 Task: In the event  named  Monthly Sales and Revenue Review, Set a range of dates when you can accept meetings  '8 Jun â€" 30 Jun 2023'. Select a duration of  60 min. Select working hours  	_x000D_
MON- SAT 10:30am â€" 6:00pm. Add time before or after your events  as 15 min. Set the frequency of available time slots for invitees as  30 min. Set the minimum notice period and maximum events allowed per day as  44 hours and 2. , logged in from the account softage.4@softage.net and add another guest for the event, softage.7@softage.net
Action: Mouse pressed left at (322, 306)
Screenshot: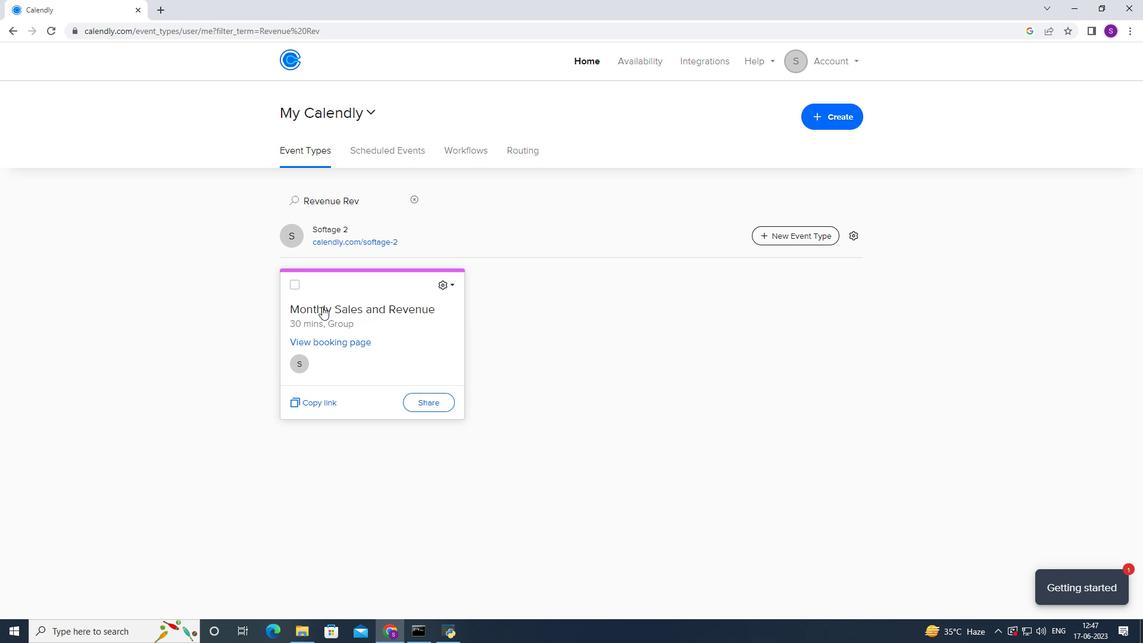 
Action: Mouse moved to (319, 307)
Screenshot: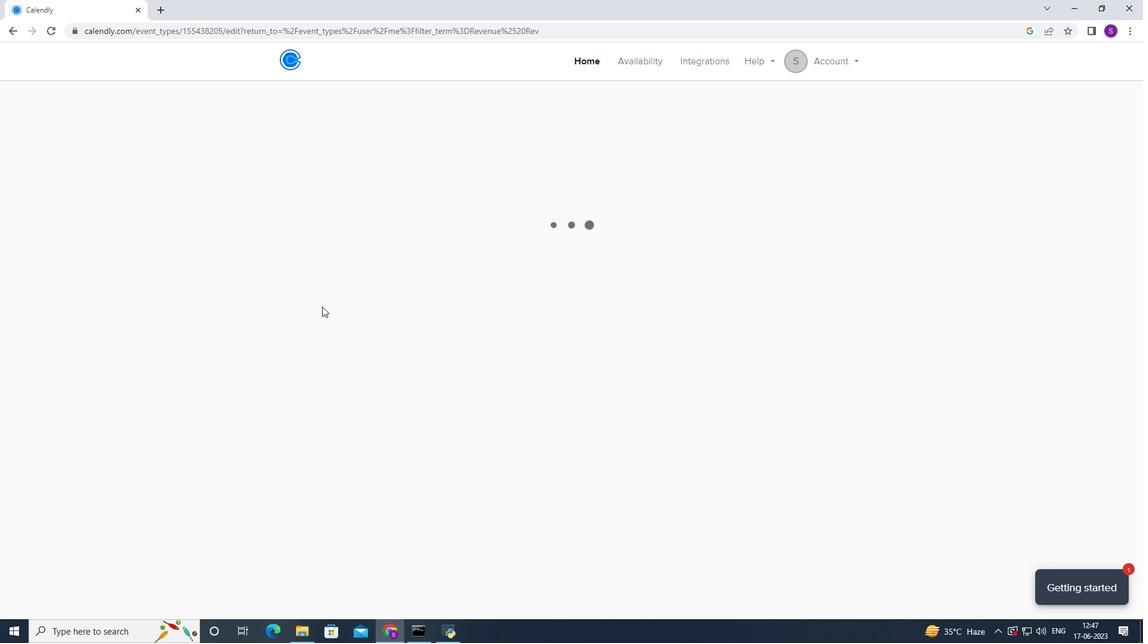 
Action: Mouse scrolled (319, 306) with delta (0, 0)
Screenshot: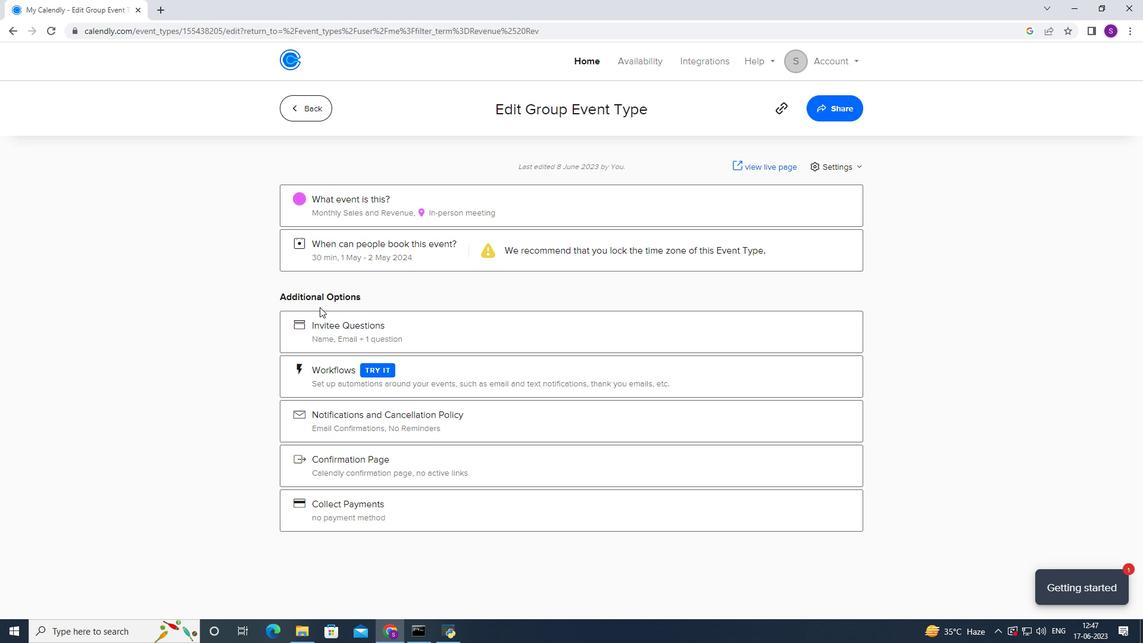 
Action: Mouse scrolled (319, 306) with delta (0, 0)
Screenshot: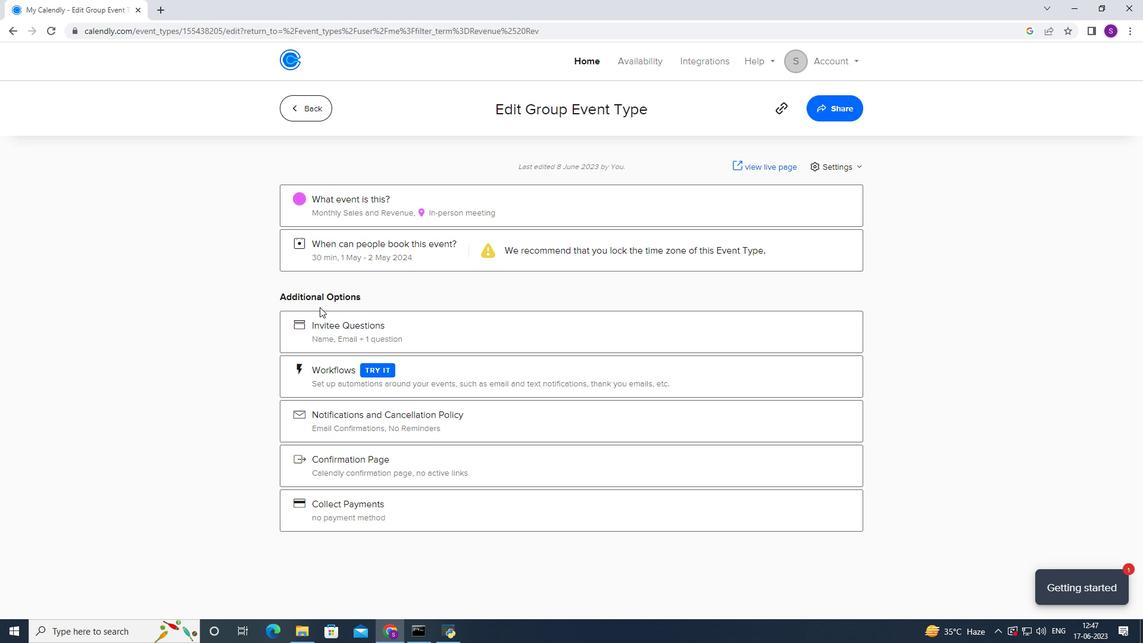 
Action: Mouse scrolled (319, 306) with delta (0, 0)
Screenshot: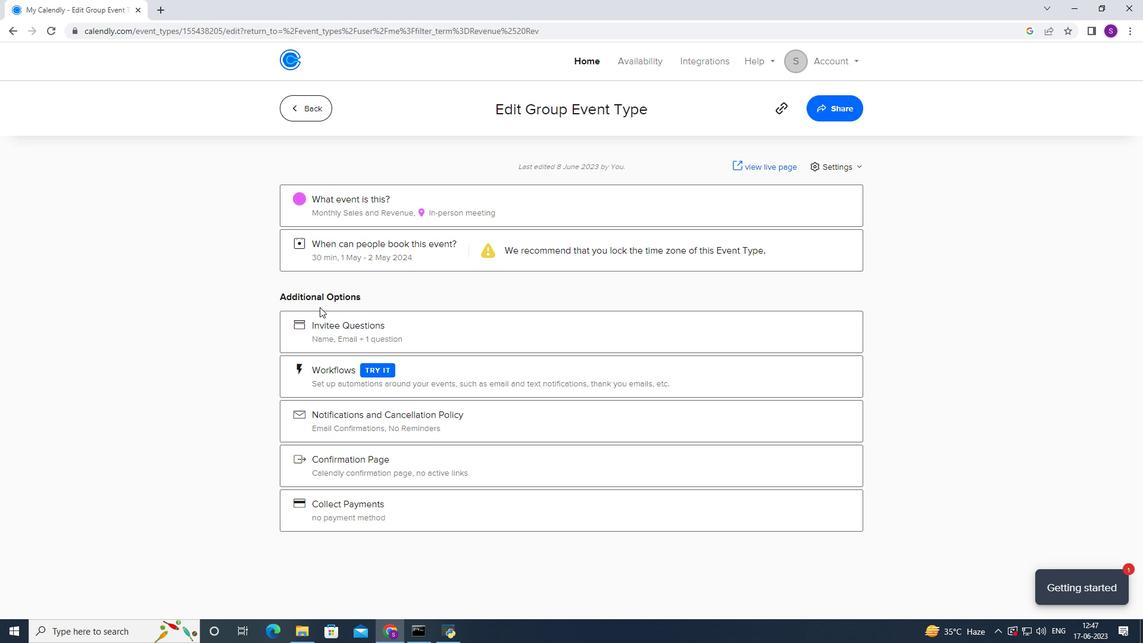 
Action: Mouse scrolled (319, 306) with delta (0, 0)
Screenshot: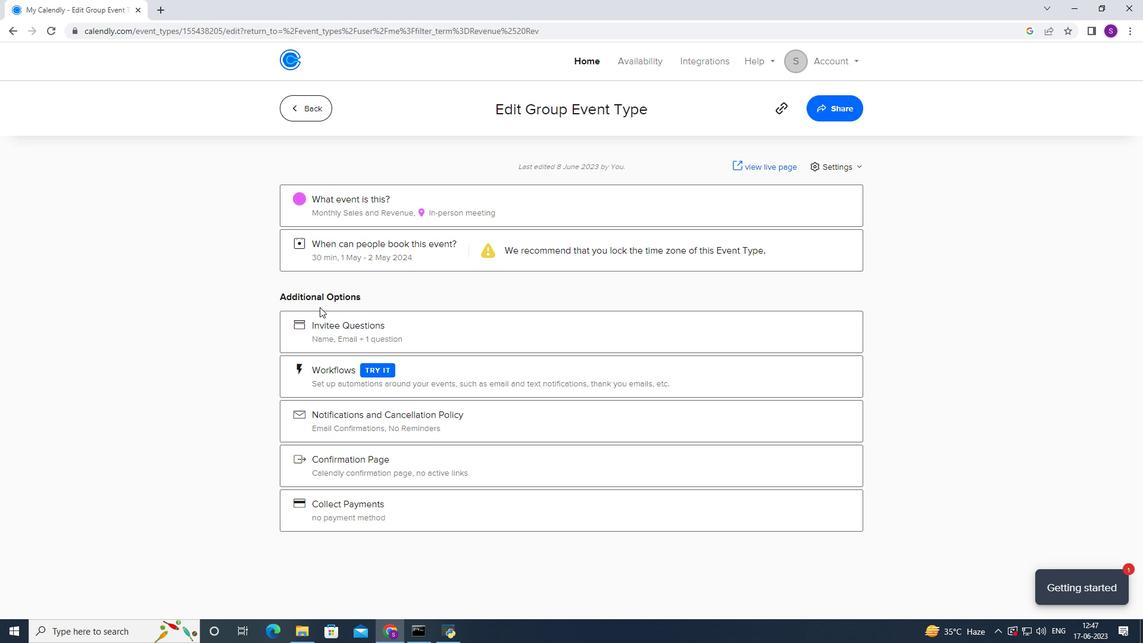
Action: Mouse scrolled (319, 307) with delta (0, 0)
Screenshot: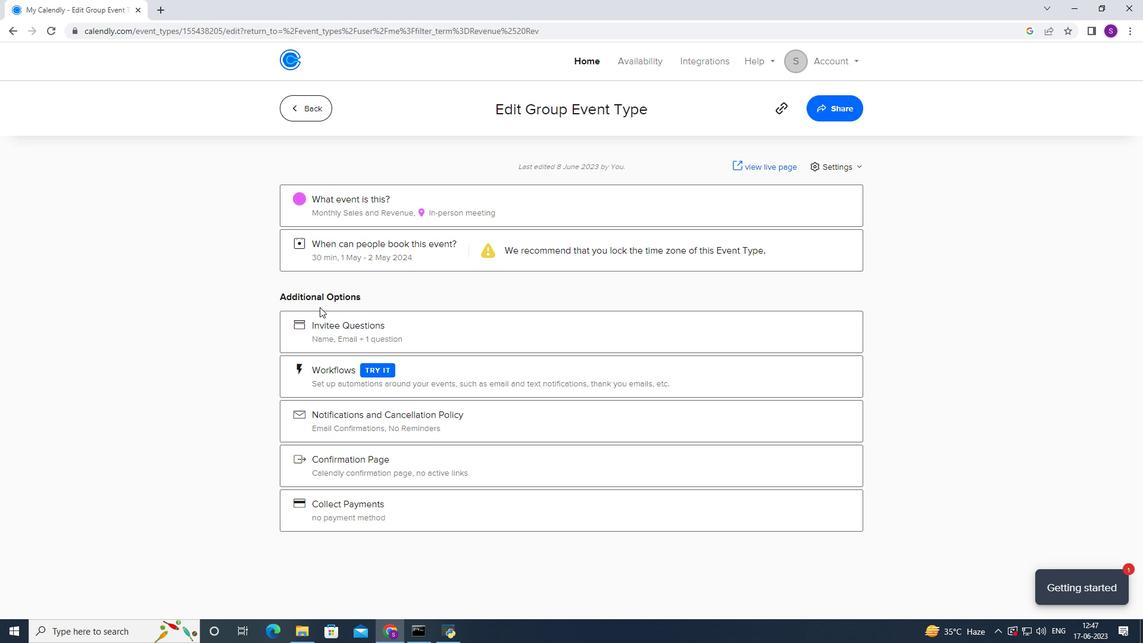 
Action: Mouse scrolled (319, 307) with delta (0, 0)
Screenshot: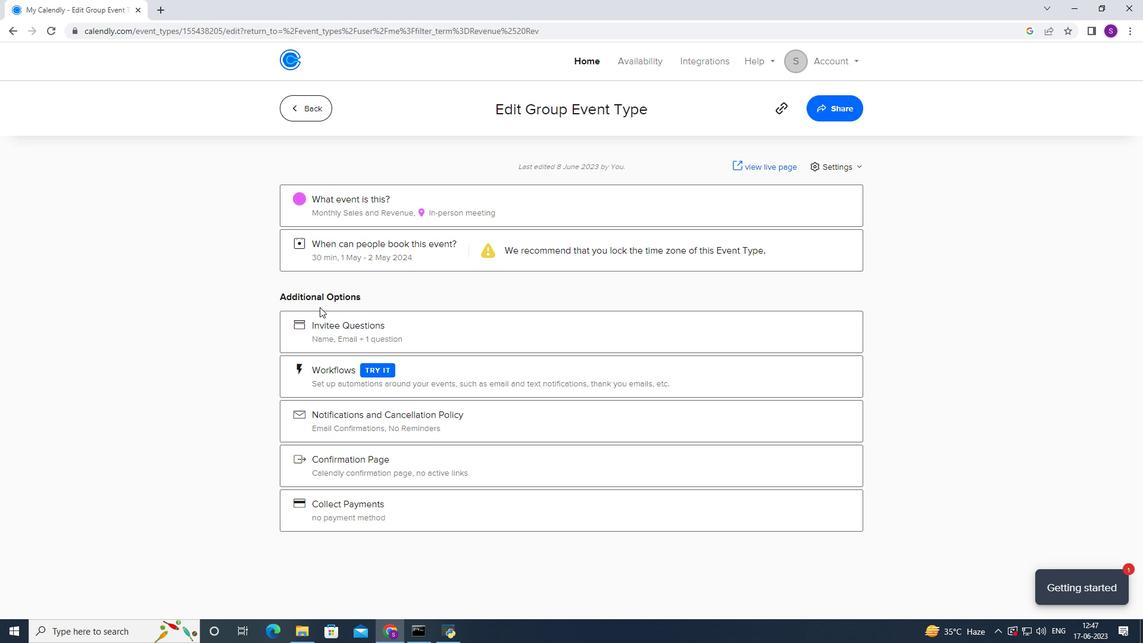 
Action: Mouse moved to (347, 259)
Screenshot: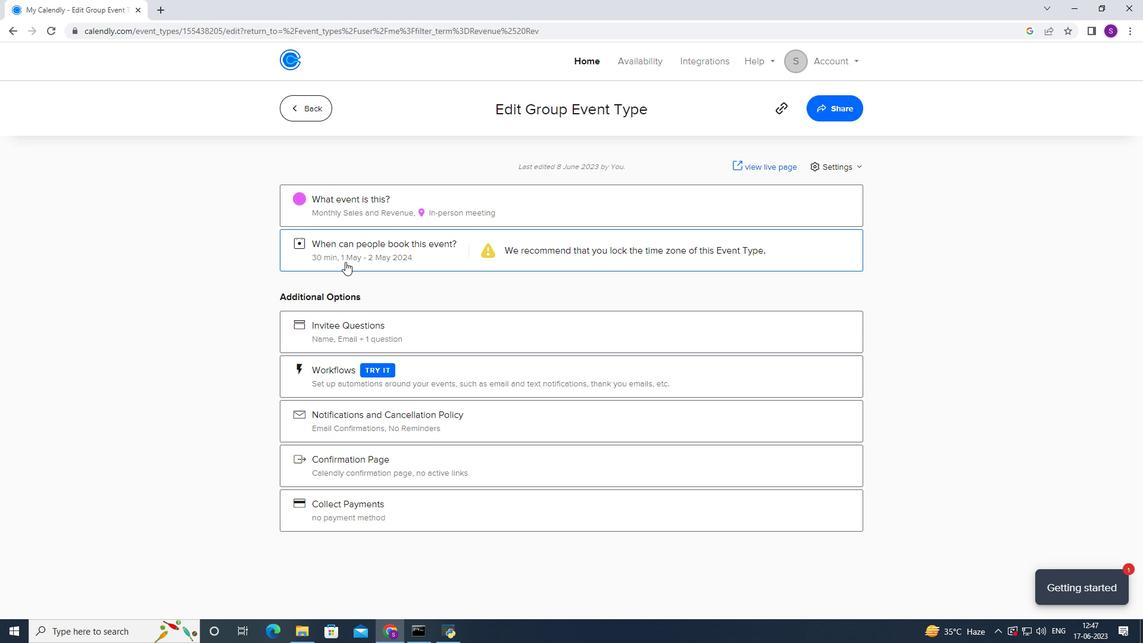 
Action: Mouse pressed left at (347, 259)
Screenshot: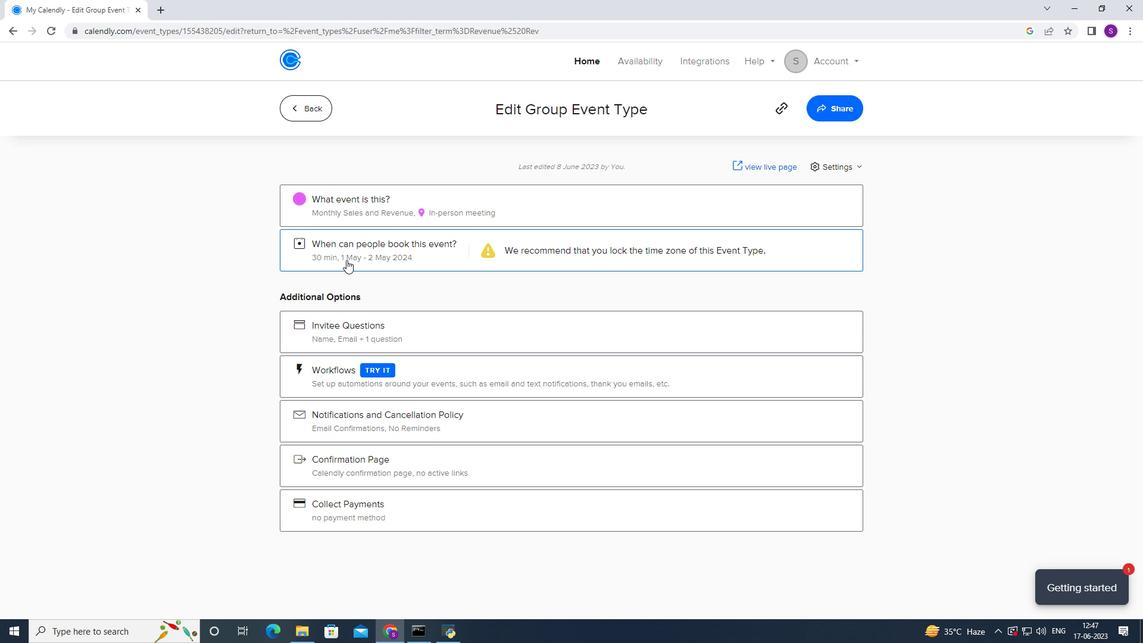
Action: Mouse moved to (333, 352)
Screenshot: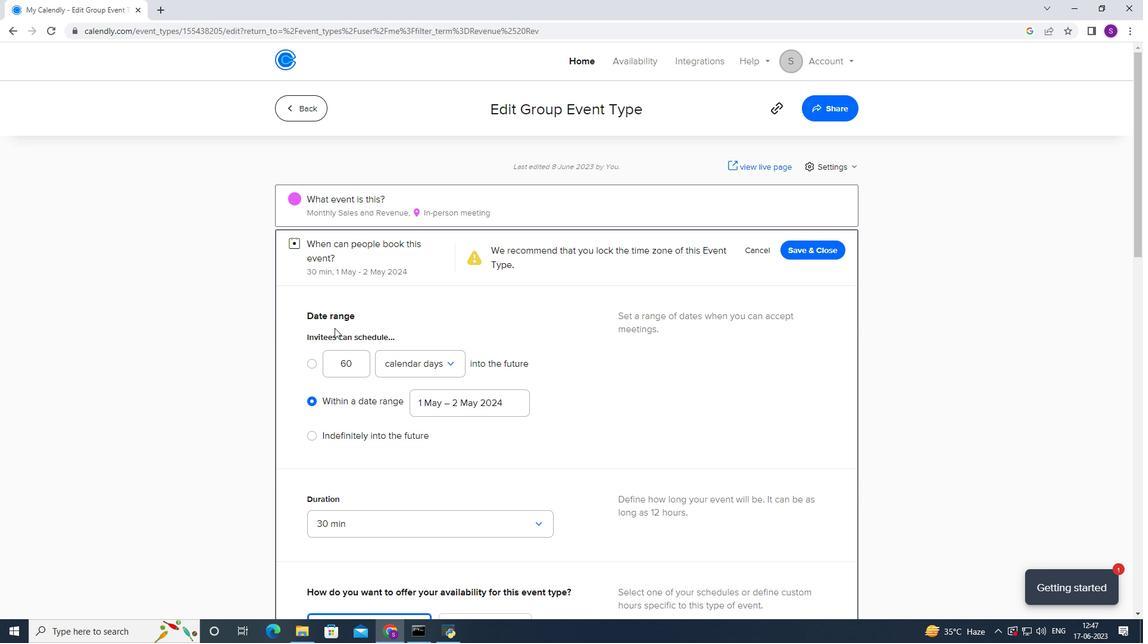 
Action: Mouse scrolled (333, 351) with delta (0, 0)
Screenshot: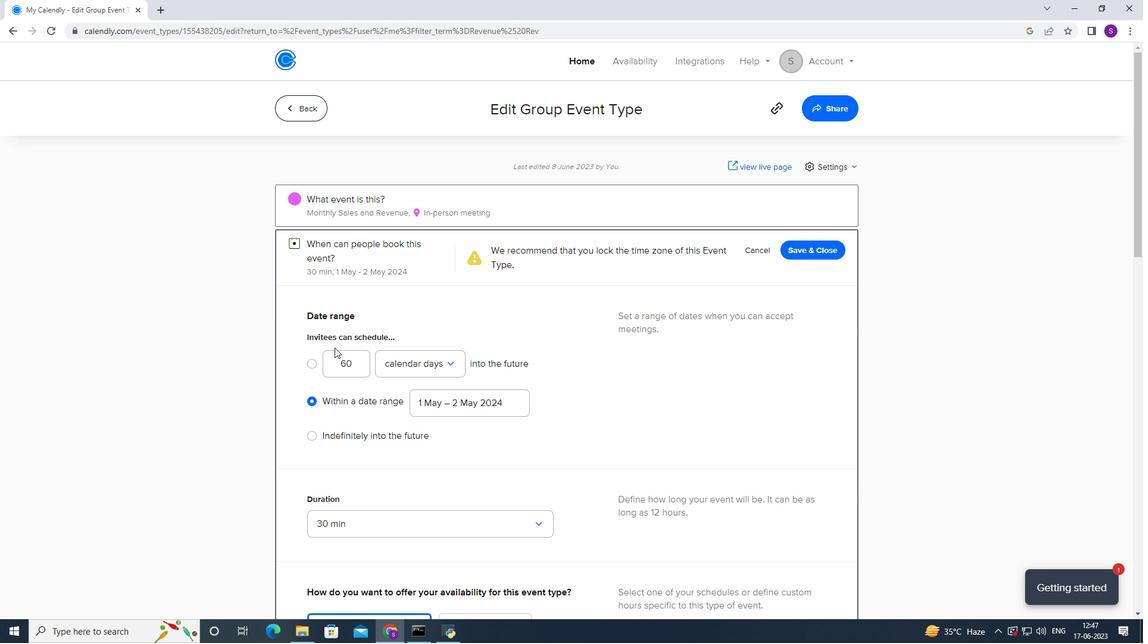 
Action: Mouse moved to (332, 352)
Screenshot: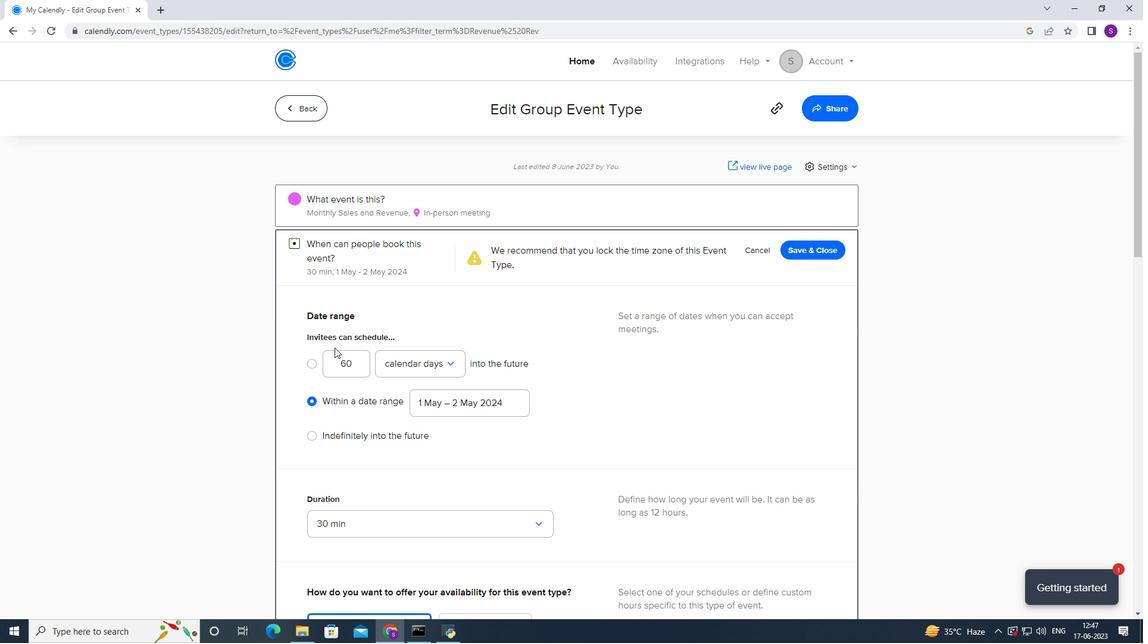 
Action: Mouse scrolled (332, 351) with delta (0, 0)
Screenshot: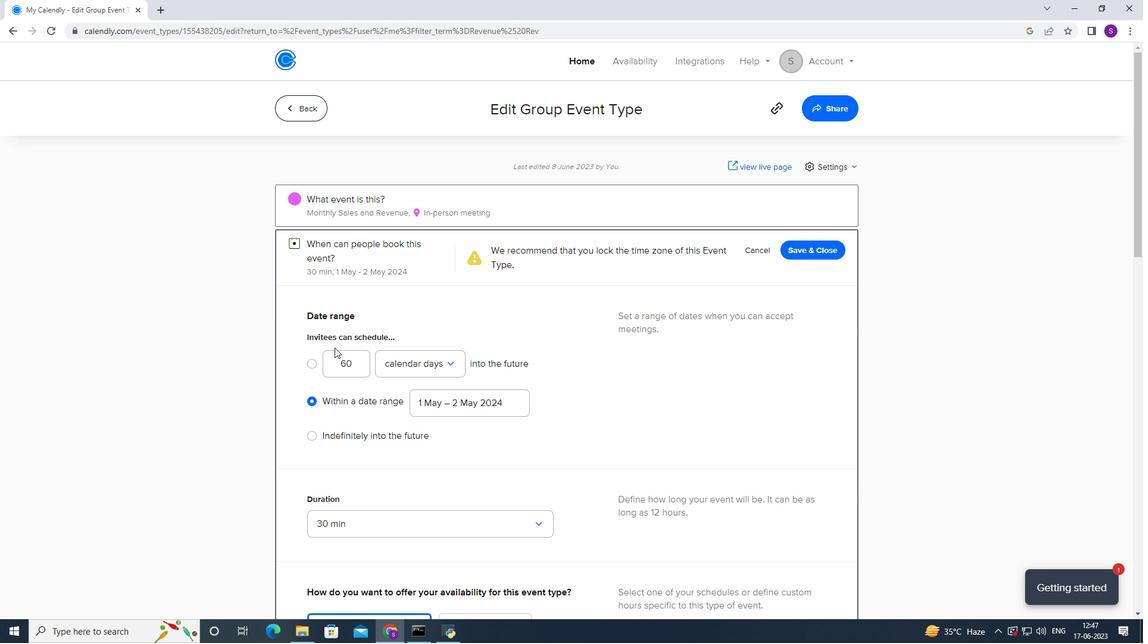 
Action: Mouse moved to (419, 286)
Screenshot: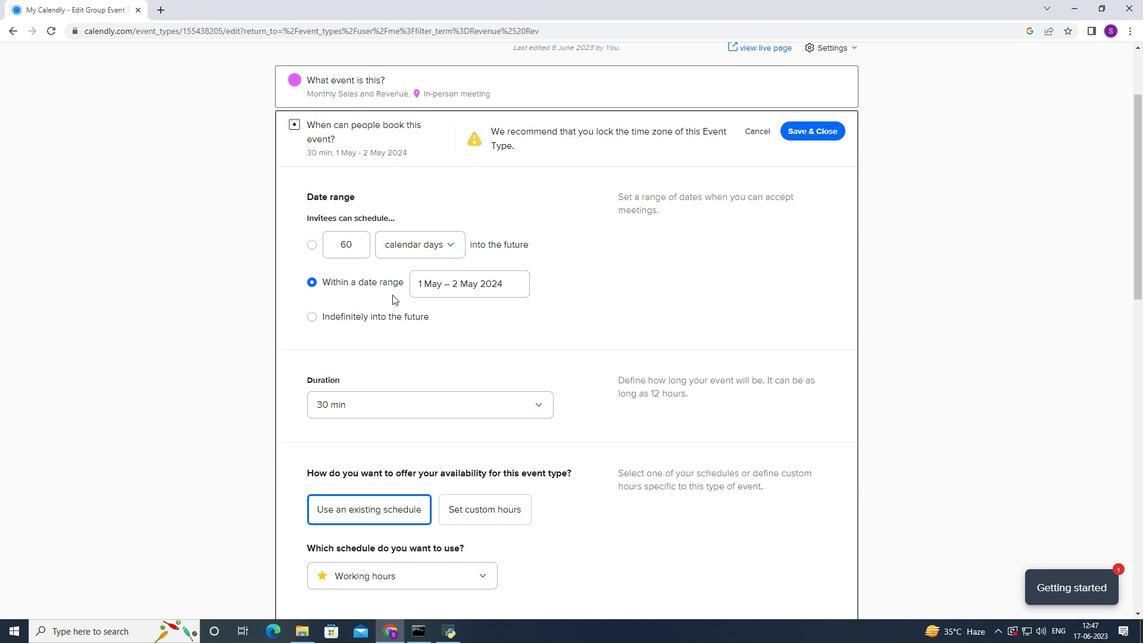 
Action: Mouse pressed left at (419, 286)
Screenshot: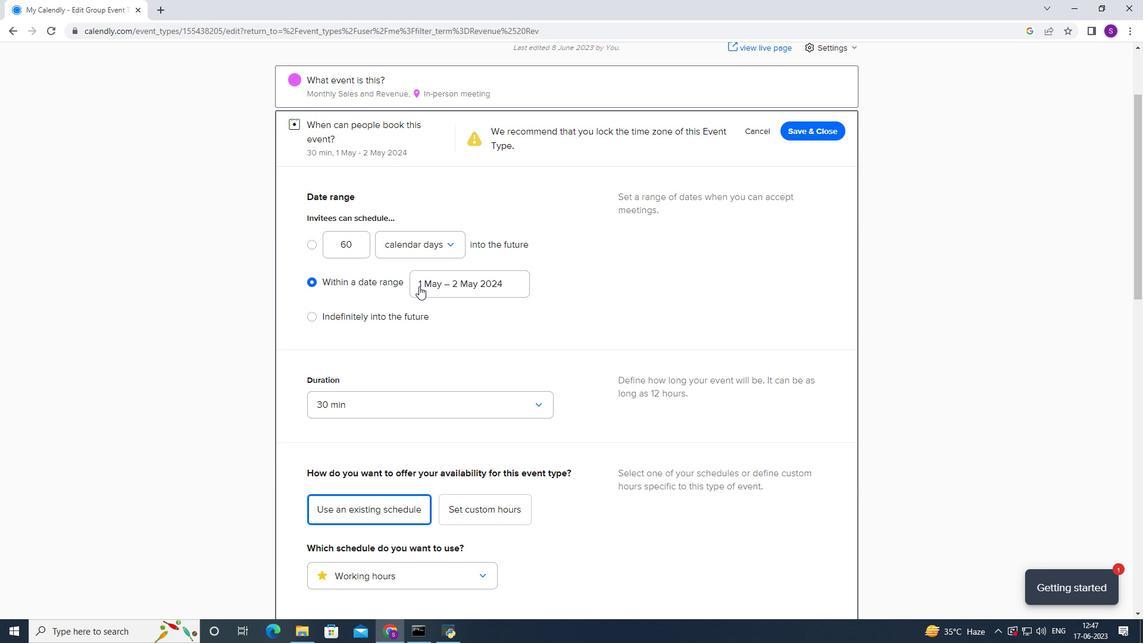 
Action: Mouse moved to (315, 381)
Screenshot: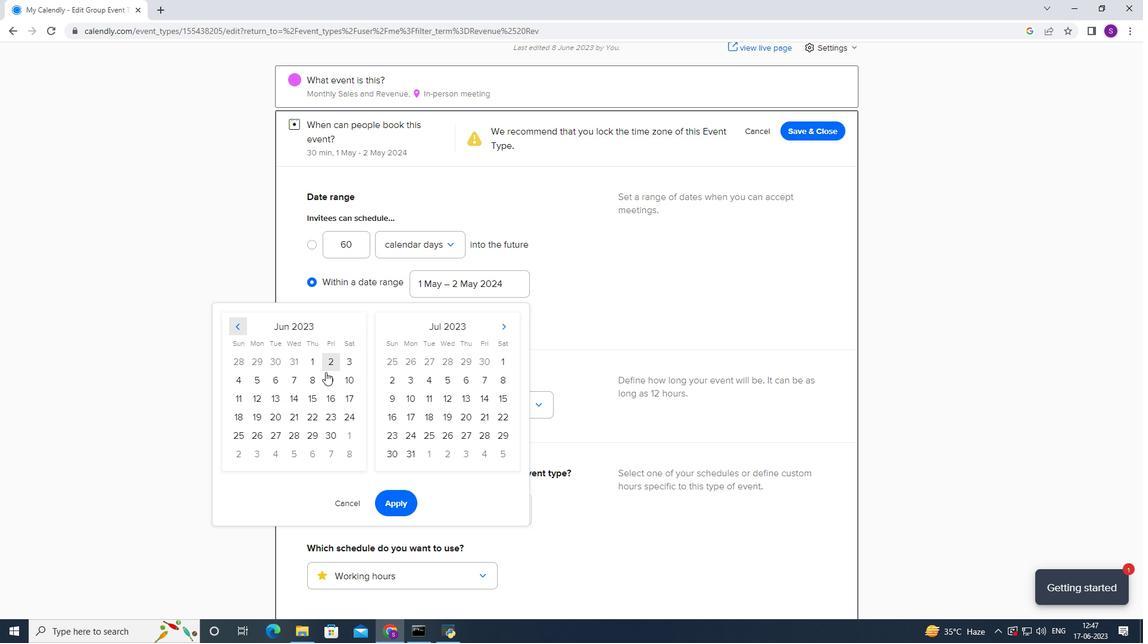 
Action: Mouse pressed left at (315, 381)
Screenshot: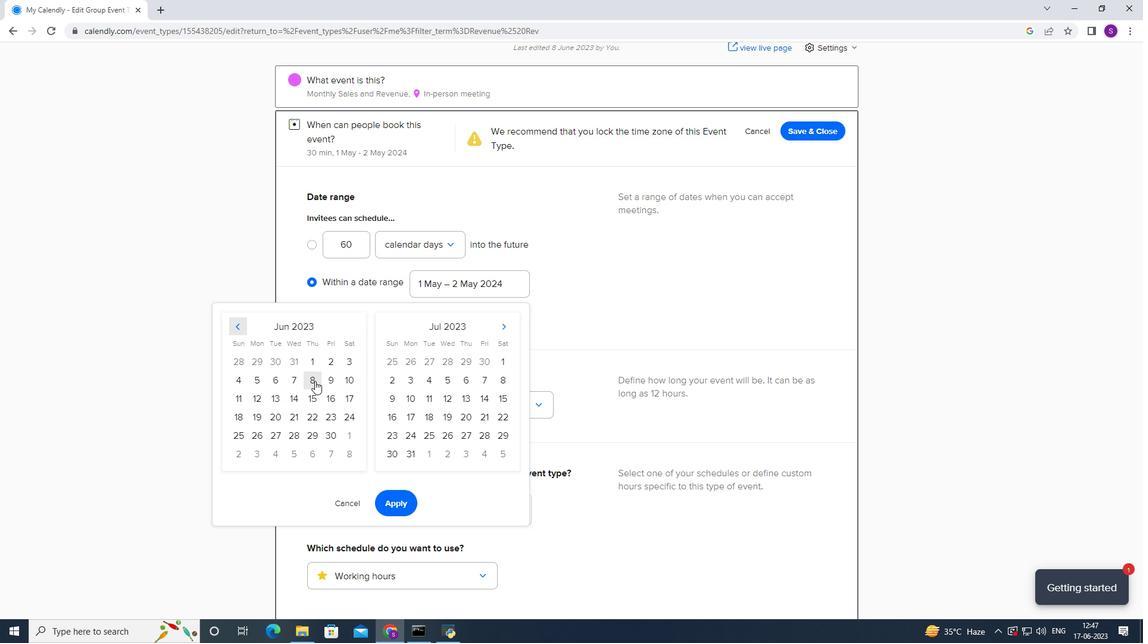 
Action: Mouse moved to (334, 435)
Screenshot: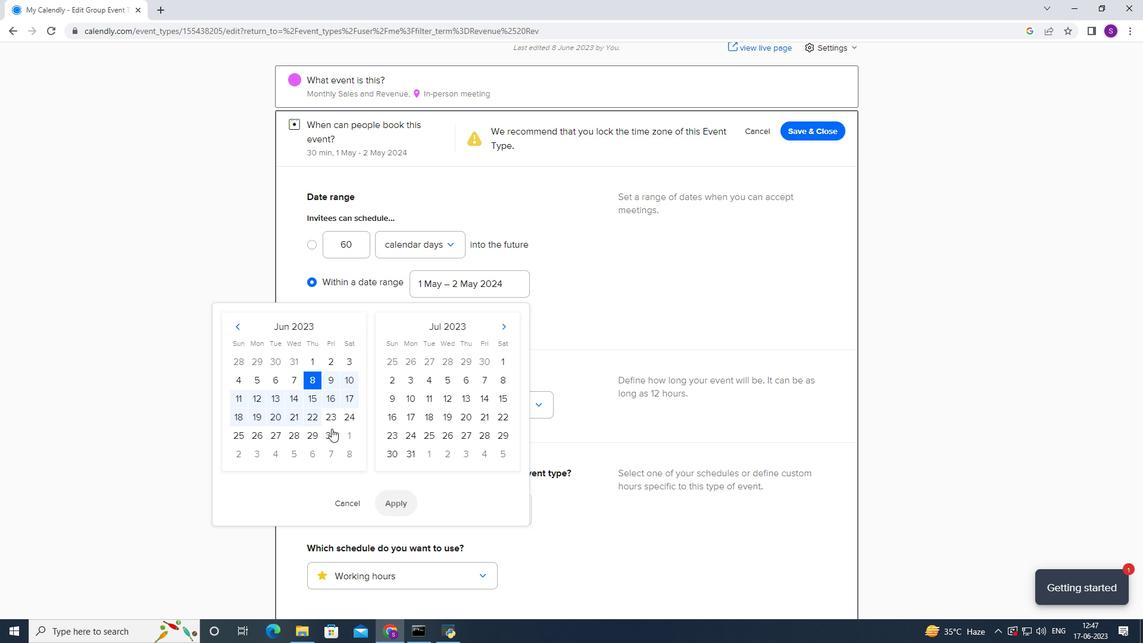 
Action: Mouse pressed left at (334, 435)
Screenshot: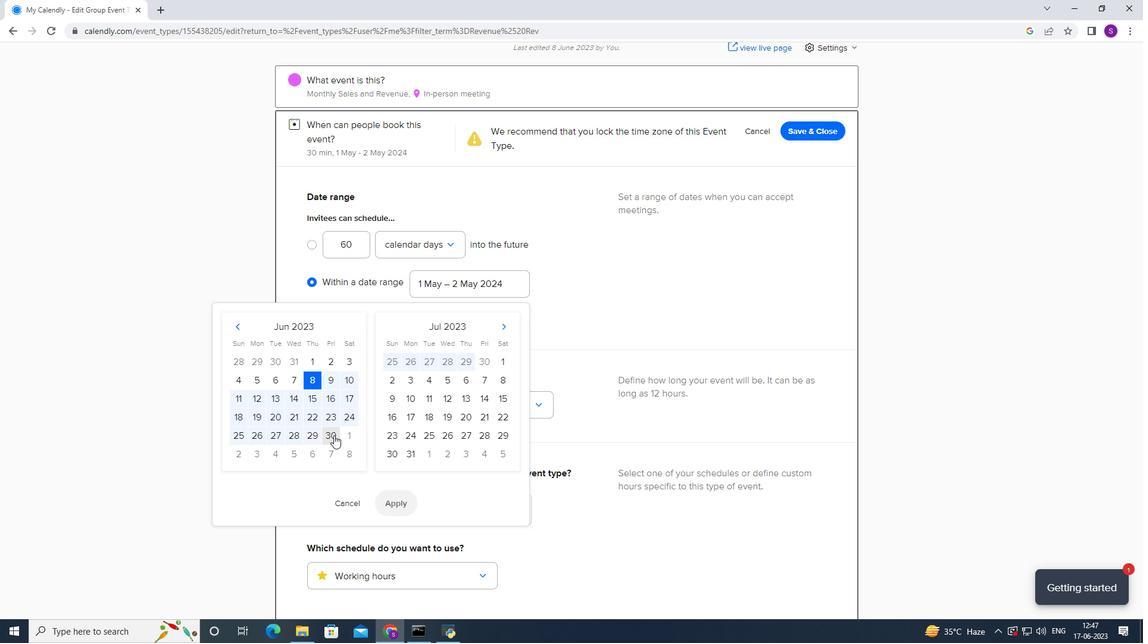 
Action: Mouse moved to (409, 507)
Screenshot: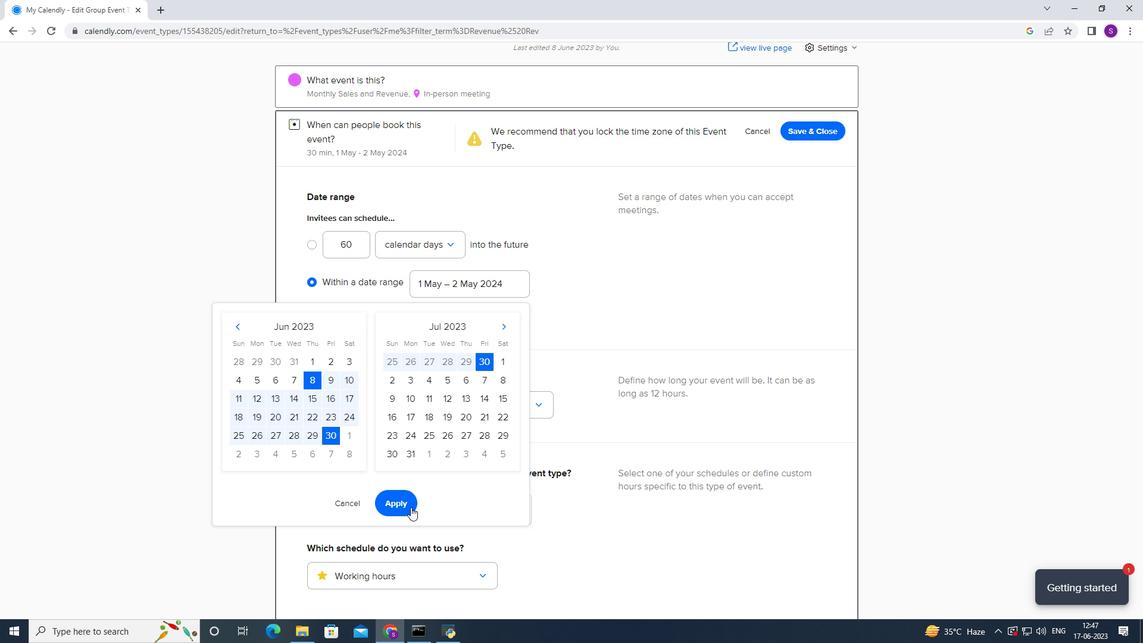
Action: Mouse pressed left at (409, 507)
Screenshot: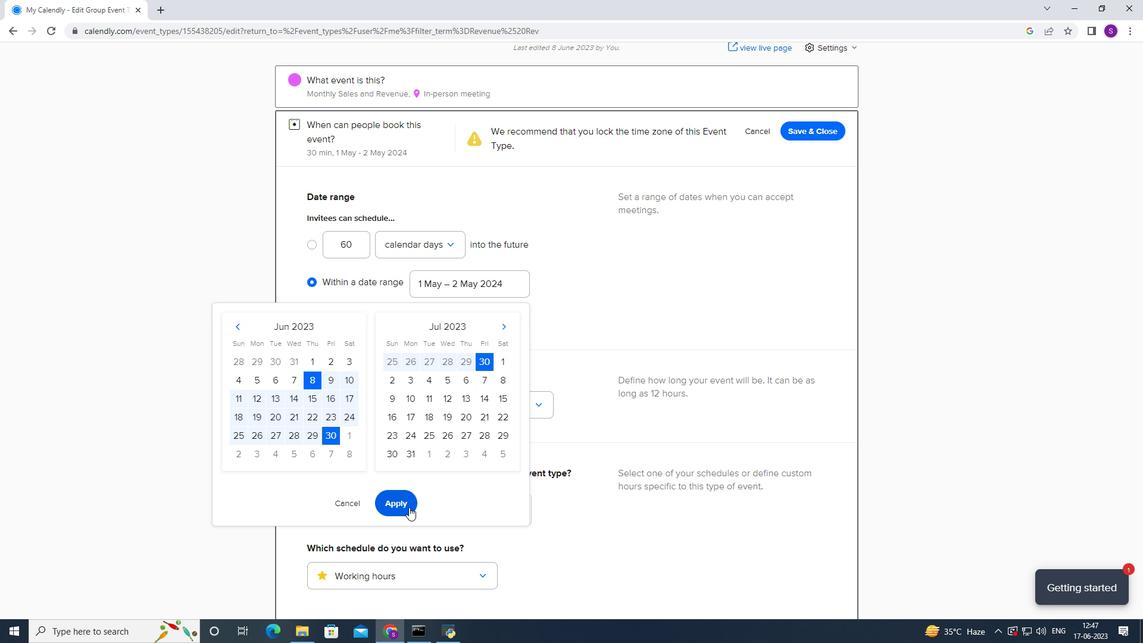 
Action: Mouse moved to (409, 405)
Screenshot: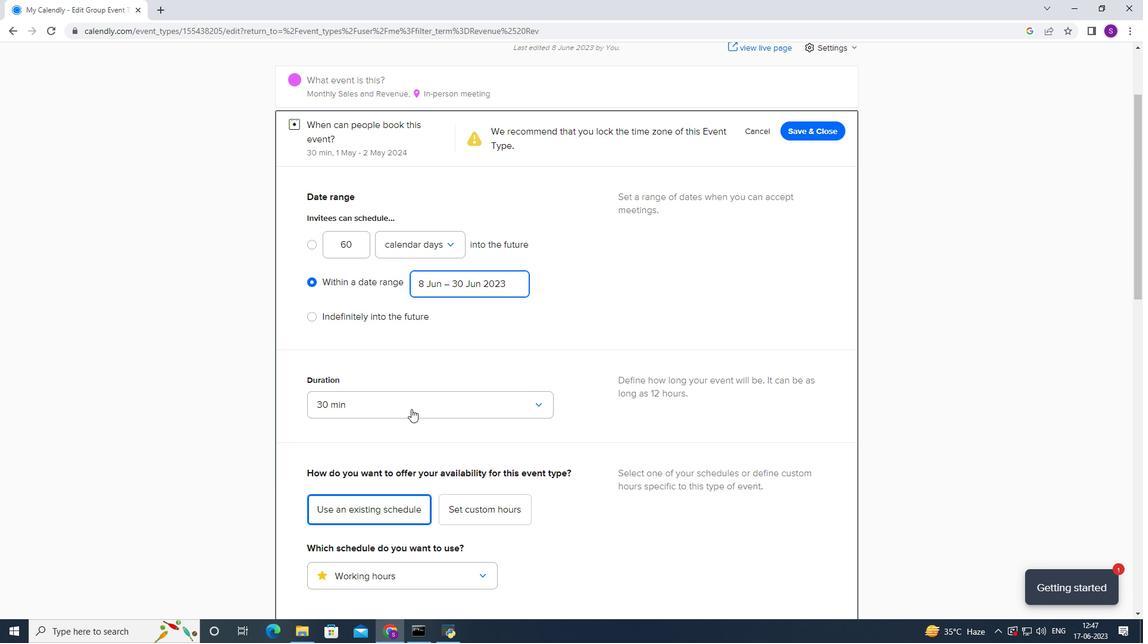 
Action: Mouse scrolled (409, 404) with delta (0, 0)
Screenshot: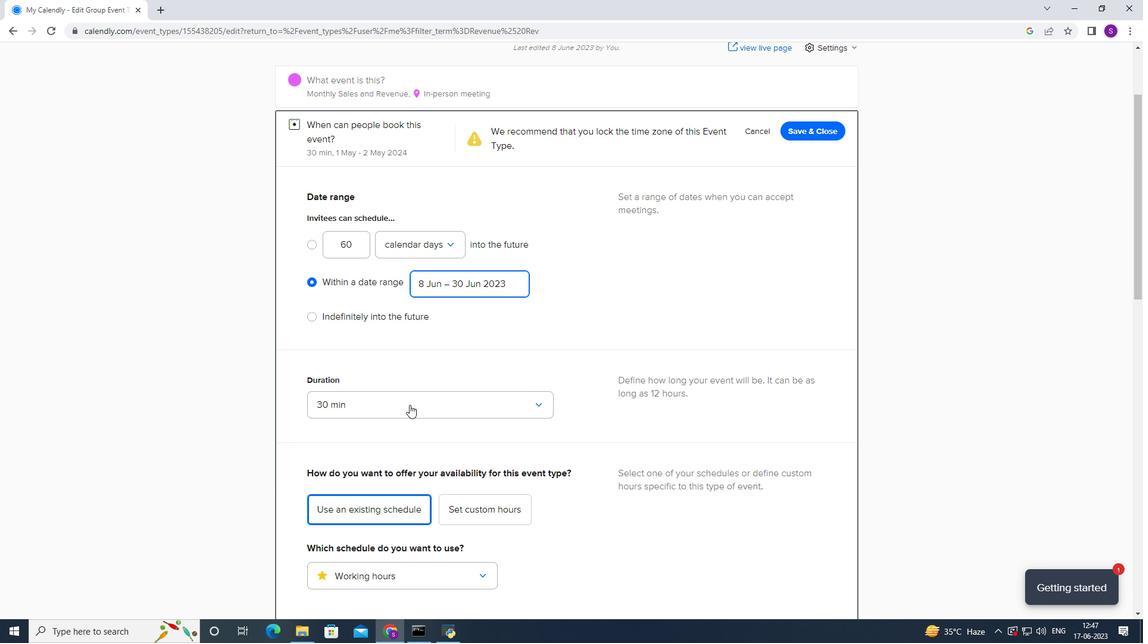 
Action: Mouse scrolled (409, 404) with delta (0, 0)
Screenshot: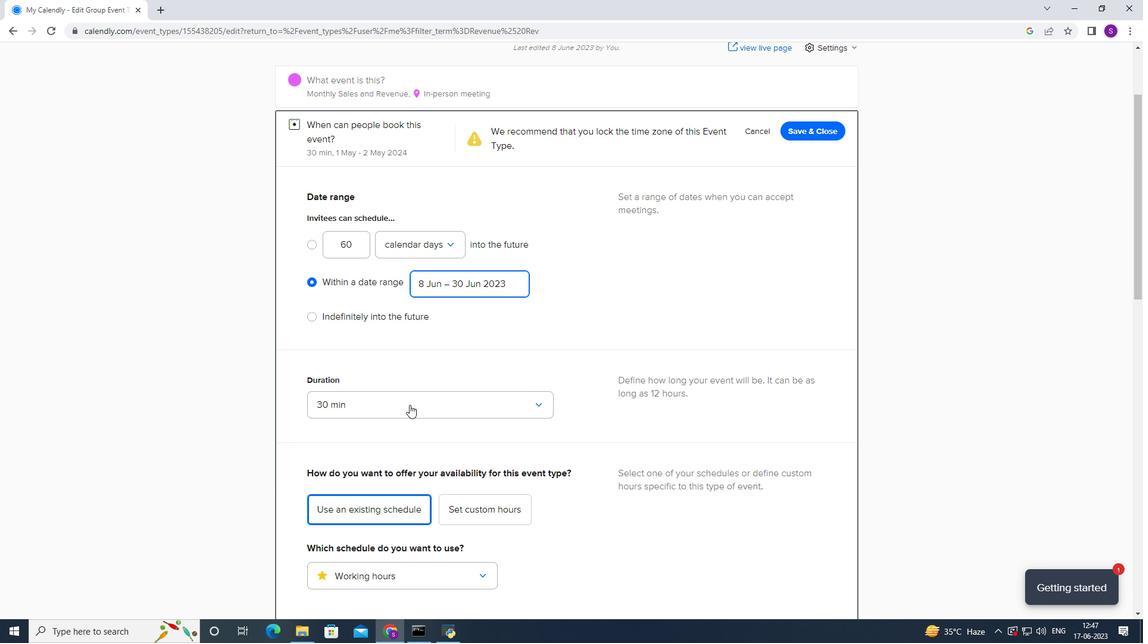 
Action: Mouse moved to (375, 278)
Screenshot: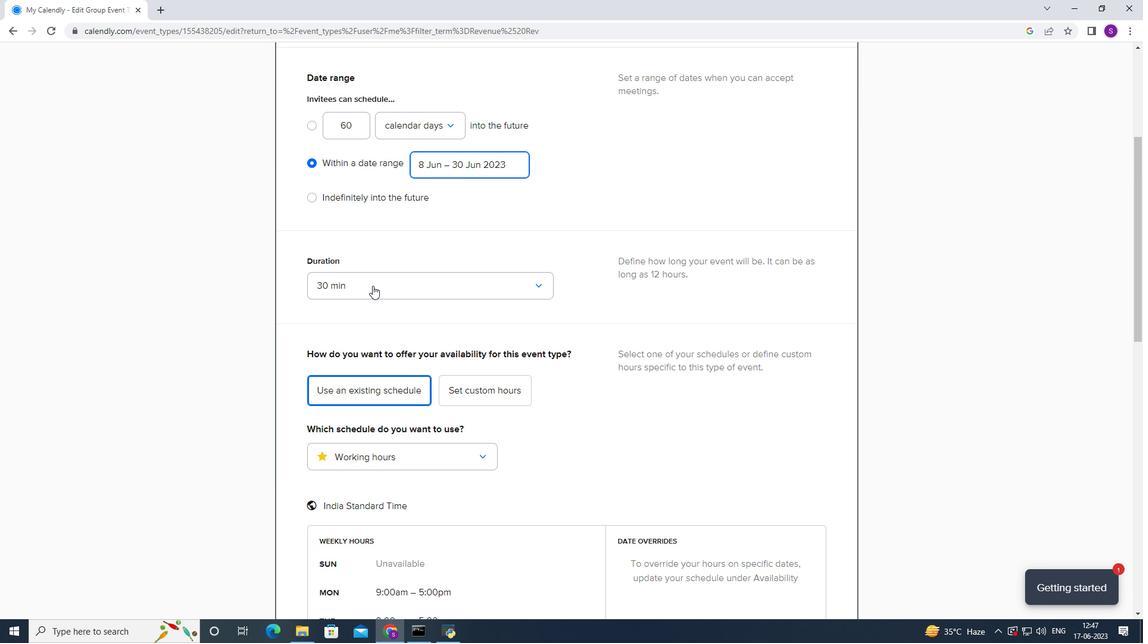 
Action: Mouse pressed left at (375, 278)
Screenshot: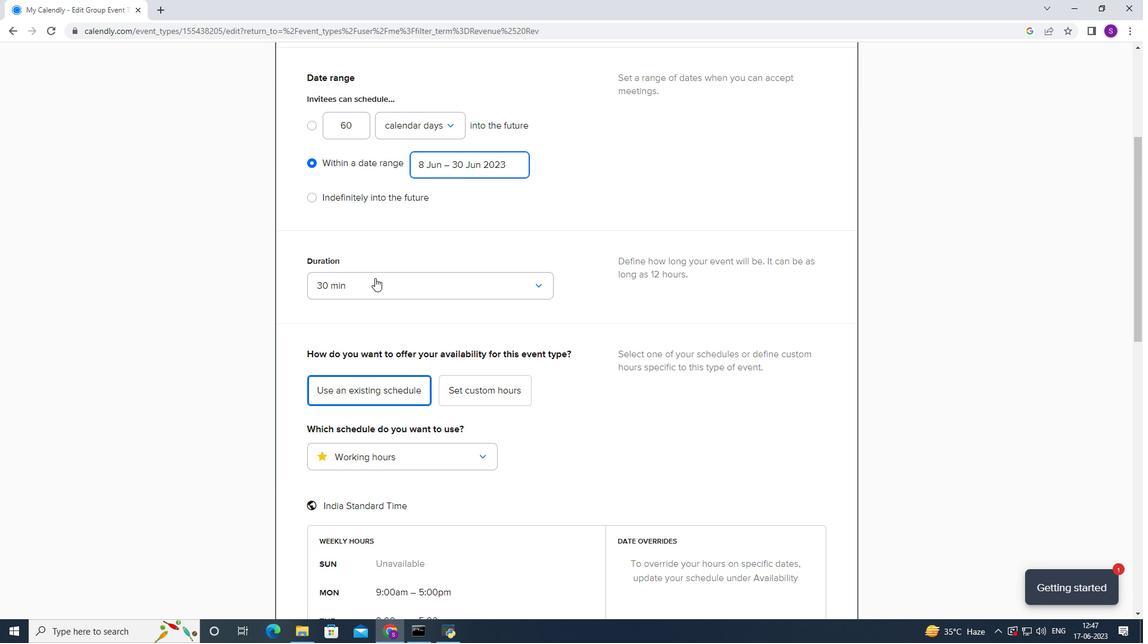 
Action: Mouse moved to (344, 380)
Screenshot: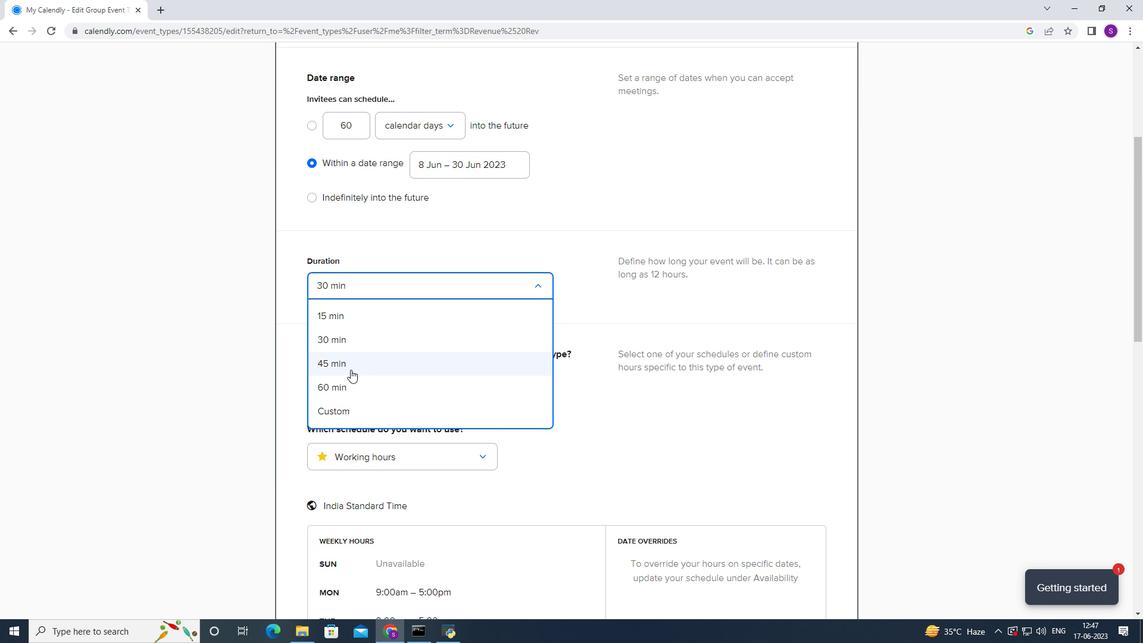 
Action: Mouse pressed left at (344, 380)
Screenshot: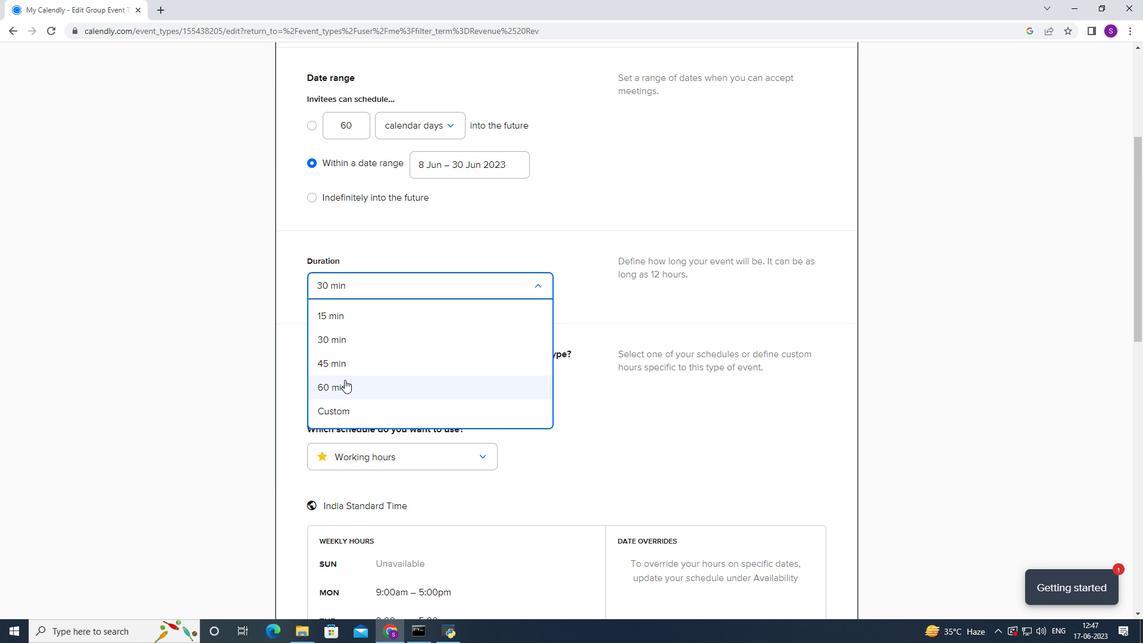 
Action: Mouse moved to (344, 366)
Screenshot: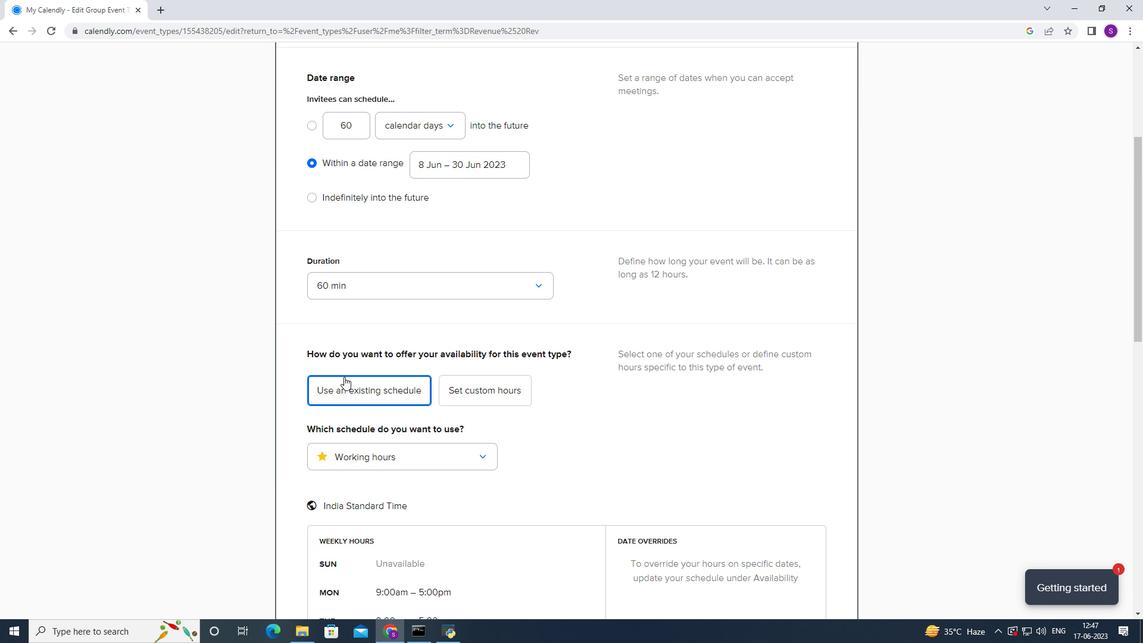 
Action: Mouse scrolled (344, 366) with delta (0, 0)
Screenshot: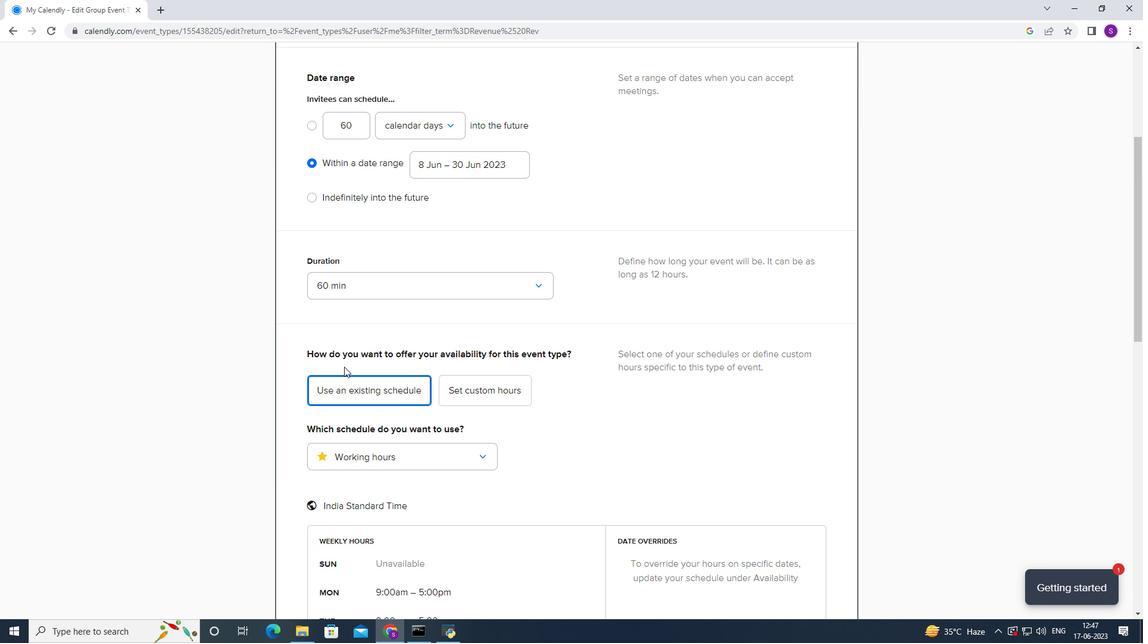 
Action: Mouse scrolled (344, 366) with delta (0, 0)
Screenshot: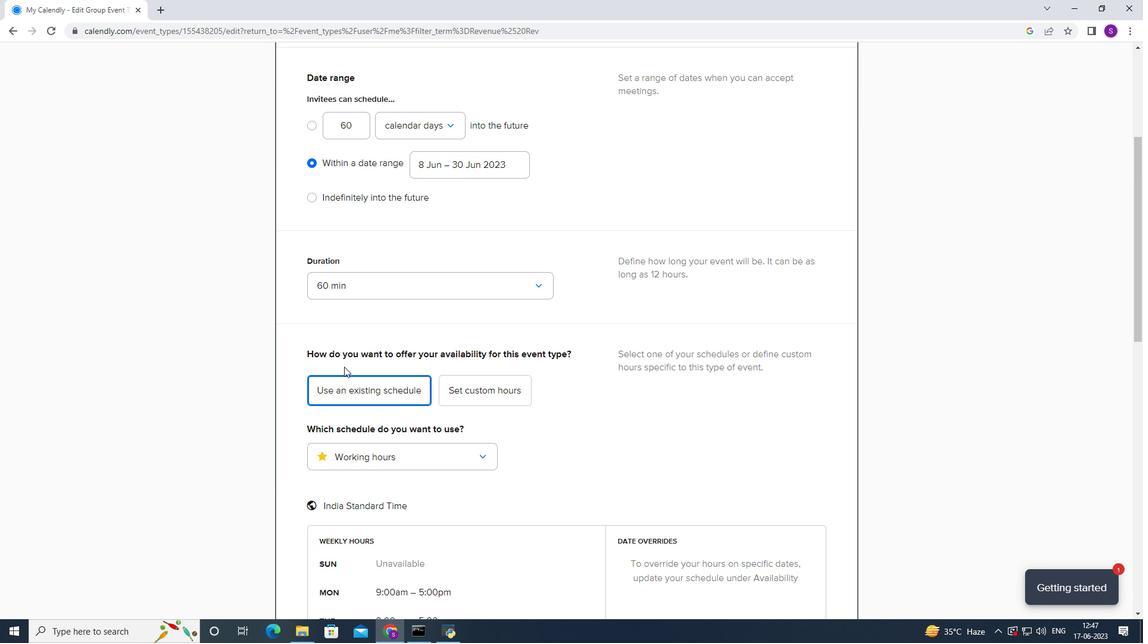 
Action: Mouse scrolled (344, 366) with delta (0, 0)
Screenshot: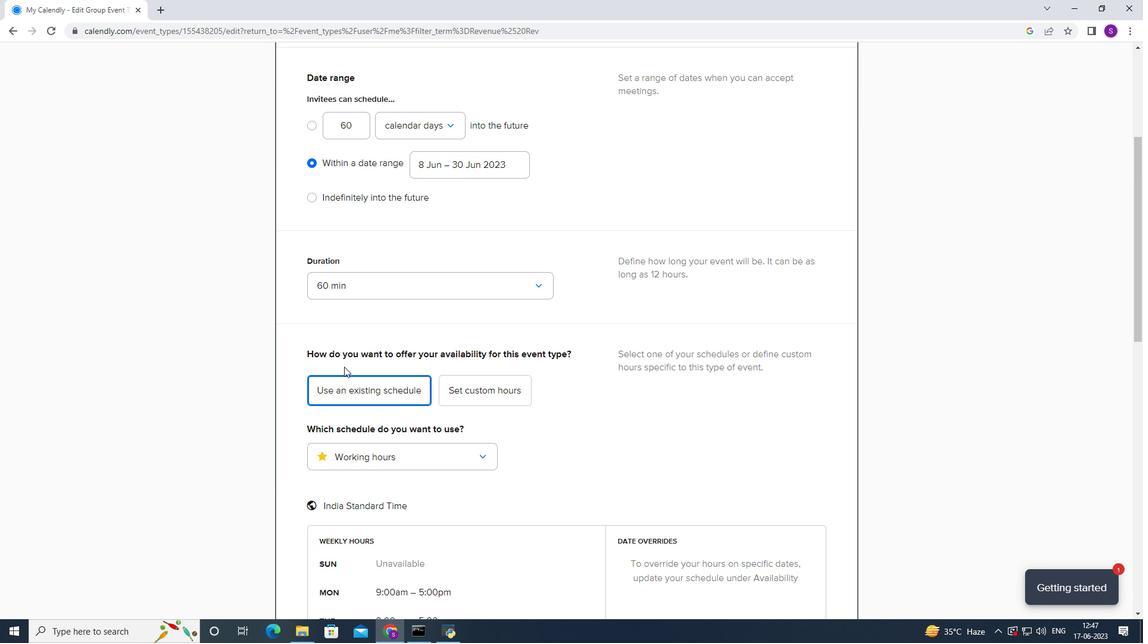 
Action: Mouse scrolled (344, 366) with delta (0, 0)
Screenshot: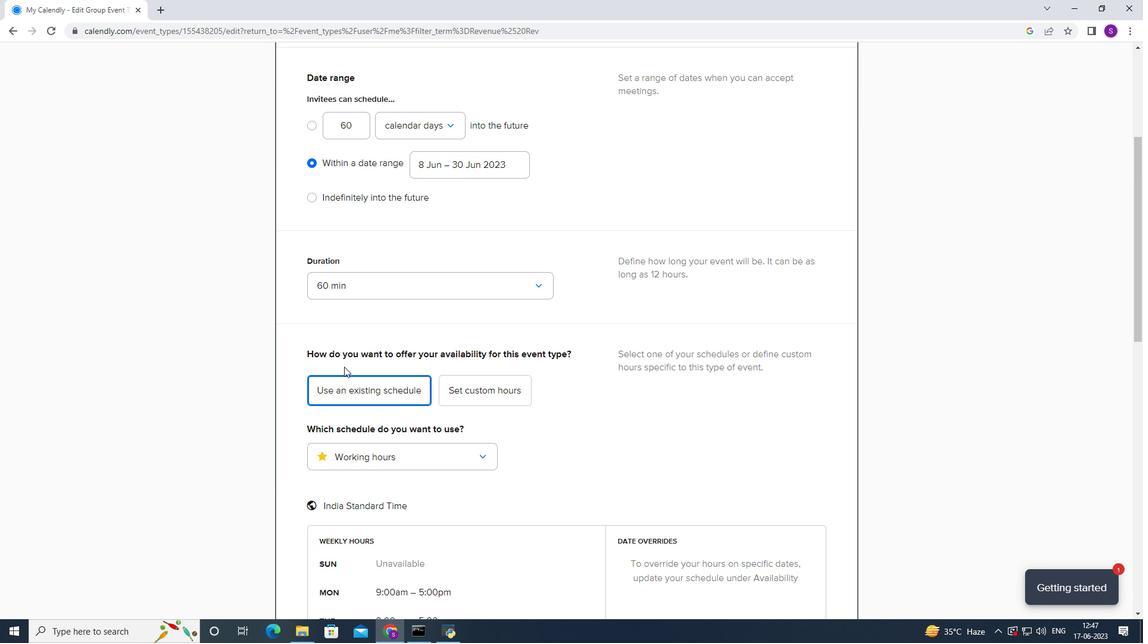 
Action: Mouse scrolled (344, 366) with delta (0, 0)
Screenshot: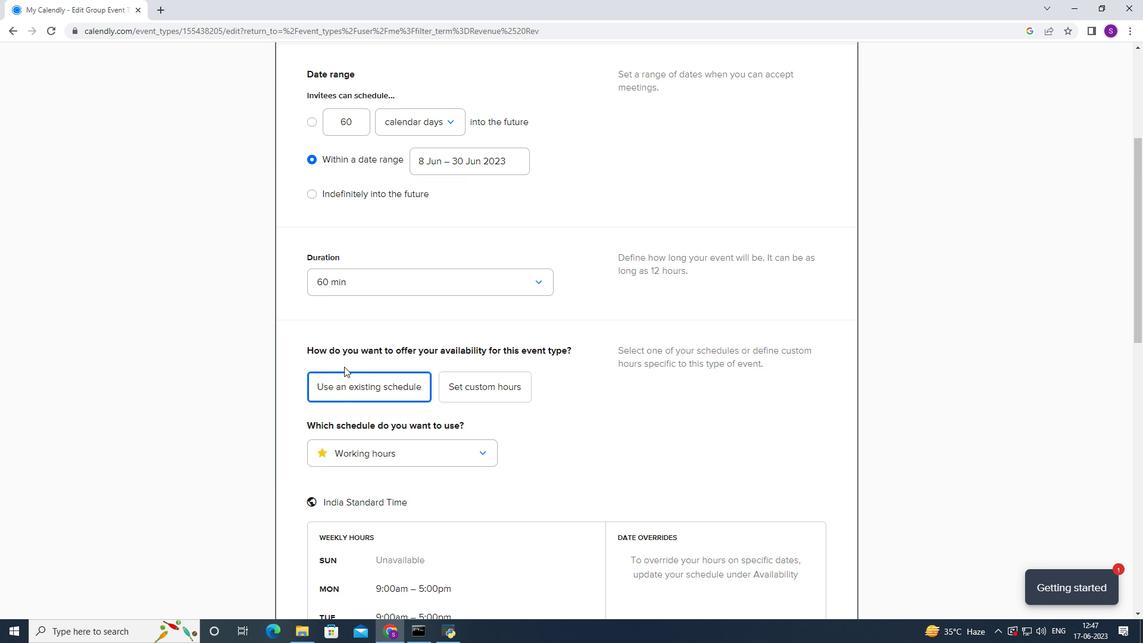 
Action: Mouse moved to (422, 162)
Screenshot: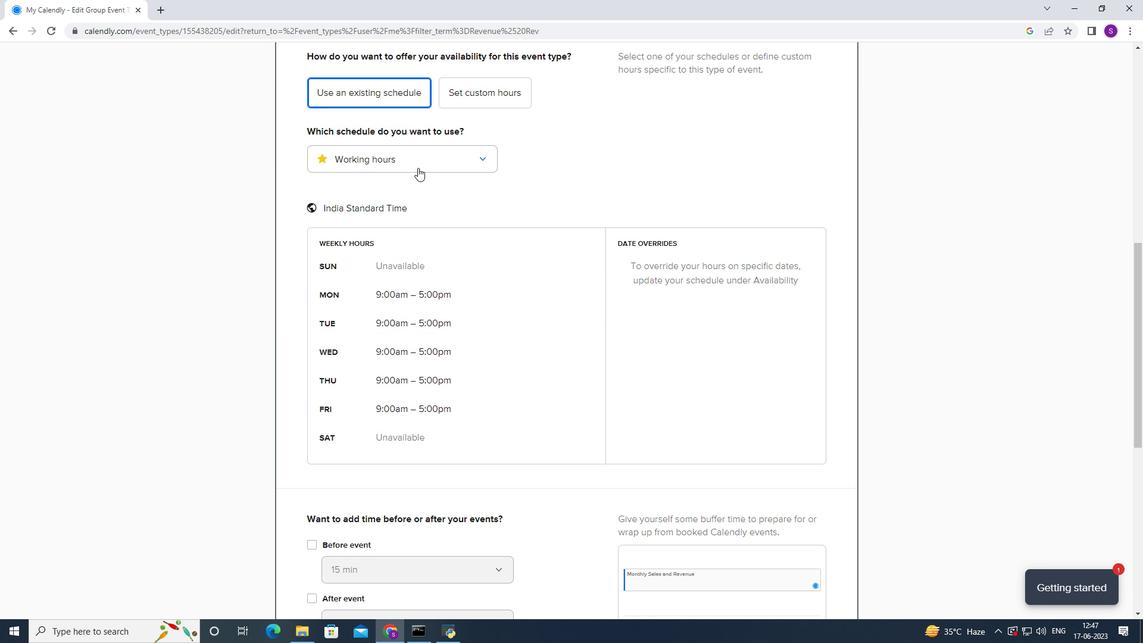 
Action: Mouse pressed left at (422, 162)
Screenshot: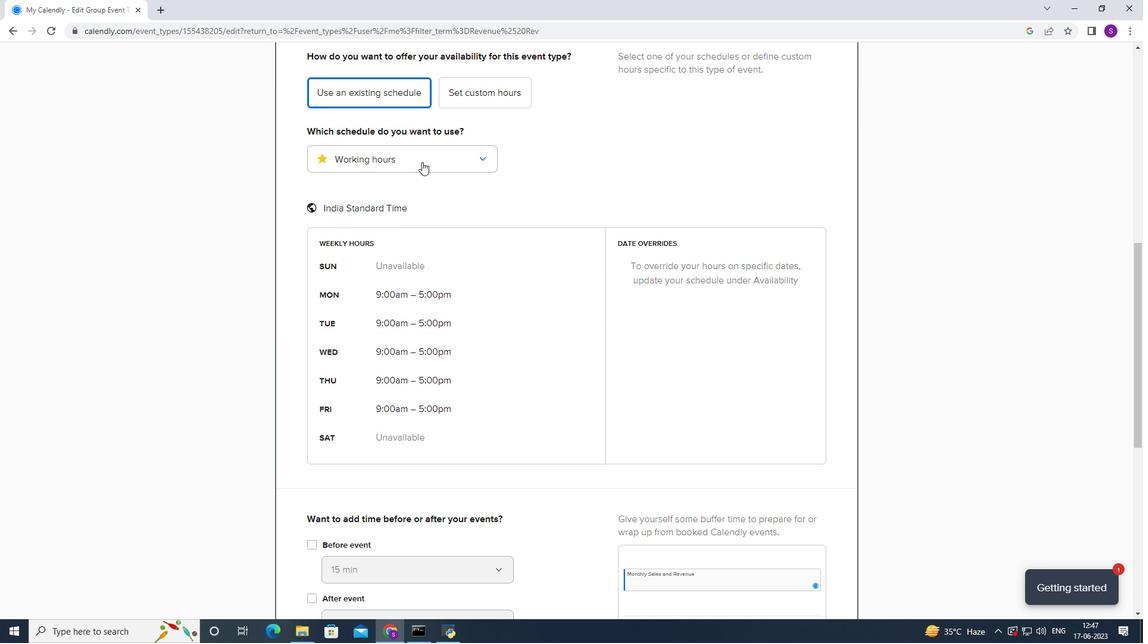 
Action: Mouse moved to (470, 104)
Screenshot: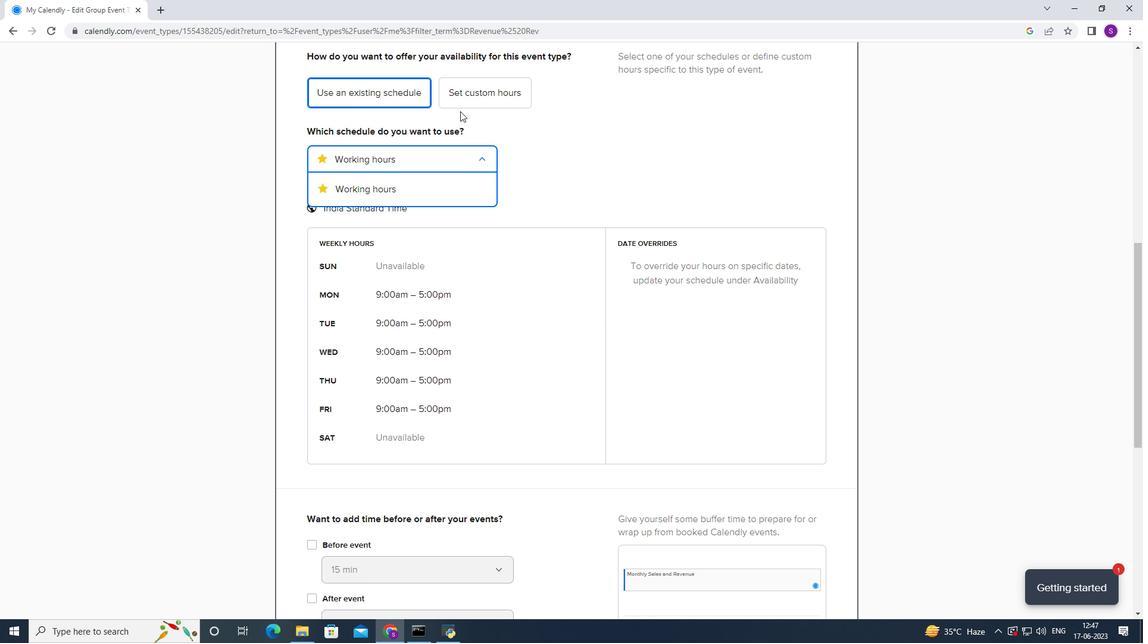 
Action: Mouse pressed left at (470, 104)
Screenshot: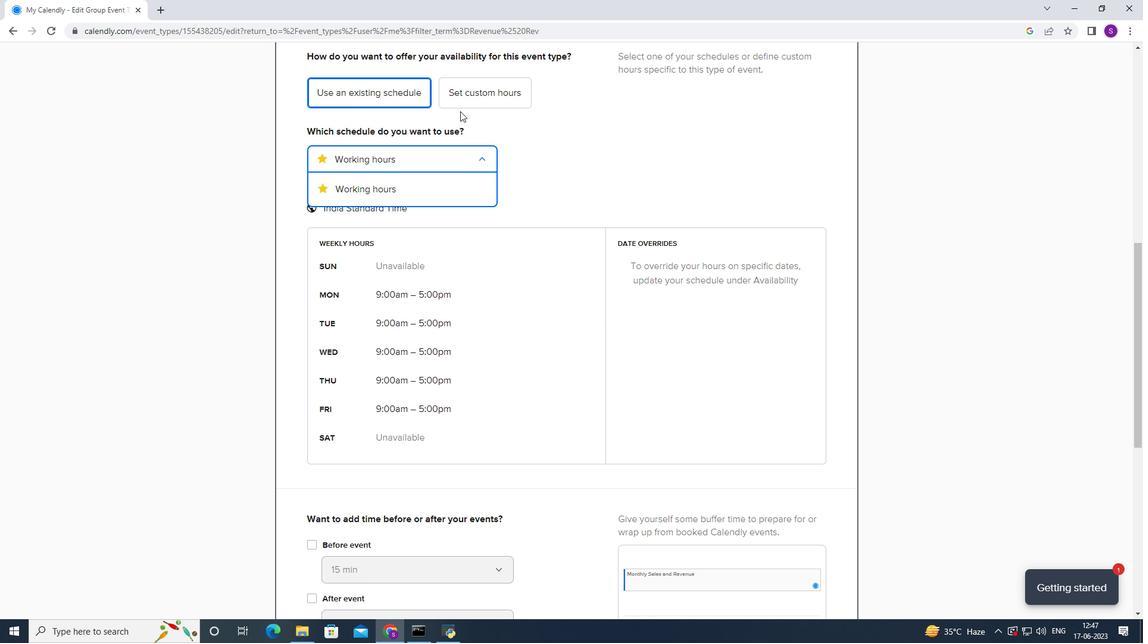 
Action: Mouse moved to (341, 471)
Screenshot: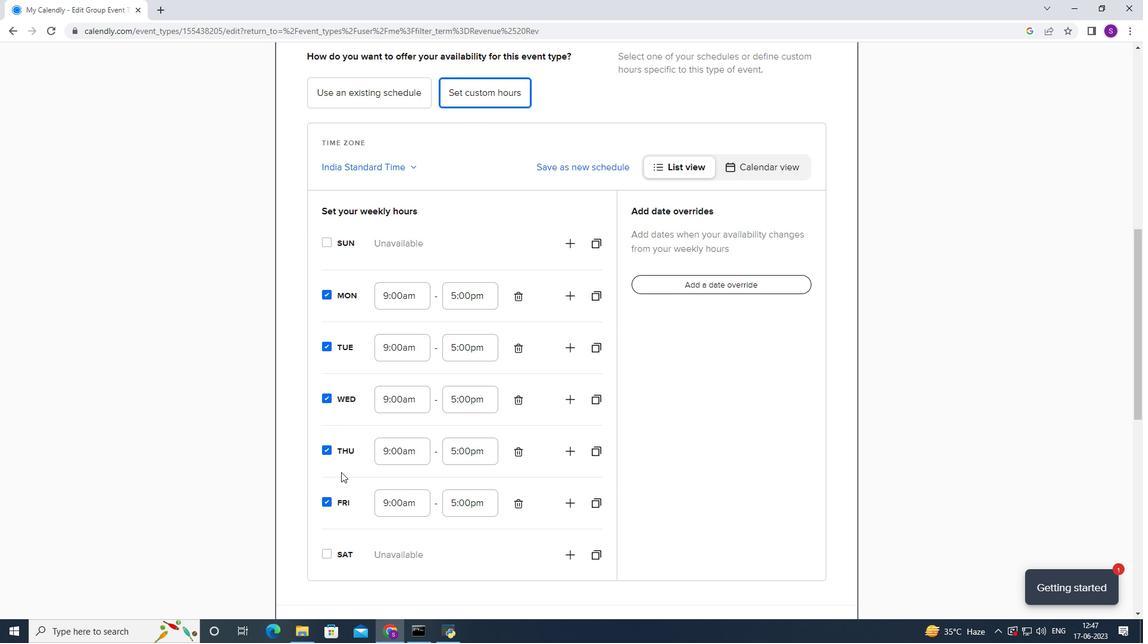
Action: Mouse scrolled (341, 471) with delta (0, 0)
Screenshot: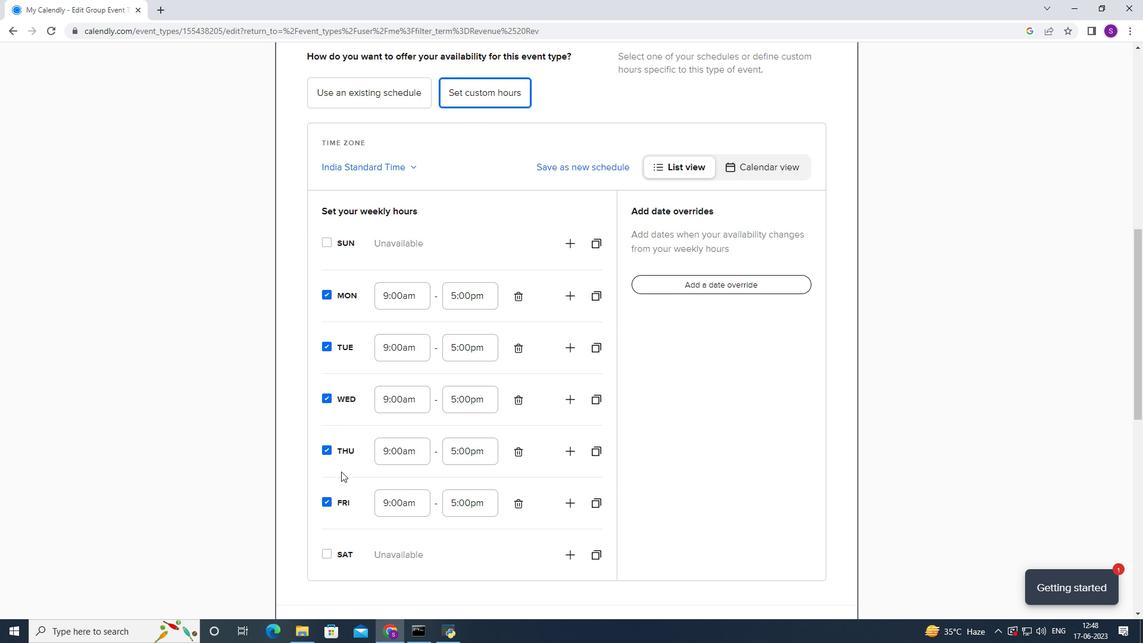 
Action: Mouse scrolled (341, 471) with delta (0, 0)
Screenshot: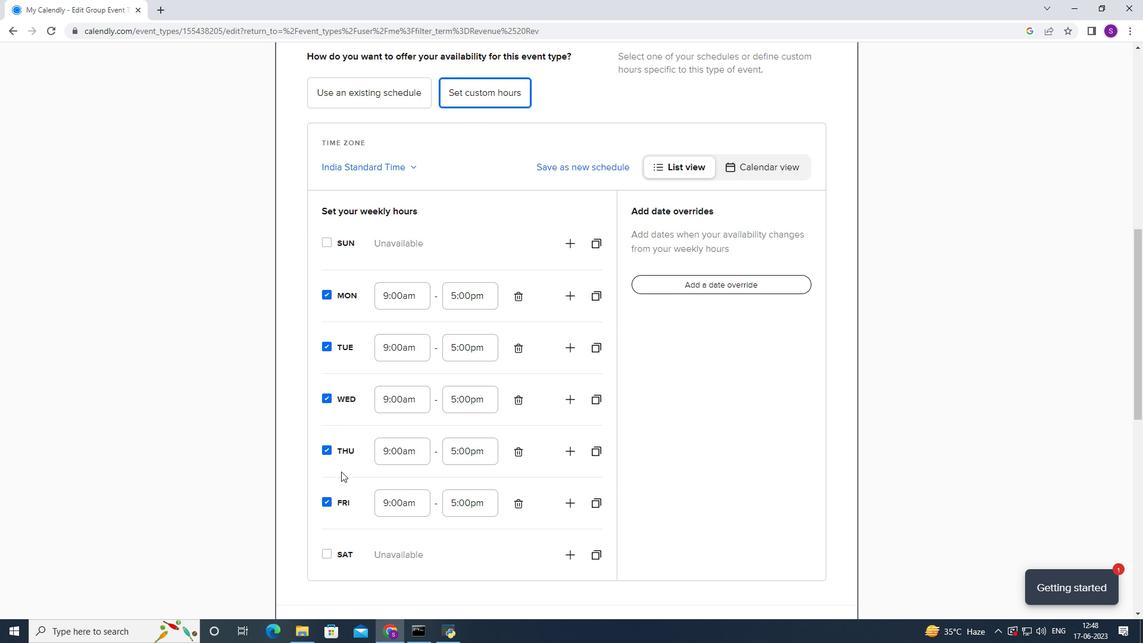 
Action: Mouse scrolled (341, 471) with delta (0, 0)
Screenshot: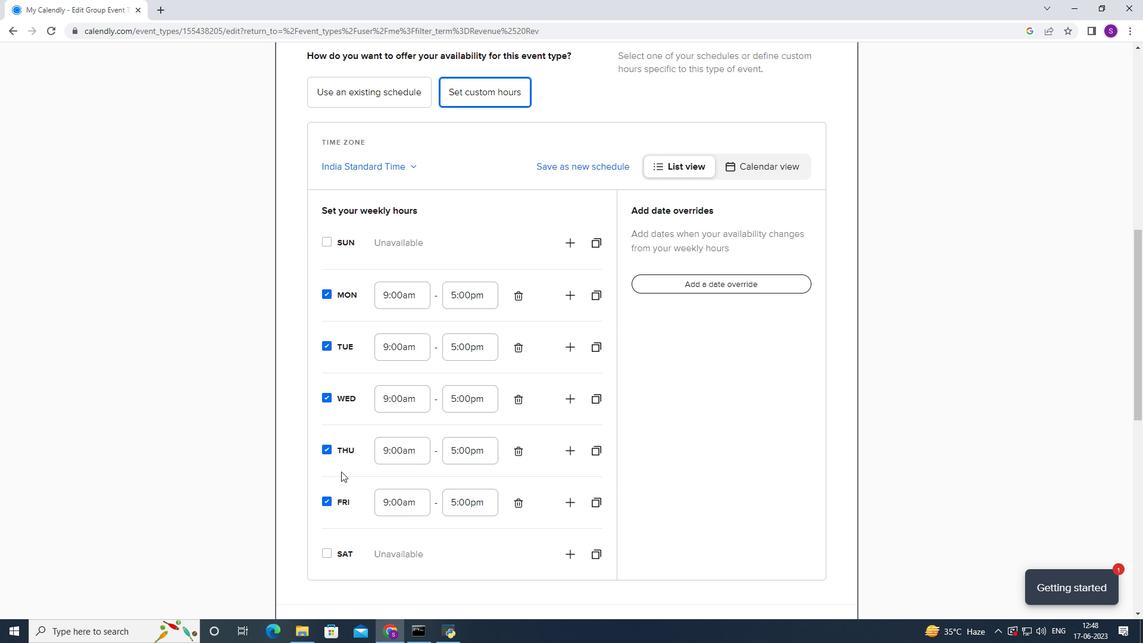 
Action: Mouse scrolled (341, 471) with delta (0, 0)
Screenshot: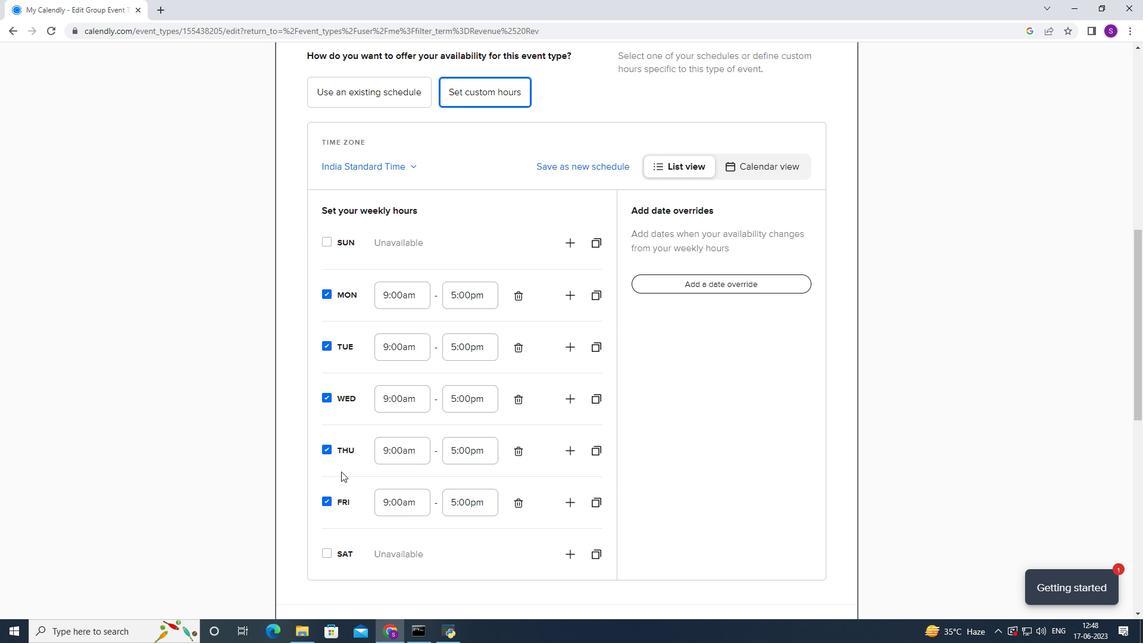 
Action: Mouse moved to (331, 324)
Screenshot: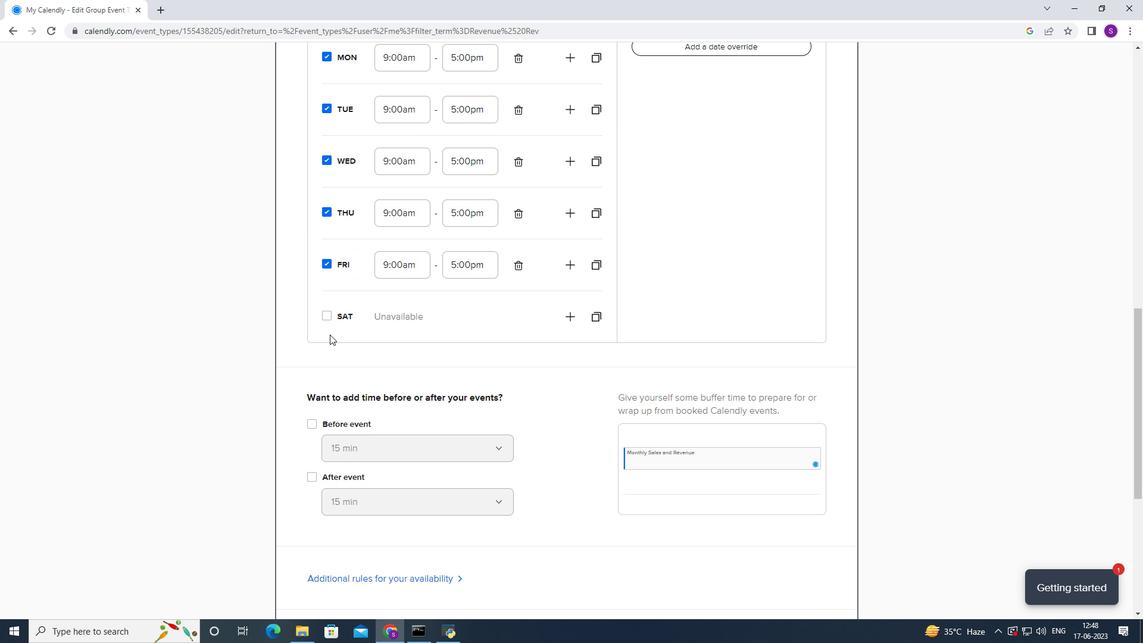 
Action: Mouse pressed left at (331, 324)
Screenshot: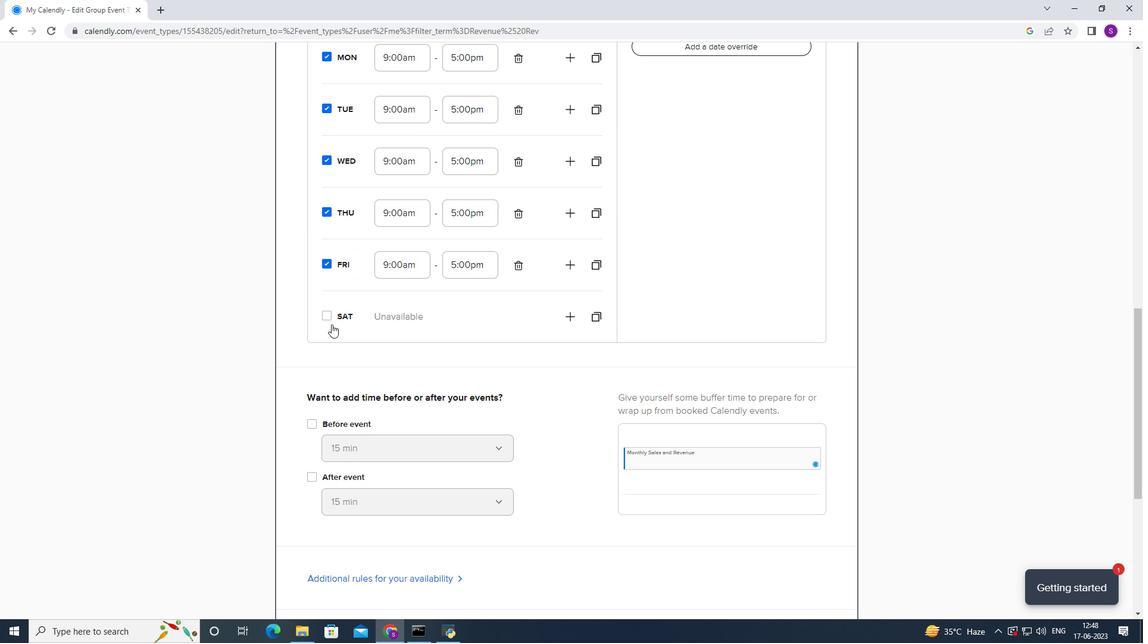 
Action: Mouse moved to (395, 327)
Screenshot: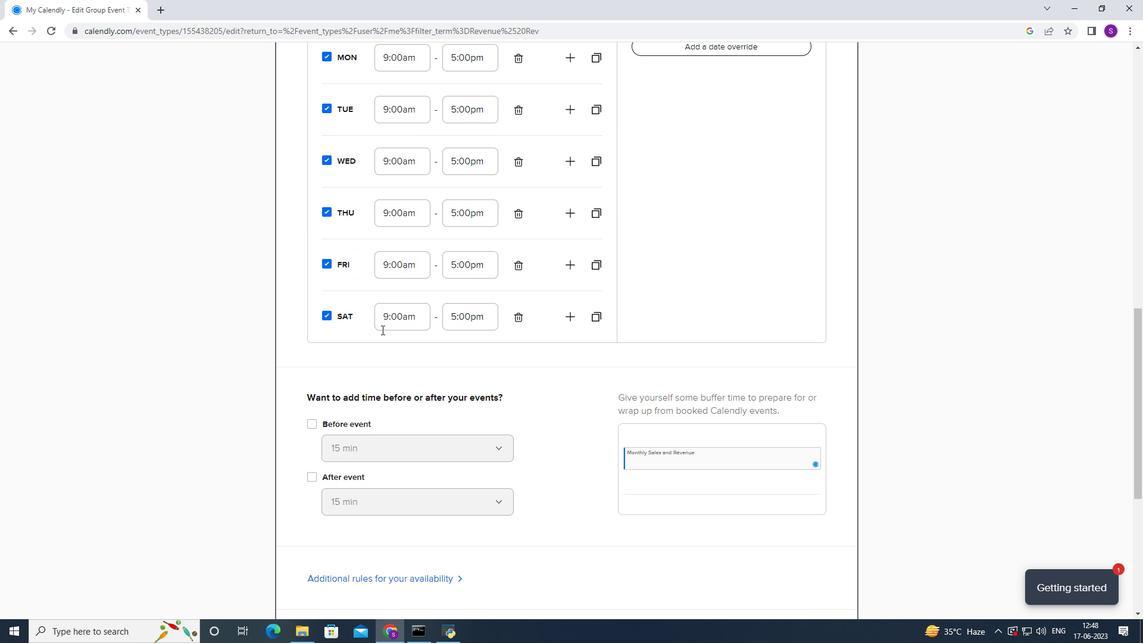 
Action: Mouse pressed left at (395, 327)
Screenshot: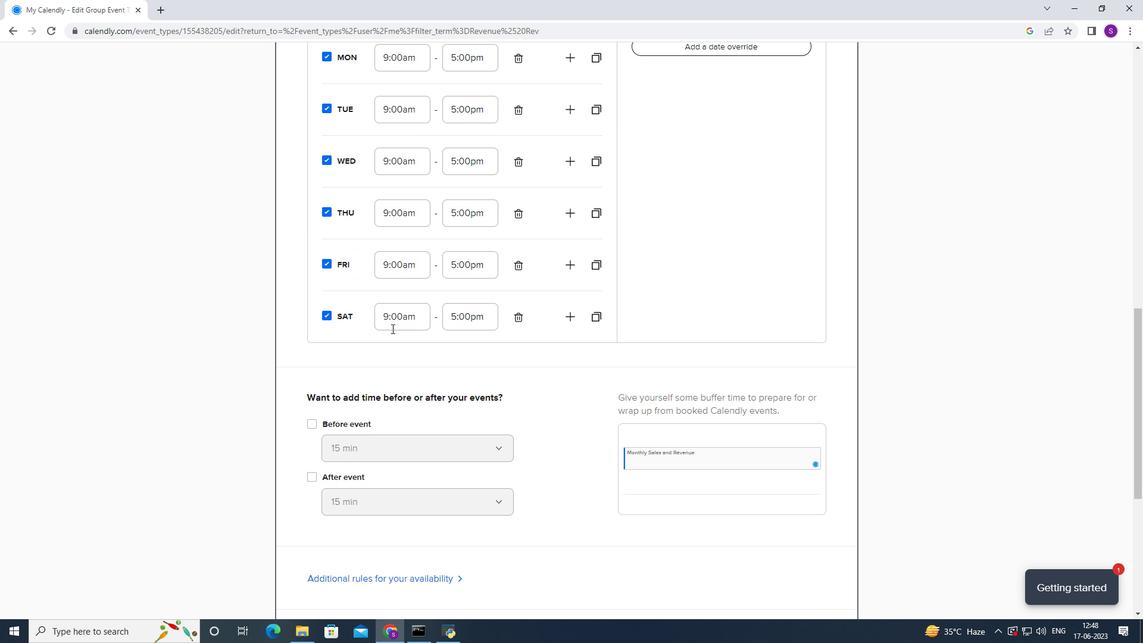 
Action: Mouse moved to (416, 382)
Screenshot: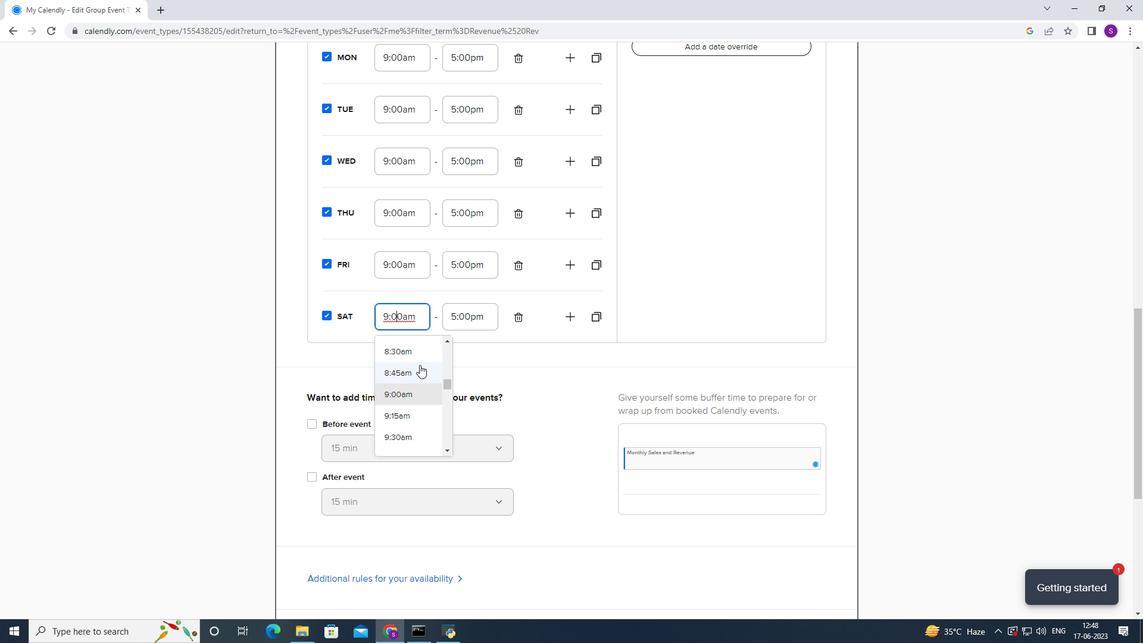
Action: Mouse scrolled (416, 382) with delta (0, 0)
Screenshot: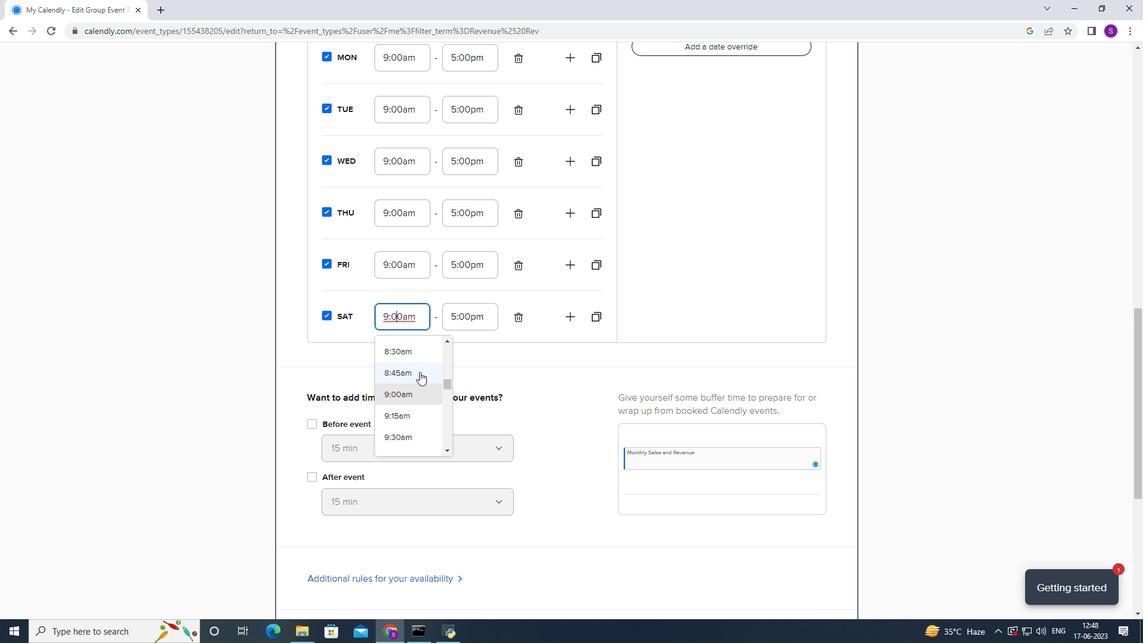 
Action: Mouse scrolled (416, 382) with delta (0, 0)
Screenshot: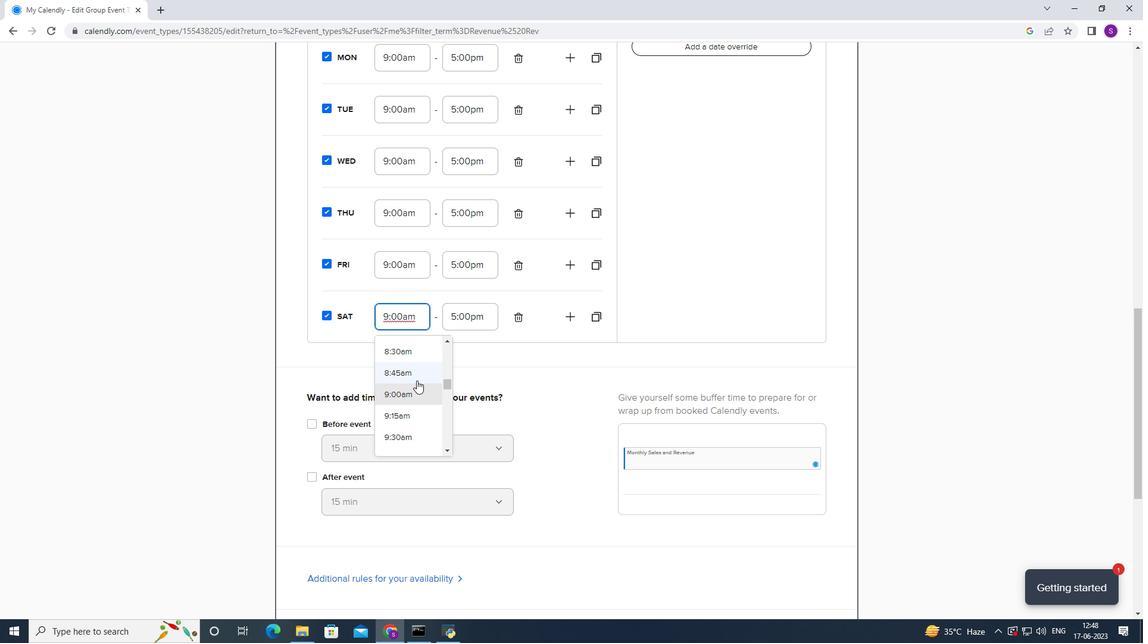 
Action: Mouse scrolled (416, 382) with delta (0, 0)
Screenshot: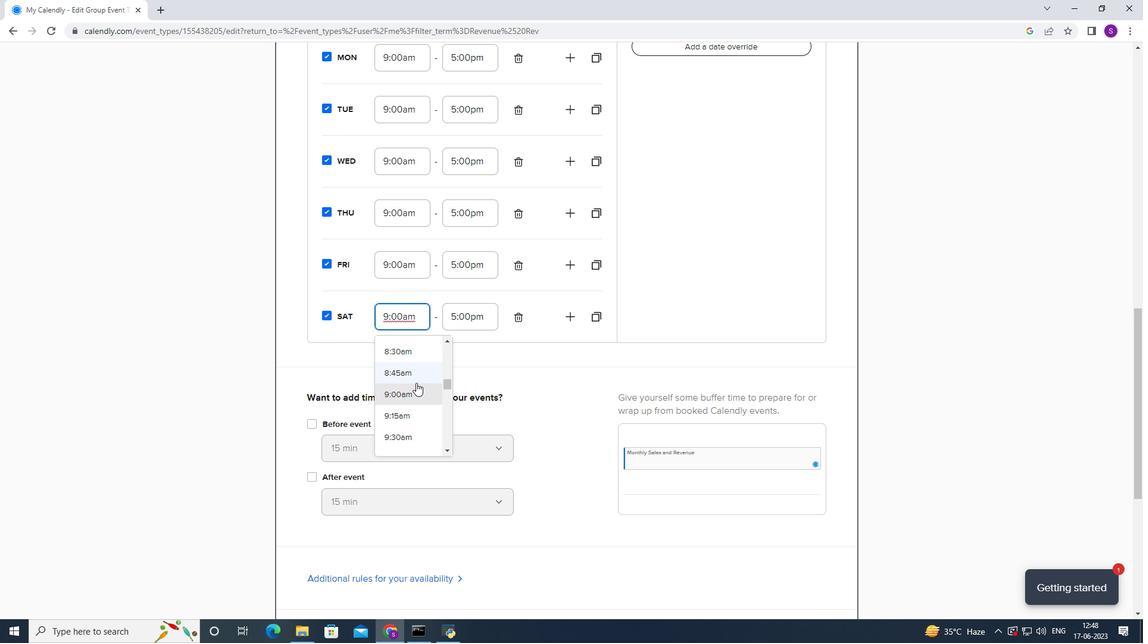 
Action: Mouse moved to (421, 350)
Screenshot: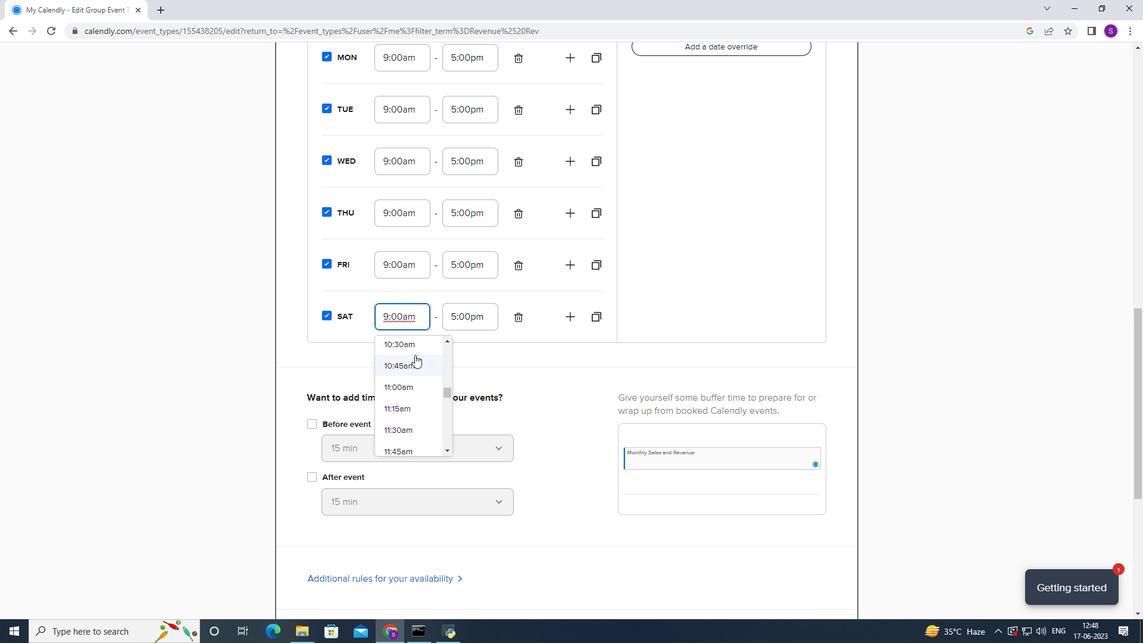 
Action: Mouse pressed left at (421, 350)
Screenshot: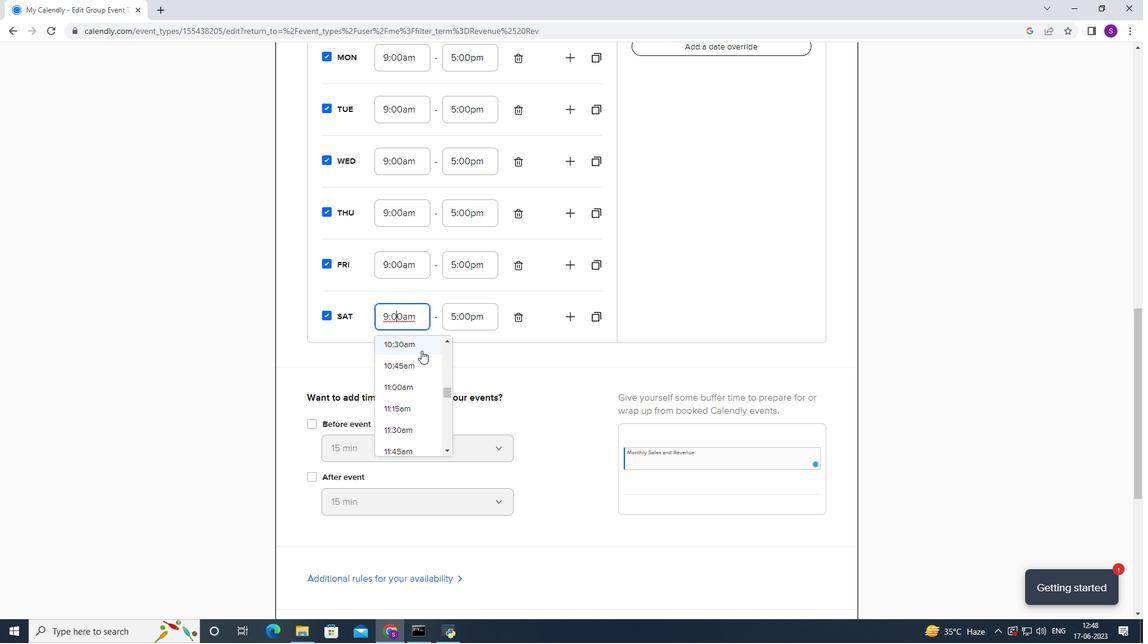 
Action: Mouse moved to (474, 315)
Screenshot: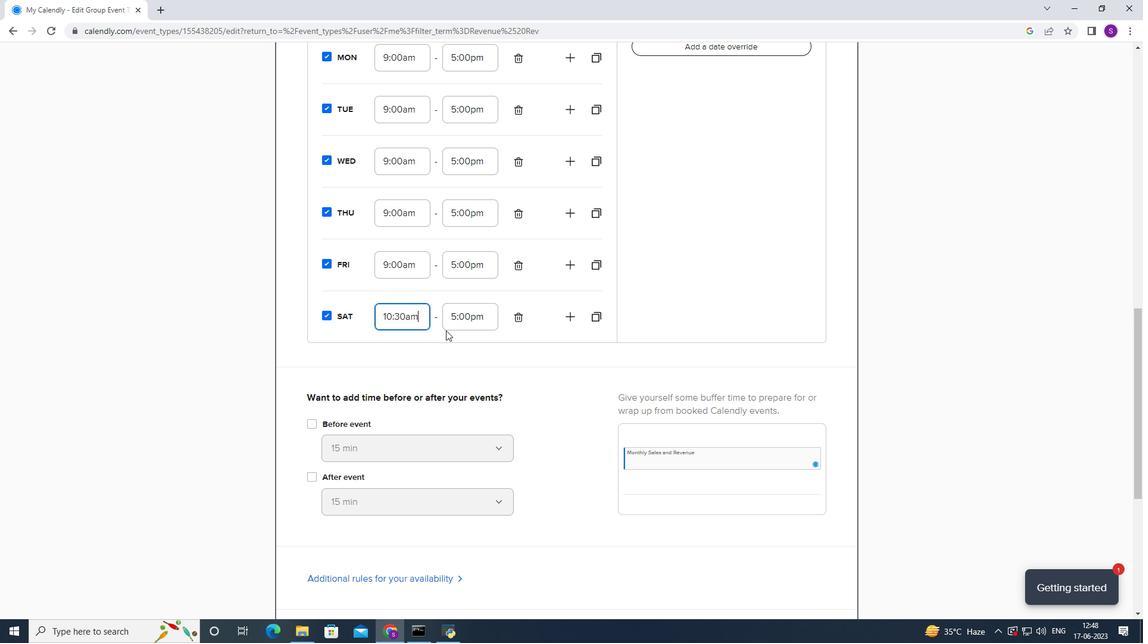 
Action: Mouse pressed left at (474, 315)
Screenshot: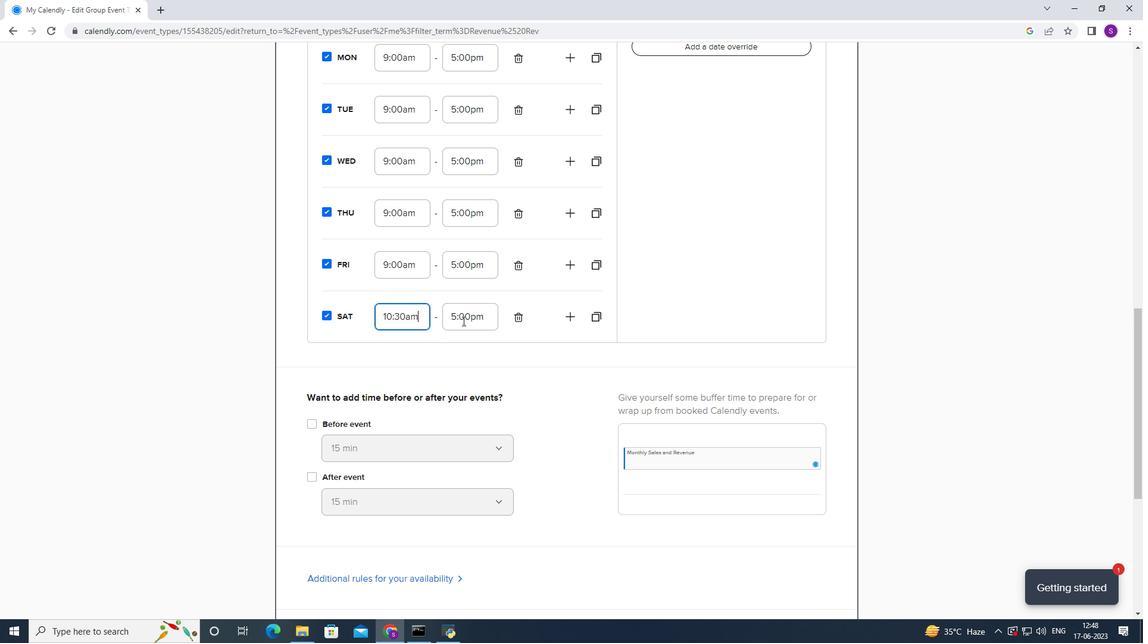 
Action: Mouse moved to (493, 380)
Screenshot: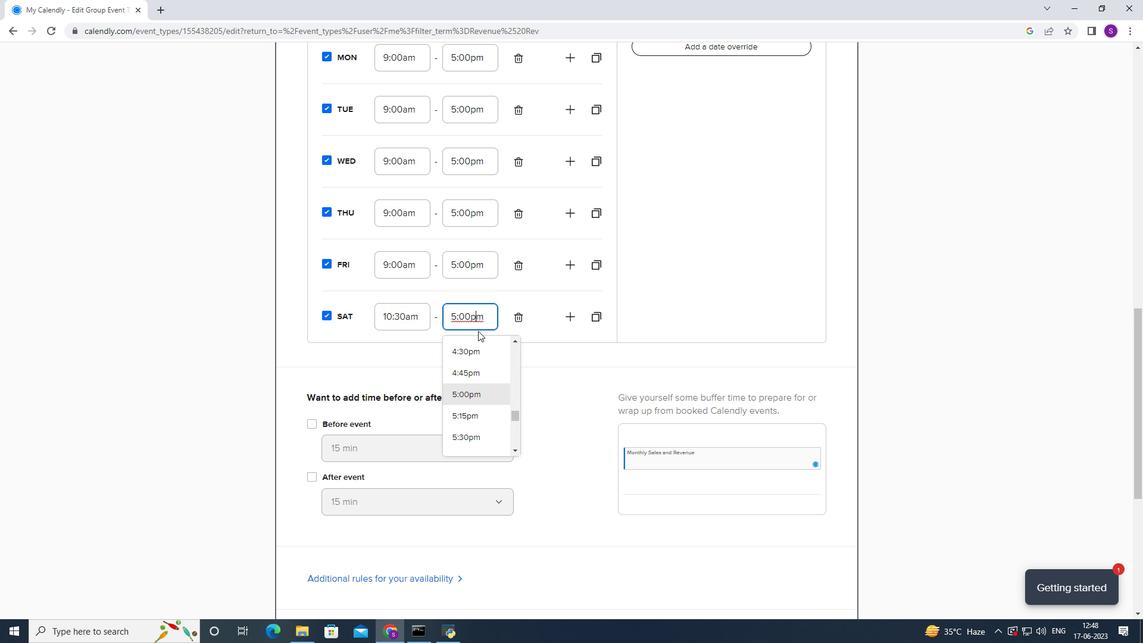 
Action: Mouse scrolled (493, 380) with delta (0, 0)
Screenshot: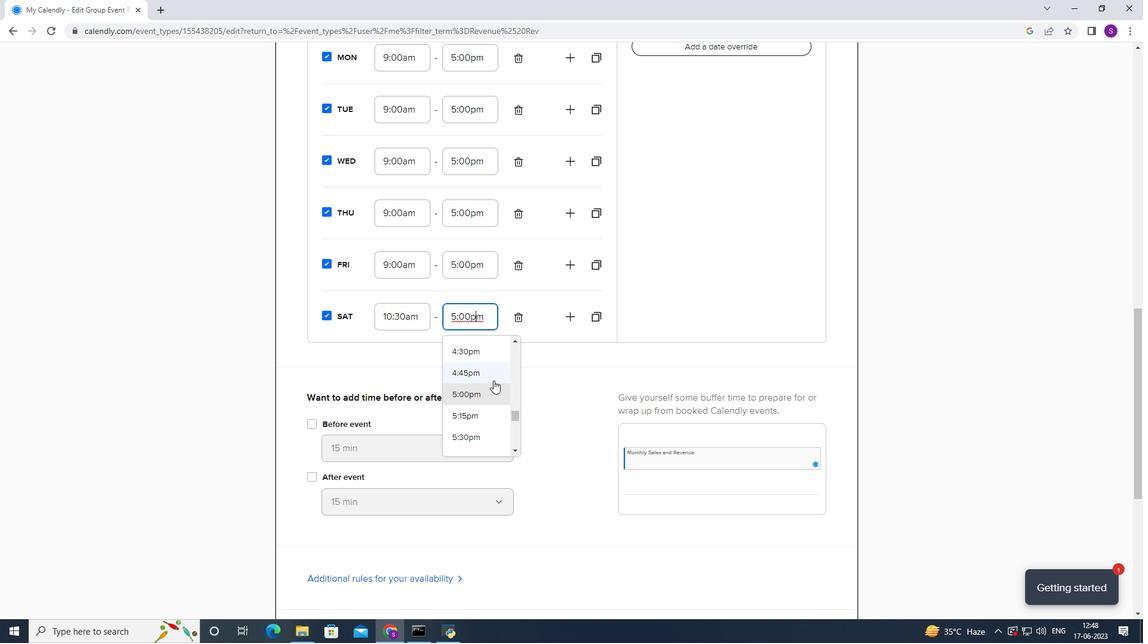 
Action: Mouse moved to (493, 381)
Screenshot: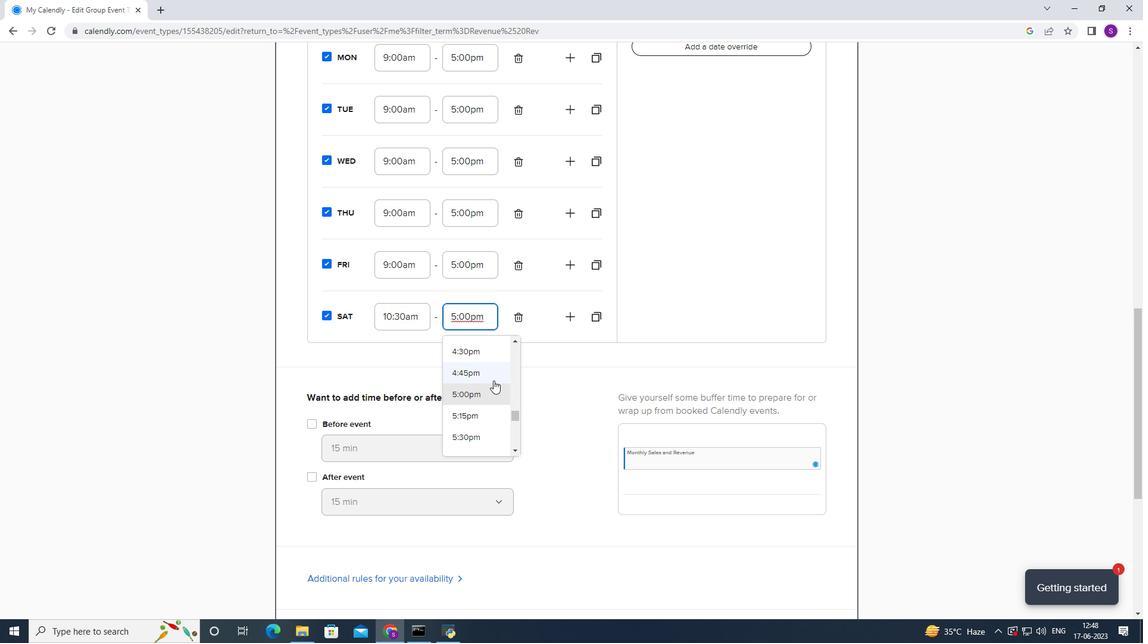 
Action: Mouse scrolled (493, 380) with delta (0, 0)
Screenshot: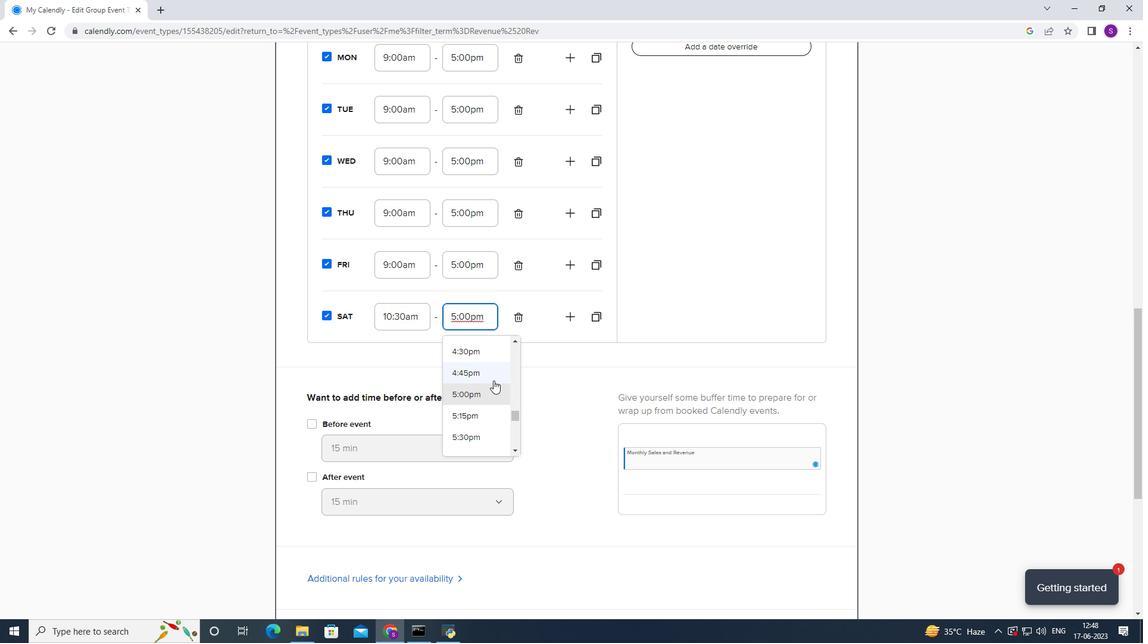 
Action: Mouse moved to (490, 359)
Screenshot: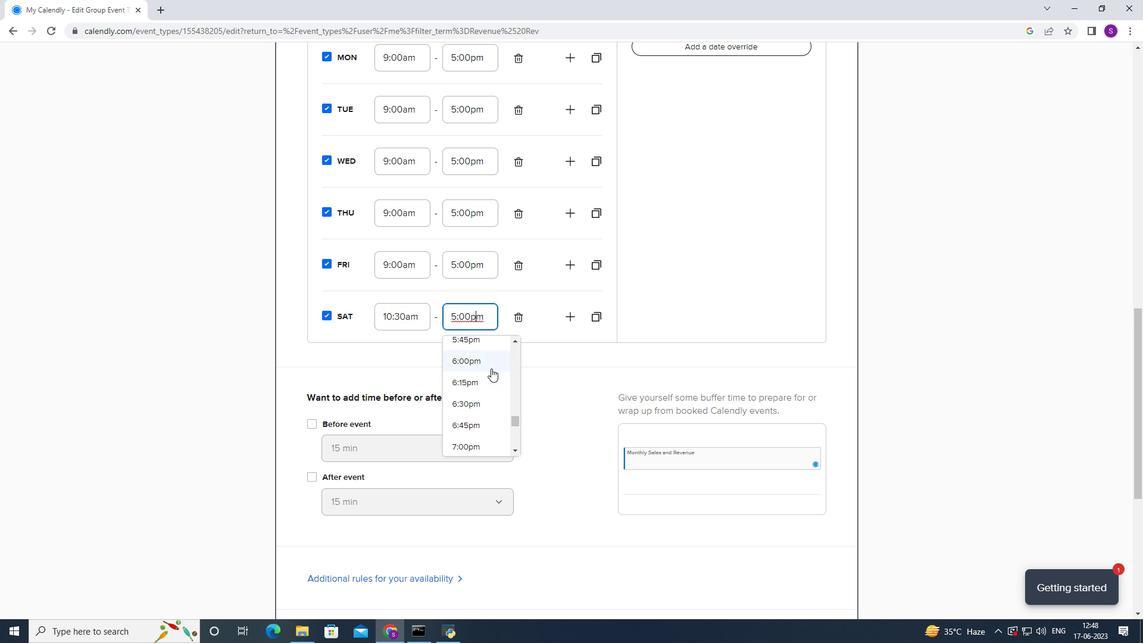 
Action: Mouse pressed left at (490, 359)
Screenshot: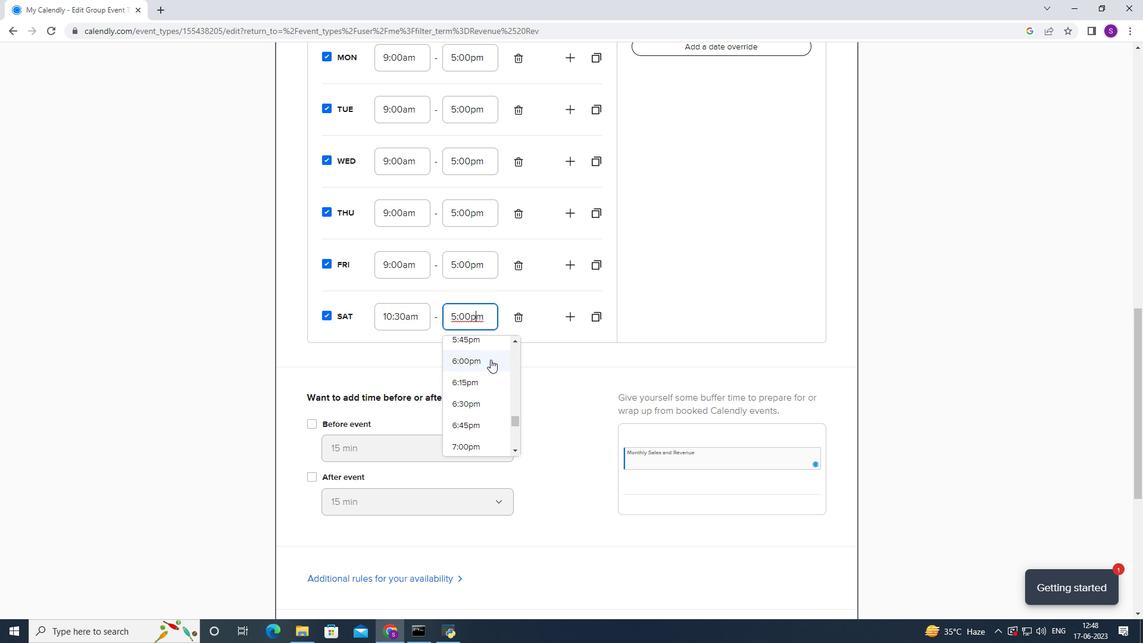 
Action: Mouse moved to (487, 266)
Screenshot: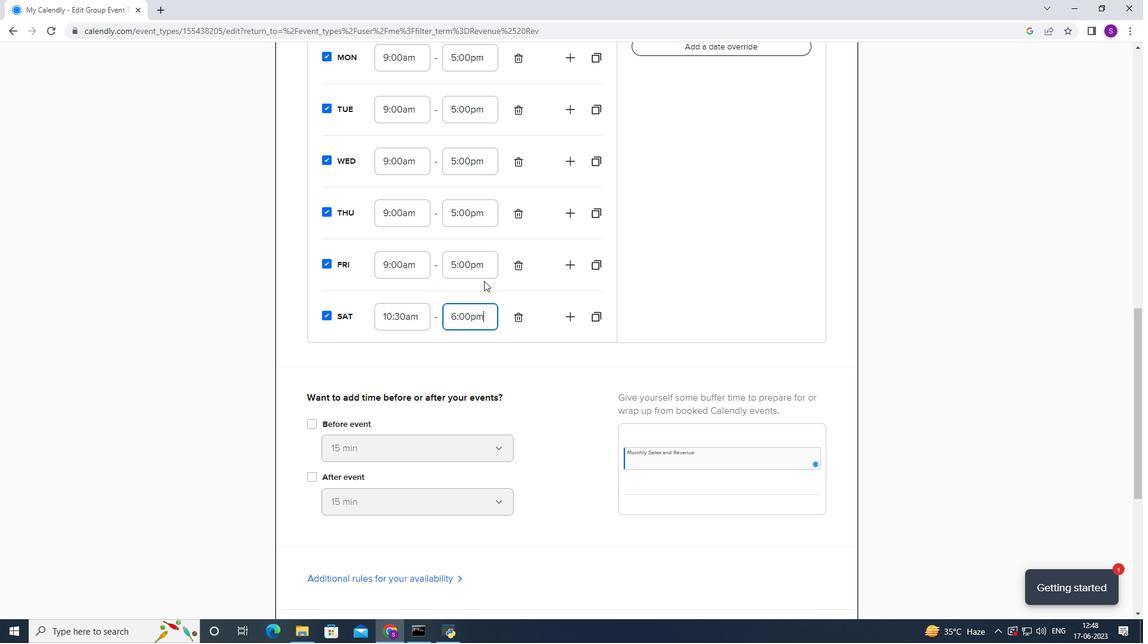 
Action: Mouse pressed left at (487, 266)
Screenshot: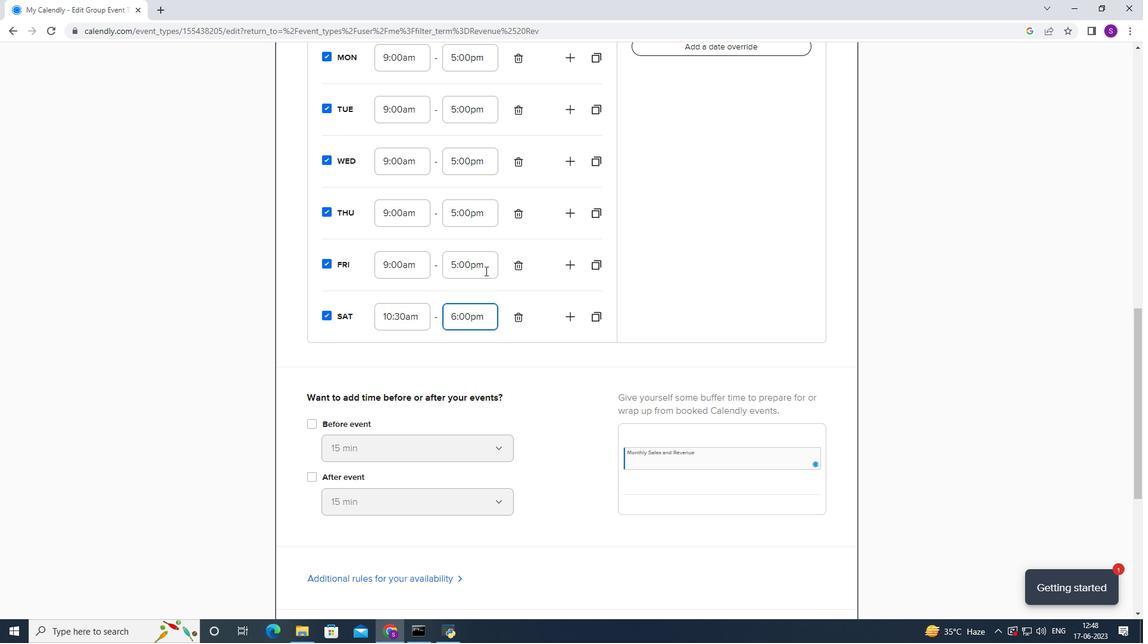 
Action: Mouse moved to (482, 315)
Screenshot: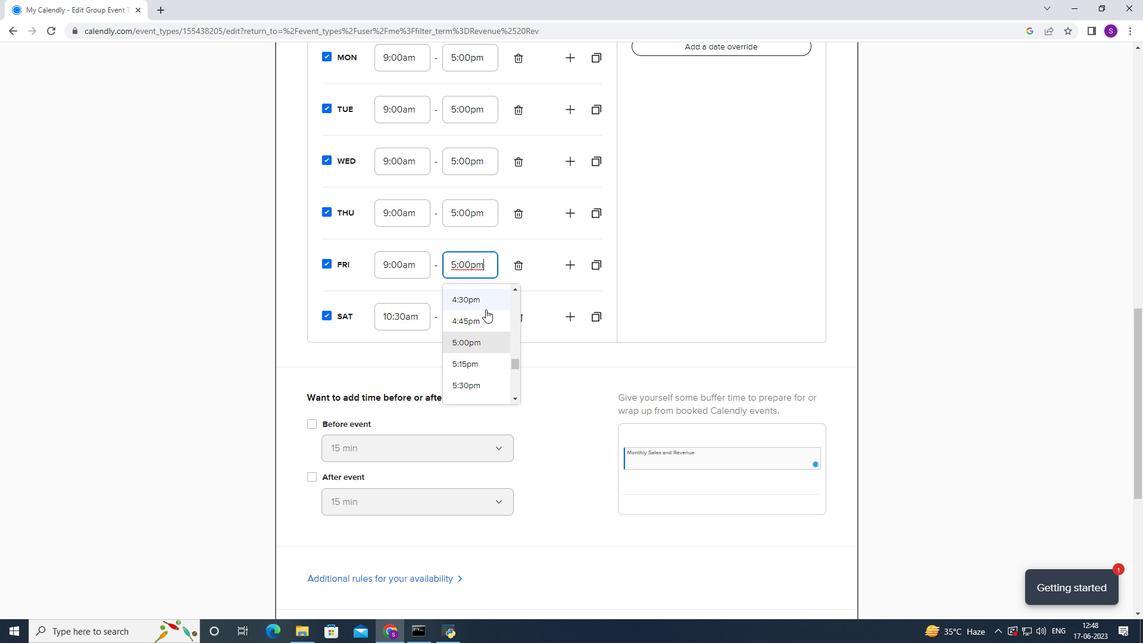 
Action: Mouse scrolled (482, 315) with delta (0, 0)
Screenshot: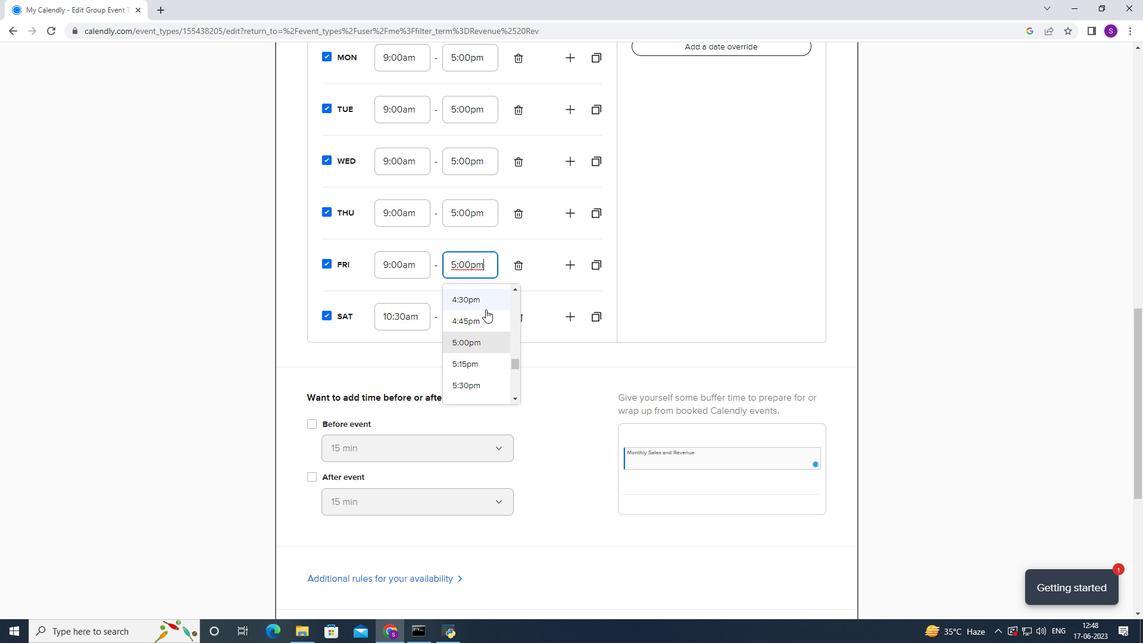 
Action: Mouse moved to (453, 360)
Screenshot: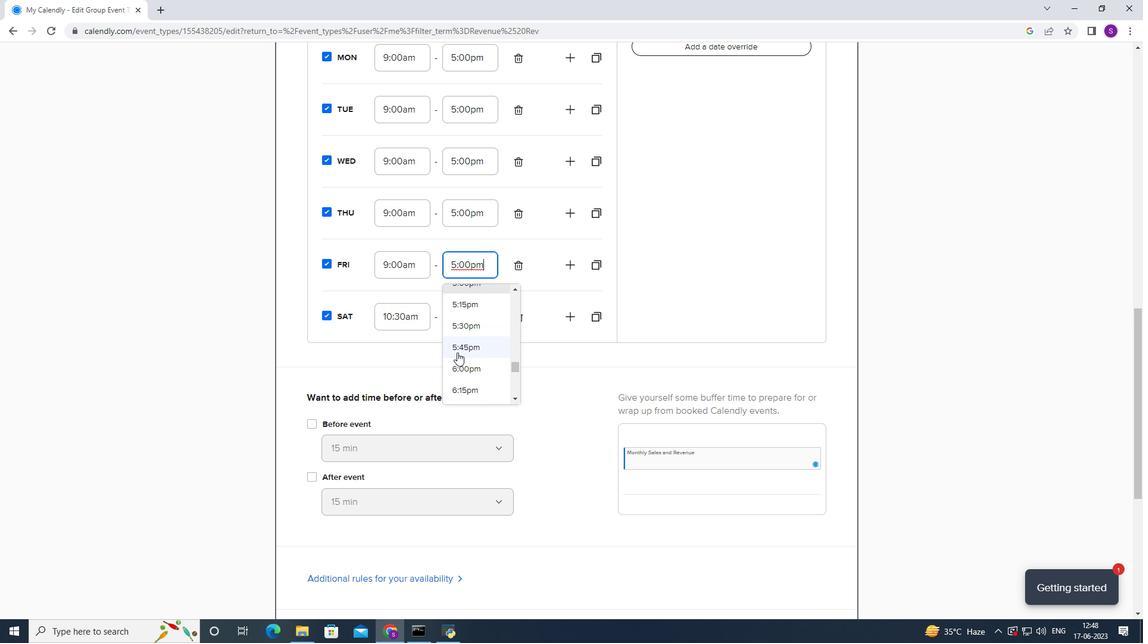 
Action: Mouse pressed left at (453, 360)
Screenshot: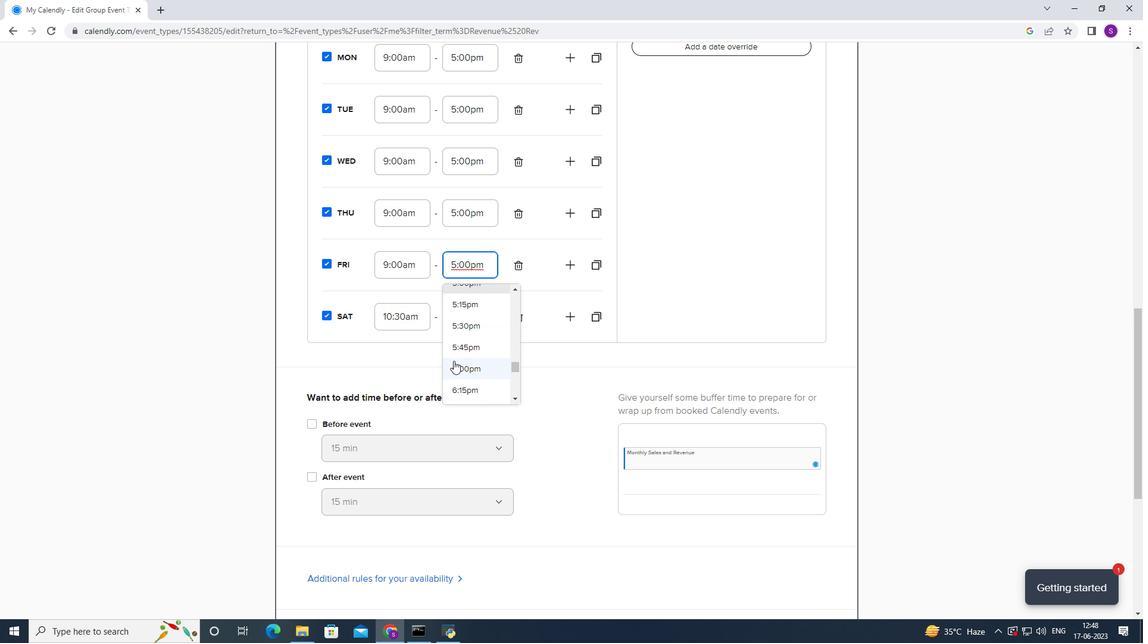 
Action: Mouse moved to (419, 270)
Screenshot: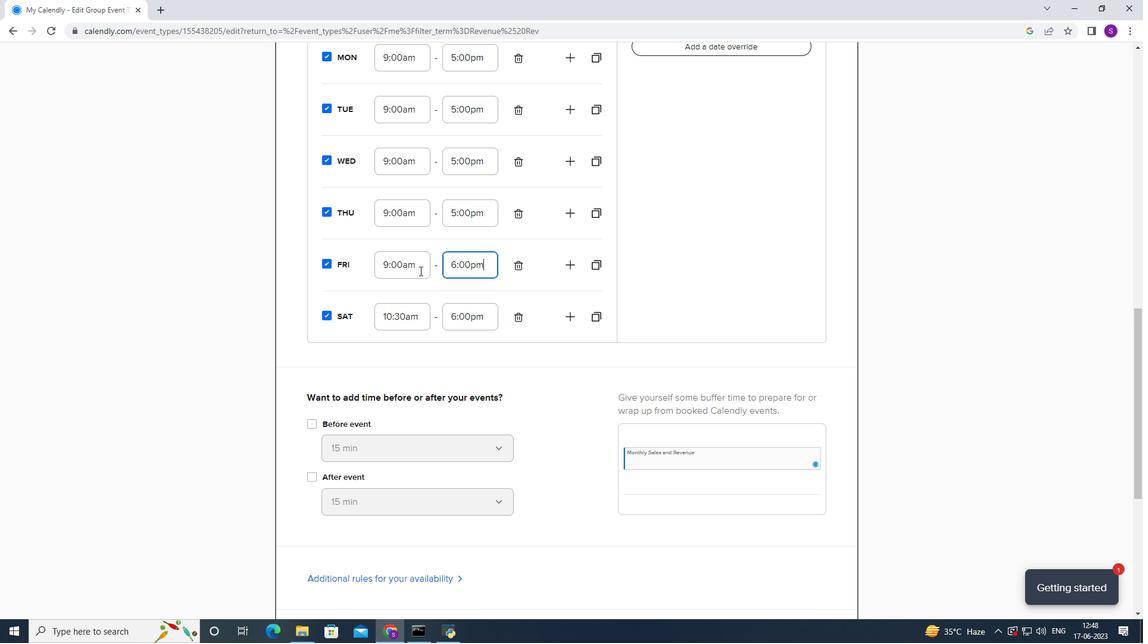 
Action: Mouse pressed left at (419, 270)
Screenshot: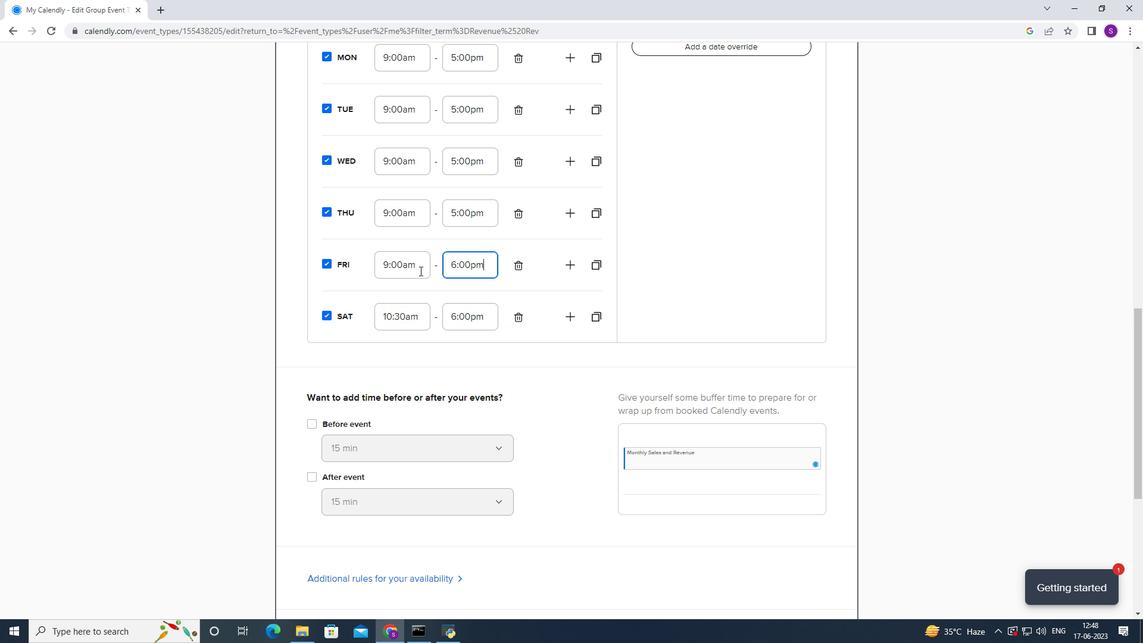 
Action: Mouse moved to (410, 311)
Screenshot: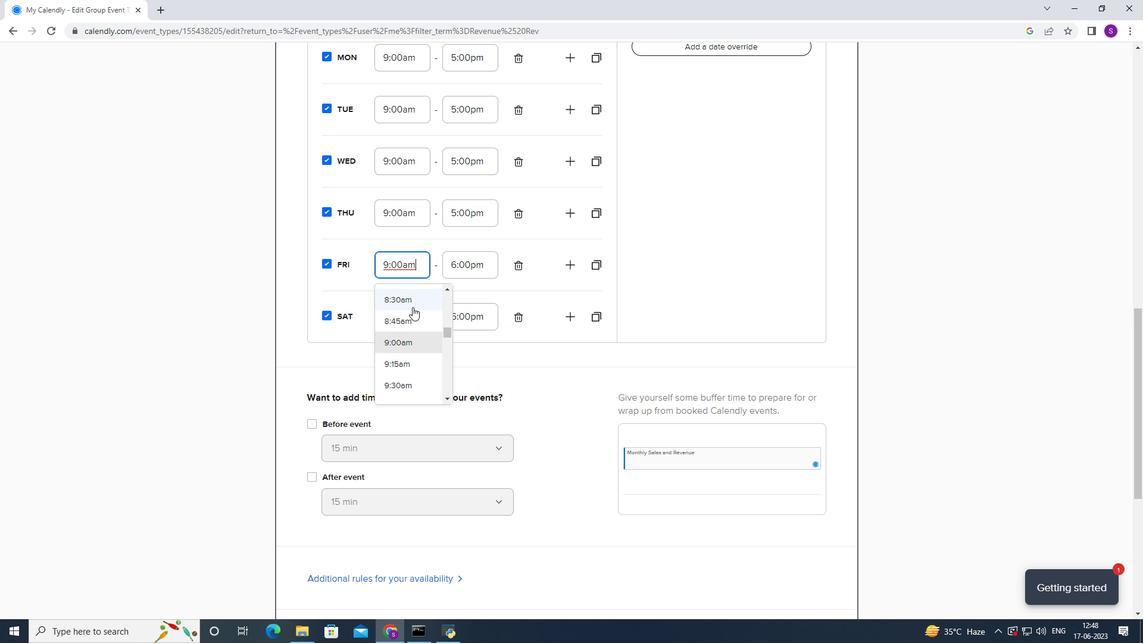 
Action: Mouse scrolled (410, 310) with delta (0, 0)
Screenshot: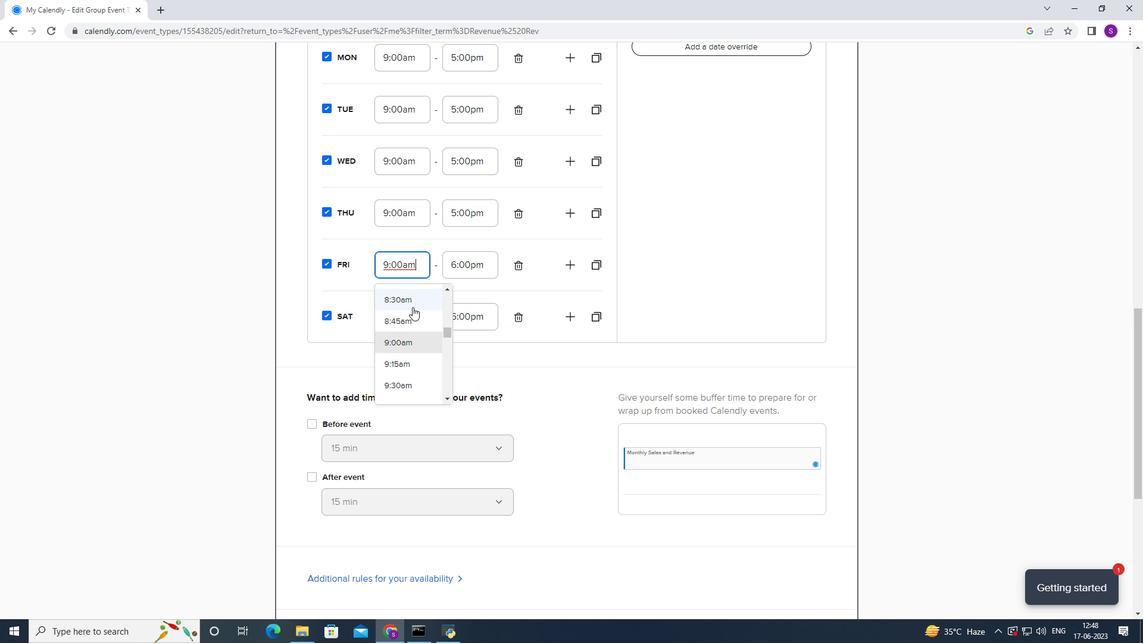 
Action: Mouse moved to (387, 388)
Screenshot: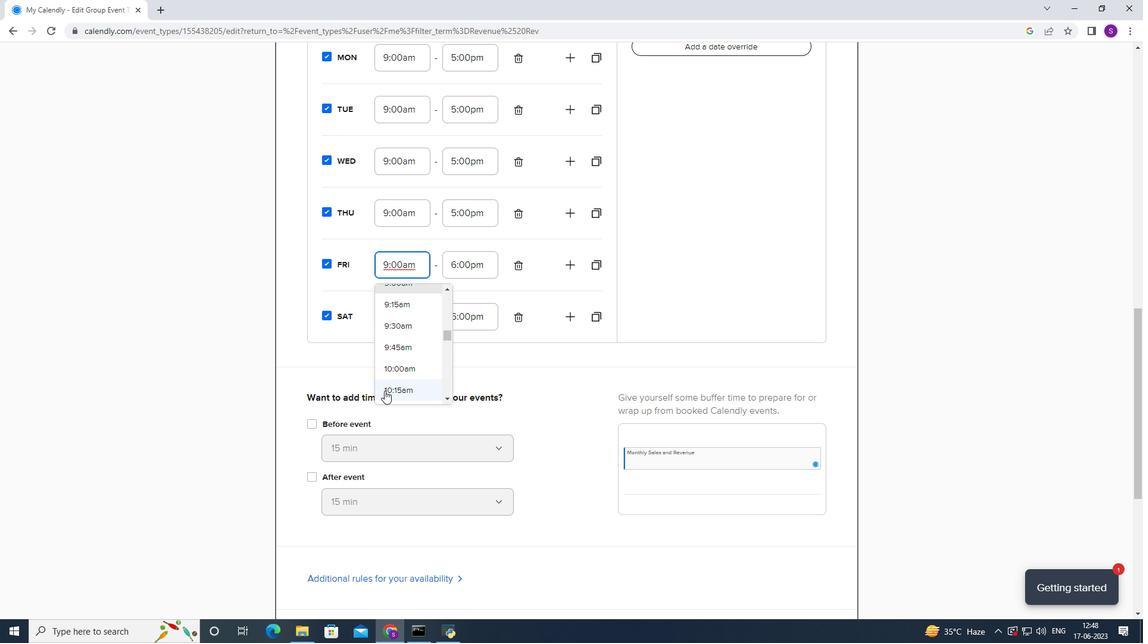 
Action: Mouse scrolled (387, 388) with delta (0, 0)
Screenshot: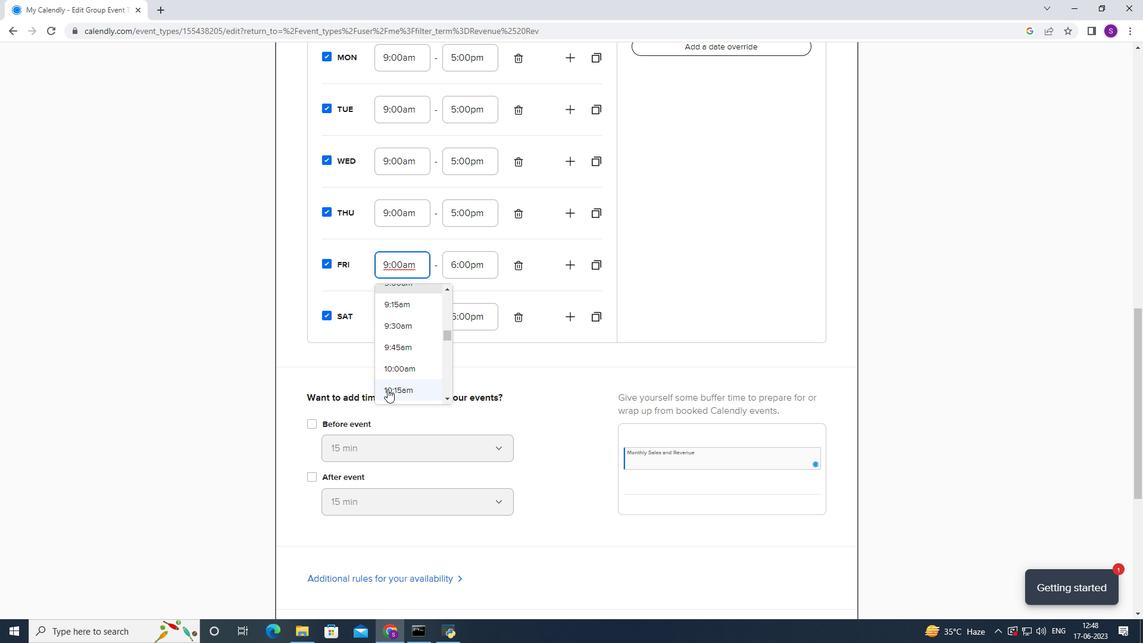 
Action: Mouse moved to (399, 350)
Screenshot: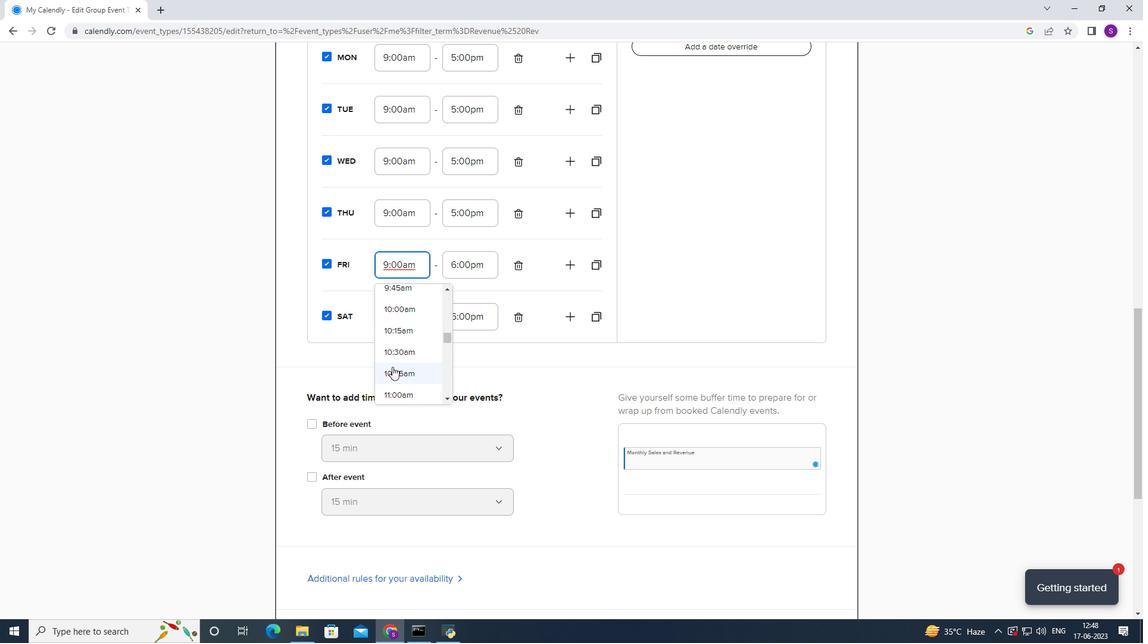 
Action: Mouse pressed left at (399, 350)
Screenshot: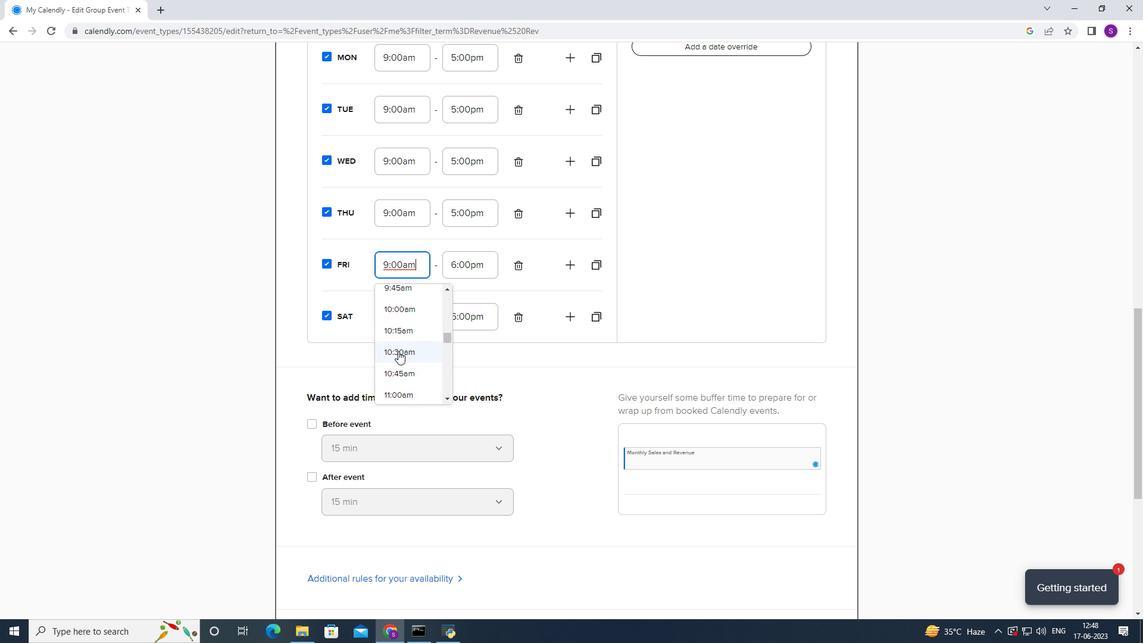 
Action: Mouse moved to (388, 271)
Screenshot: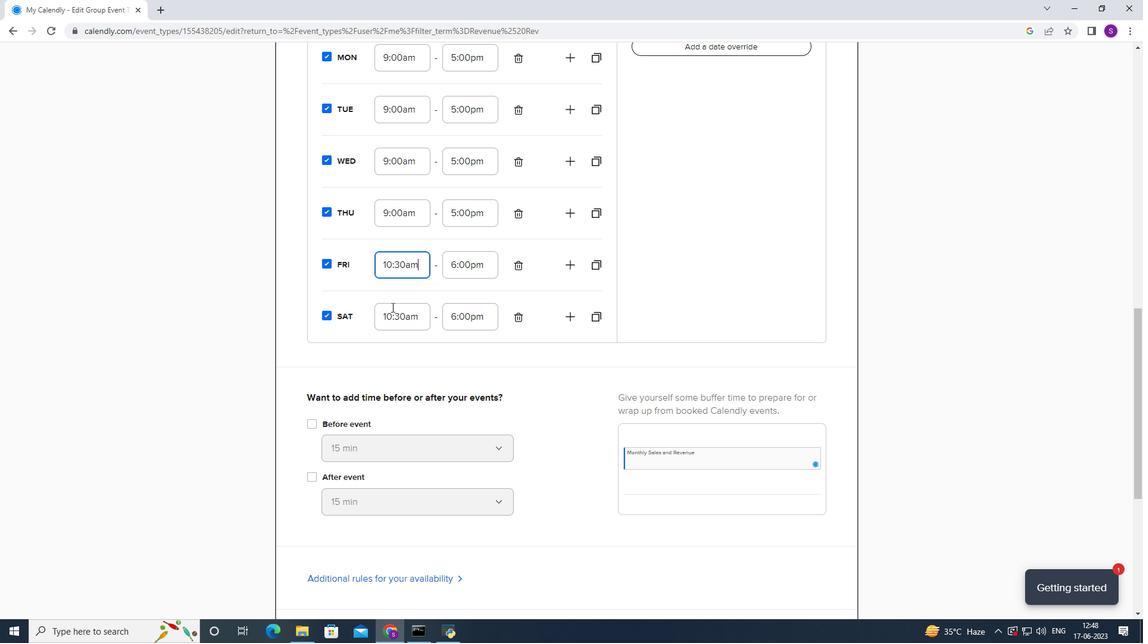 
Action: Mouse scrolled (388, 272) with delta (0, 0)
Screenshot: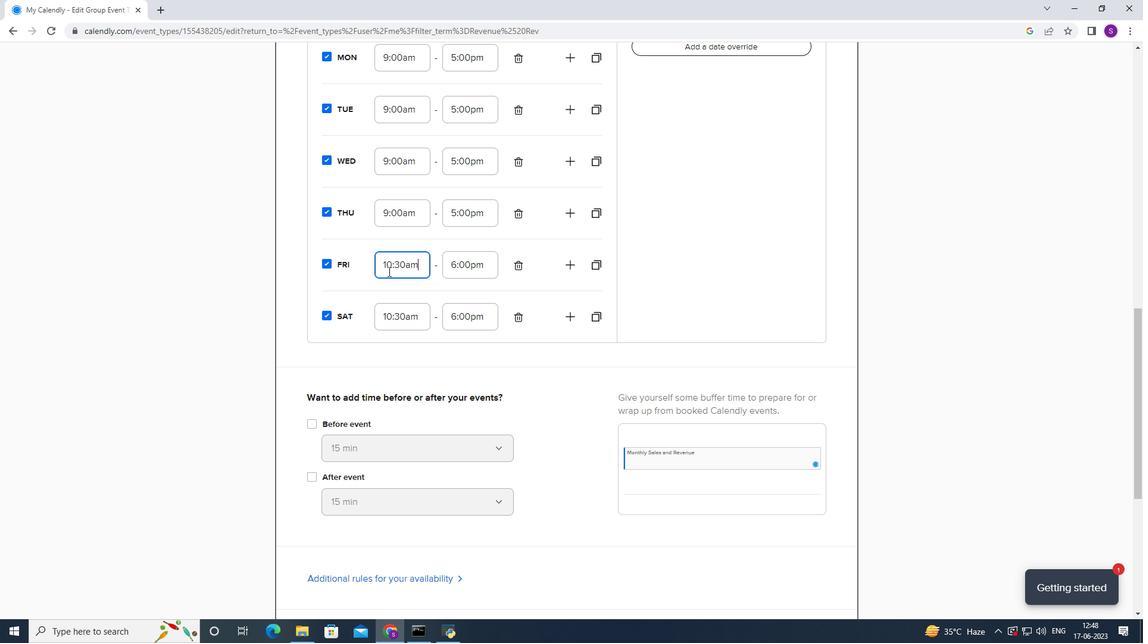 
Action: Mouse moved to (402, 277)
Screenshot: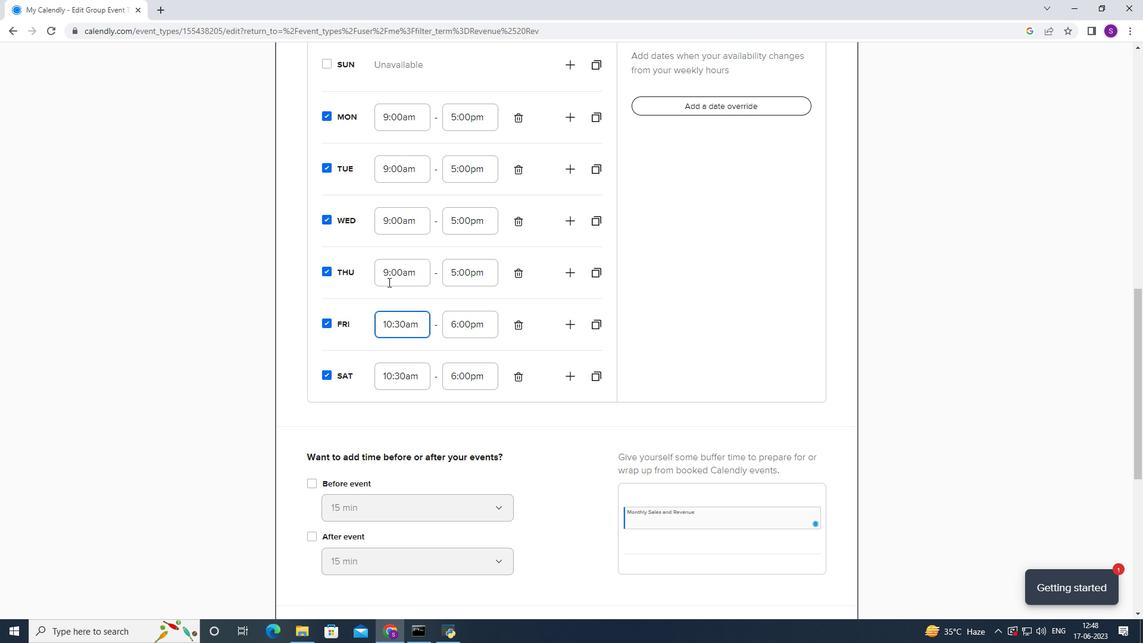 
Action: Mouse pressed left at (402, 277)
Screenshot: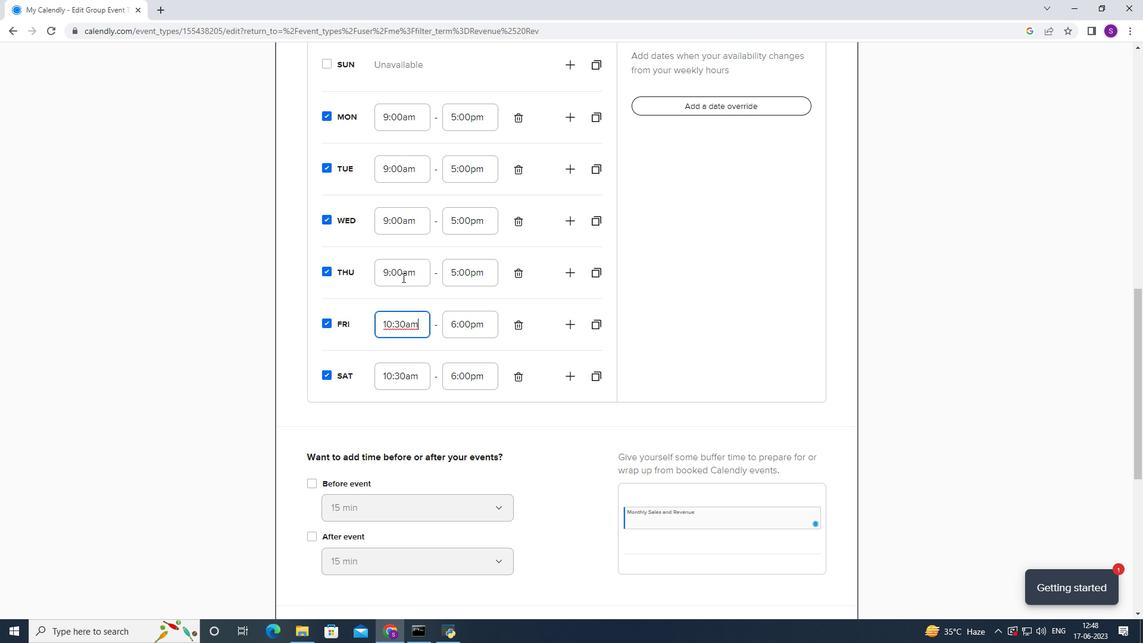 
Action: Mouse moved to (409, 328)
Screenshot: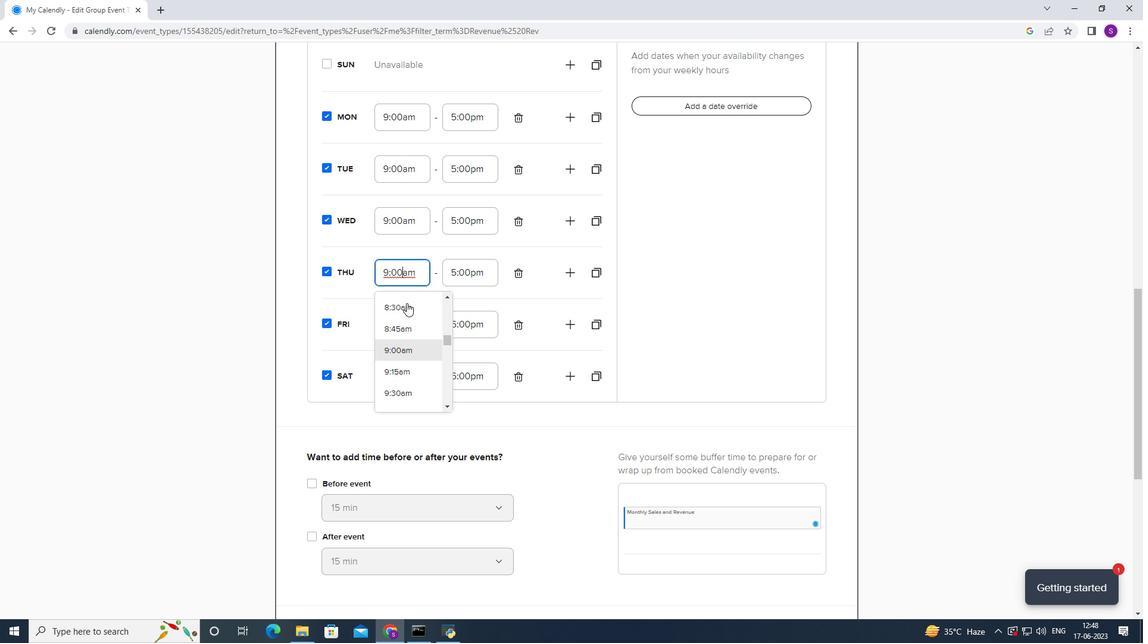 
Action: Mouse scrolled (409, 328) with delta (0, 0)
Screenshot: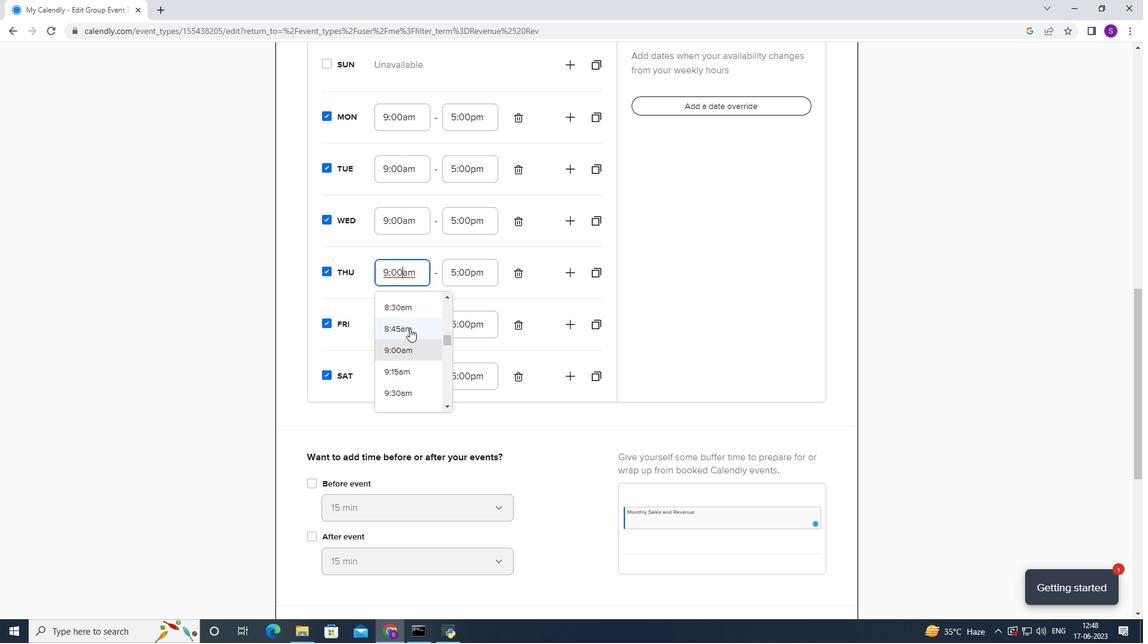 
Action: Mouse moved to (407, 346)
Screenshot: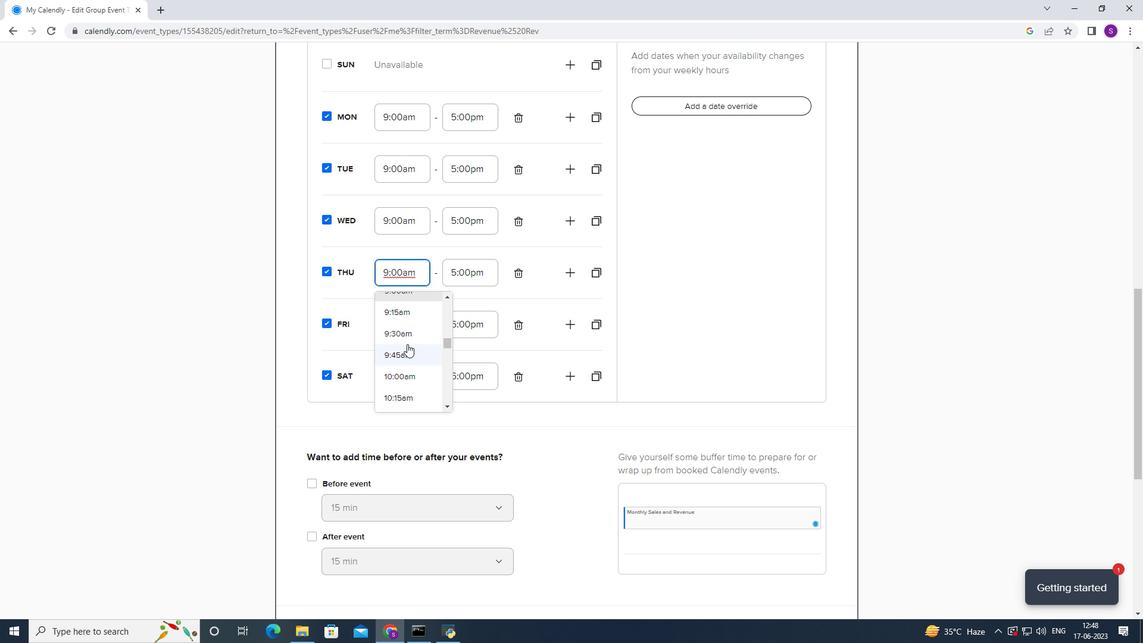 
Action: Mouse scrolled (407, 345) with delta (0, 0)
Screenshot: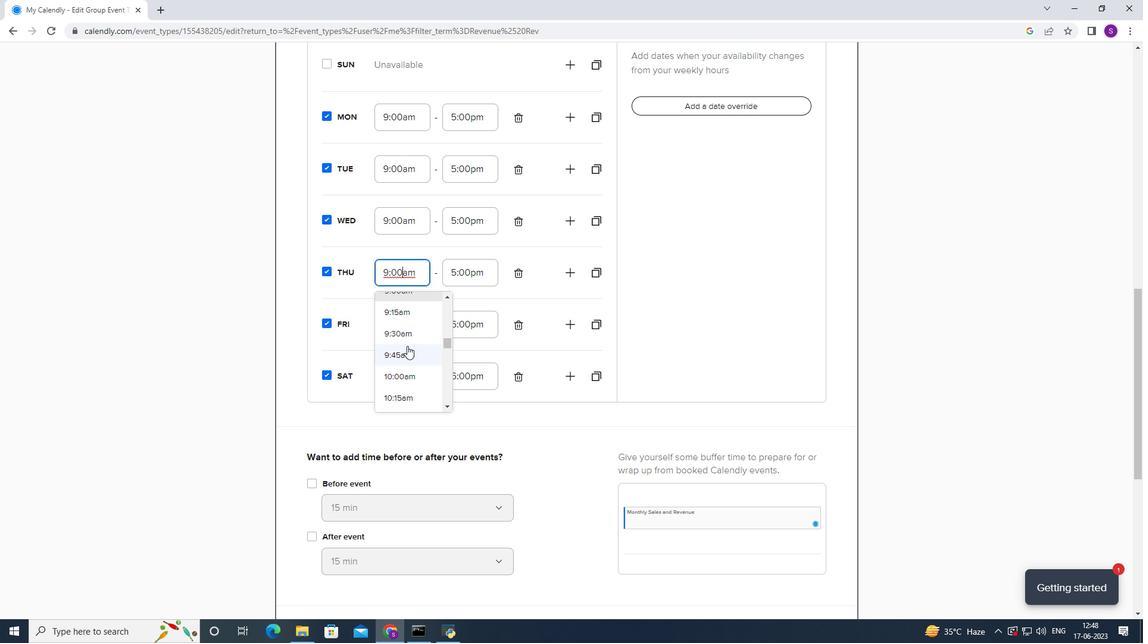 
Action: Mouse moved to (407, 368)
Screenshot: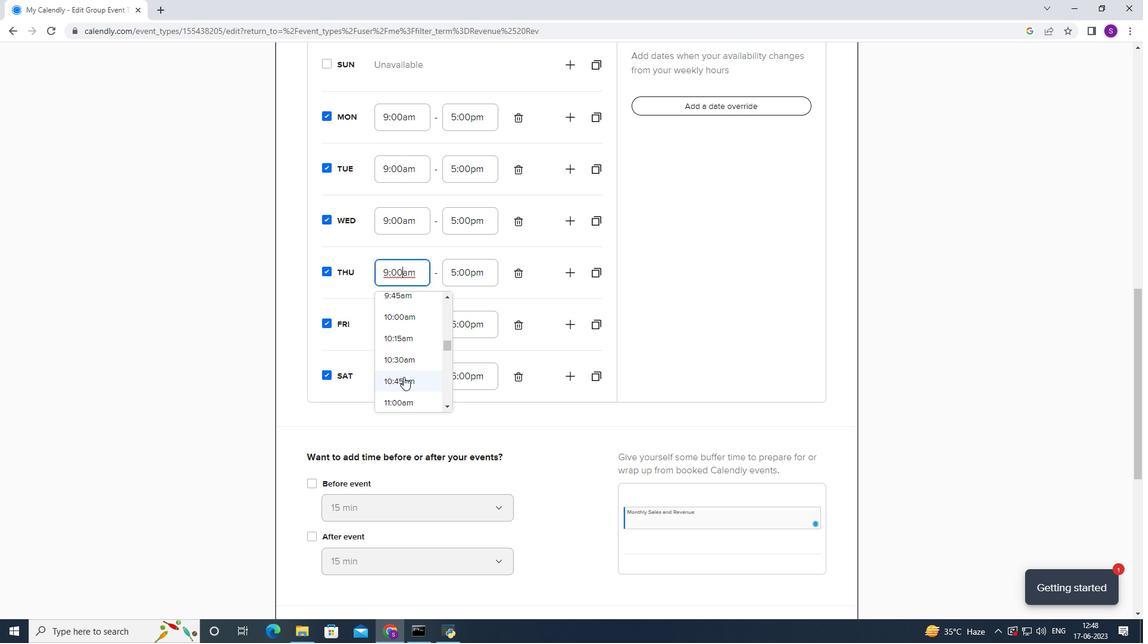 
Action: Mouse pressed left at (407, 368)
Screenshot: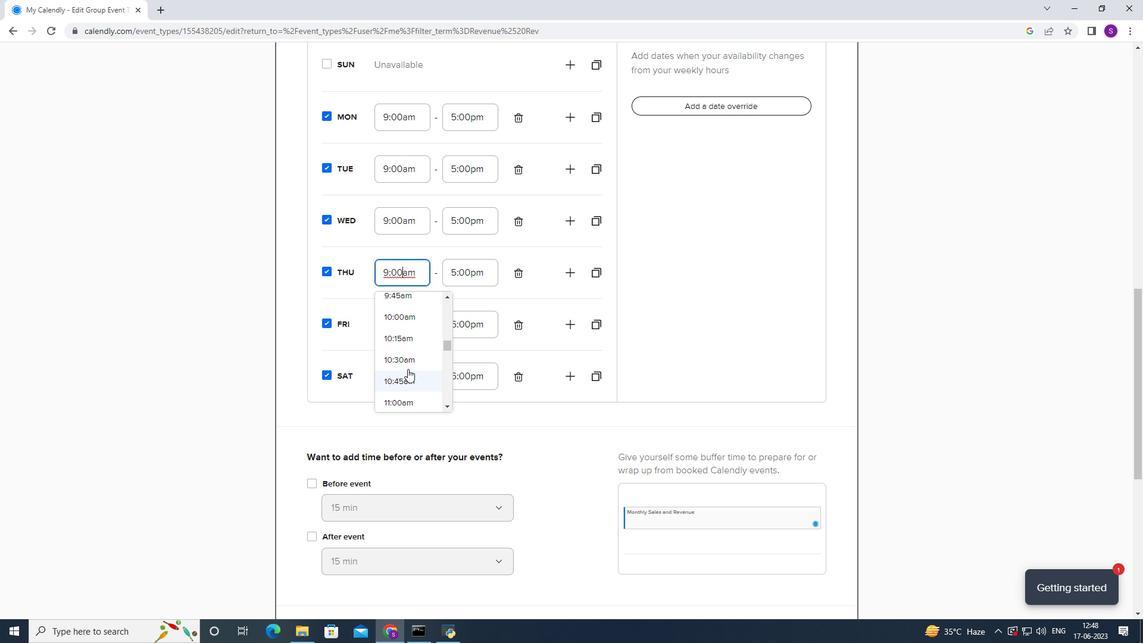 
Action: Mouse moved to (480, 275)
Screenshot: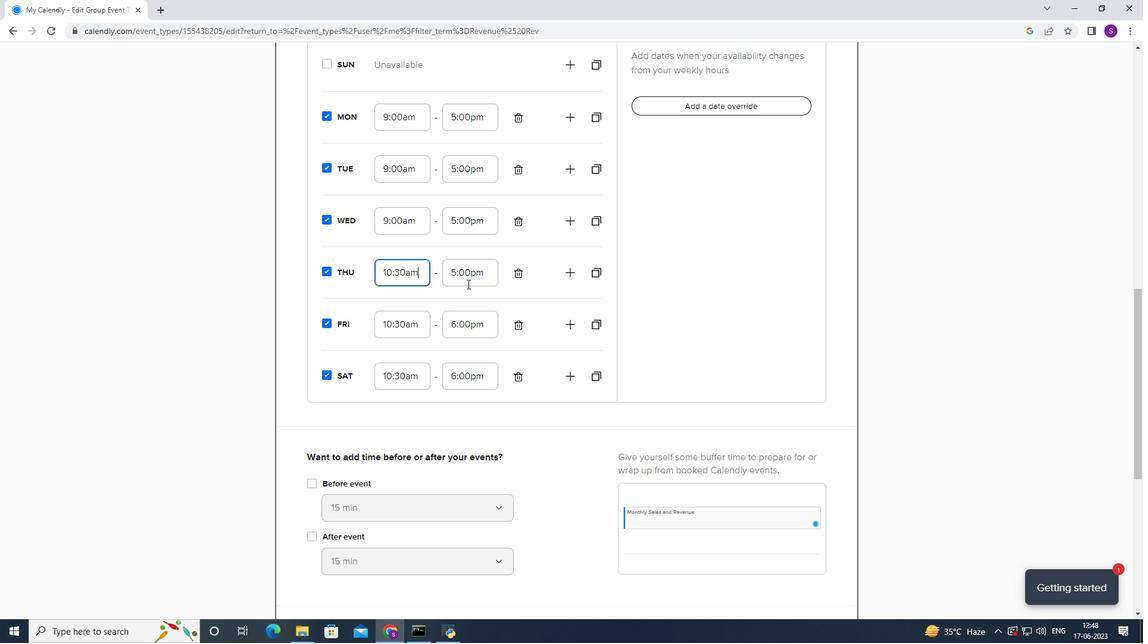 
Action: Mouse pressed left at (480, 275)
Screenshot: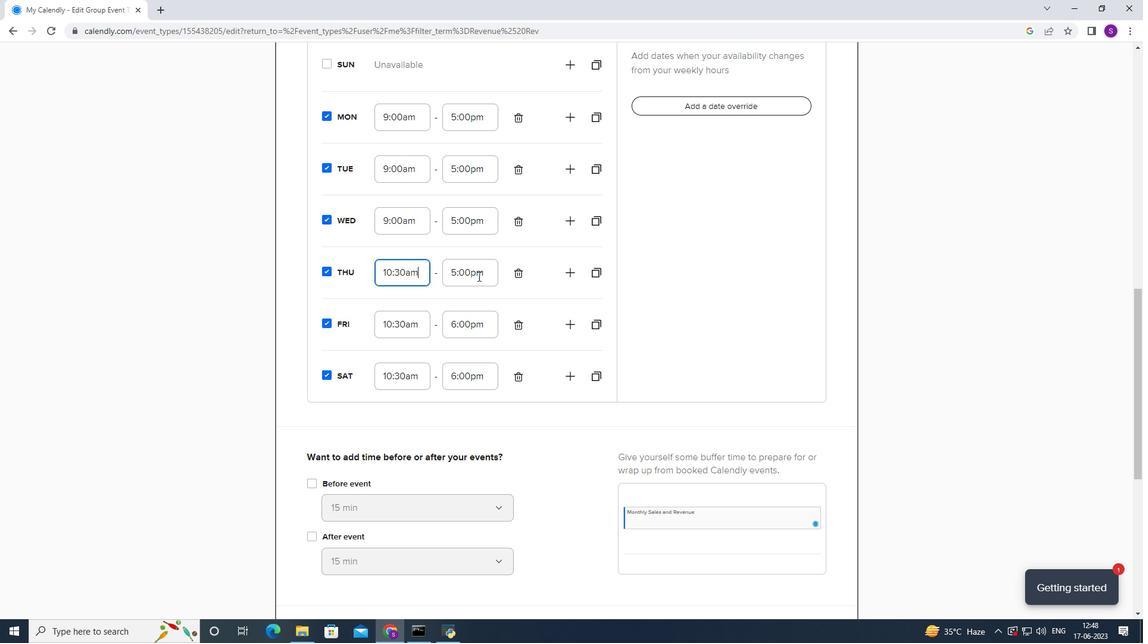 
Action: Mouse moved to (470, 324)
Screenshot: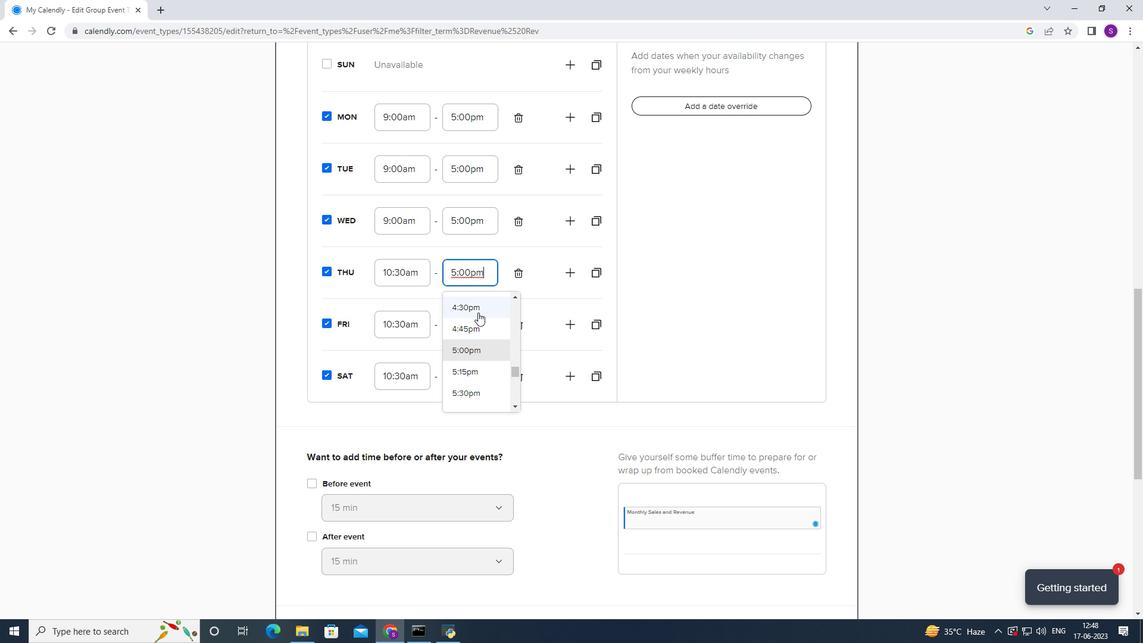 
Action: Mouse scrolled (471, 323) with delta (0, 0)
Screenshot: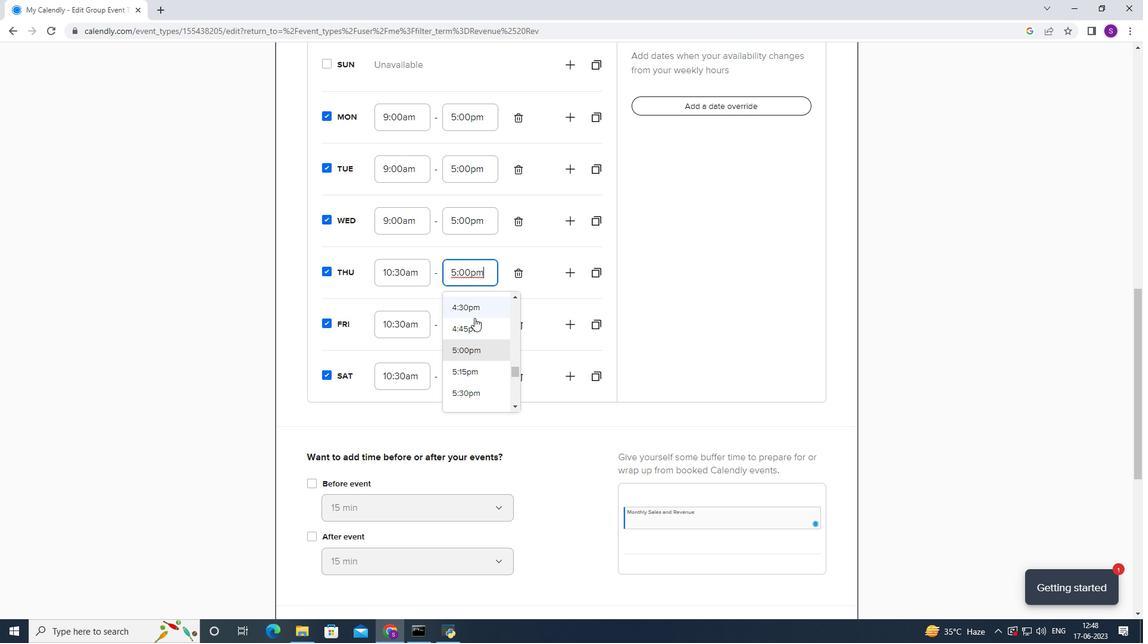 
Action: Mouse moved to (466, 375)
Screenshot: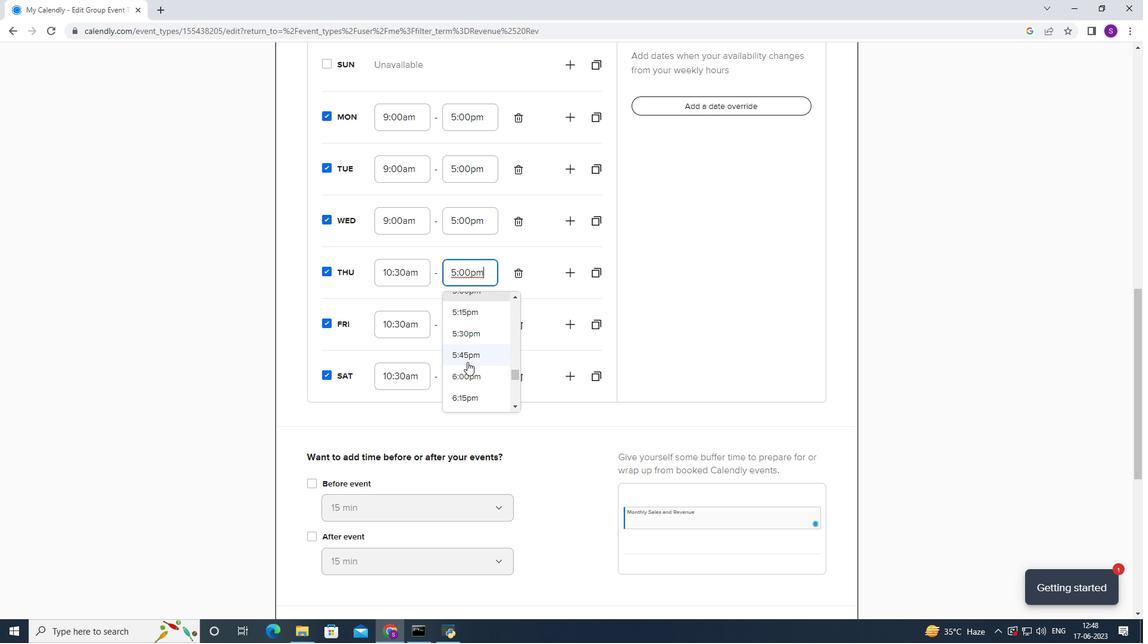 
Action: Mouse pressed left at (466, 375)
Screenshot: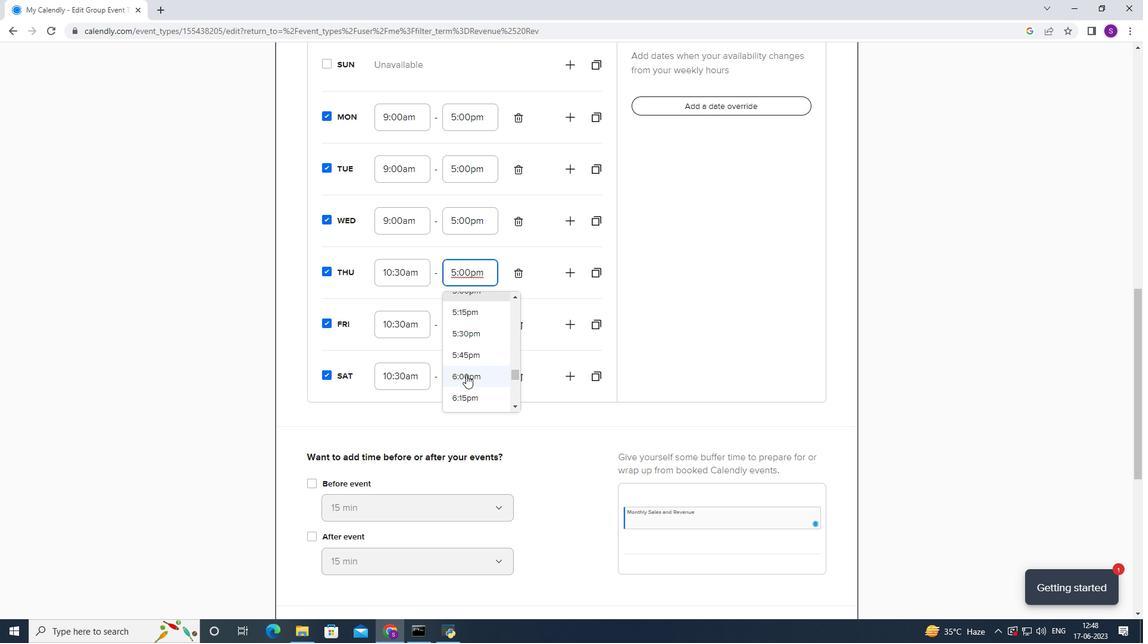 
Action: Mouse moved to (484, 224)
Screenshot: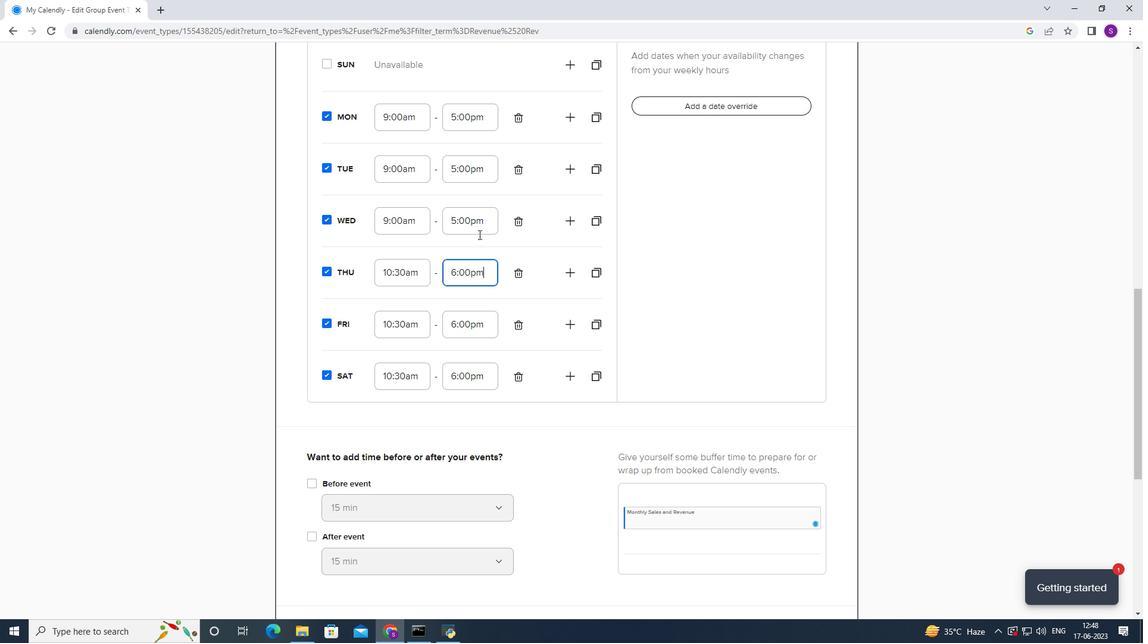 
Action: Mouse pressed left at (484, 224)
Screenshot: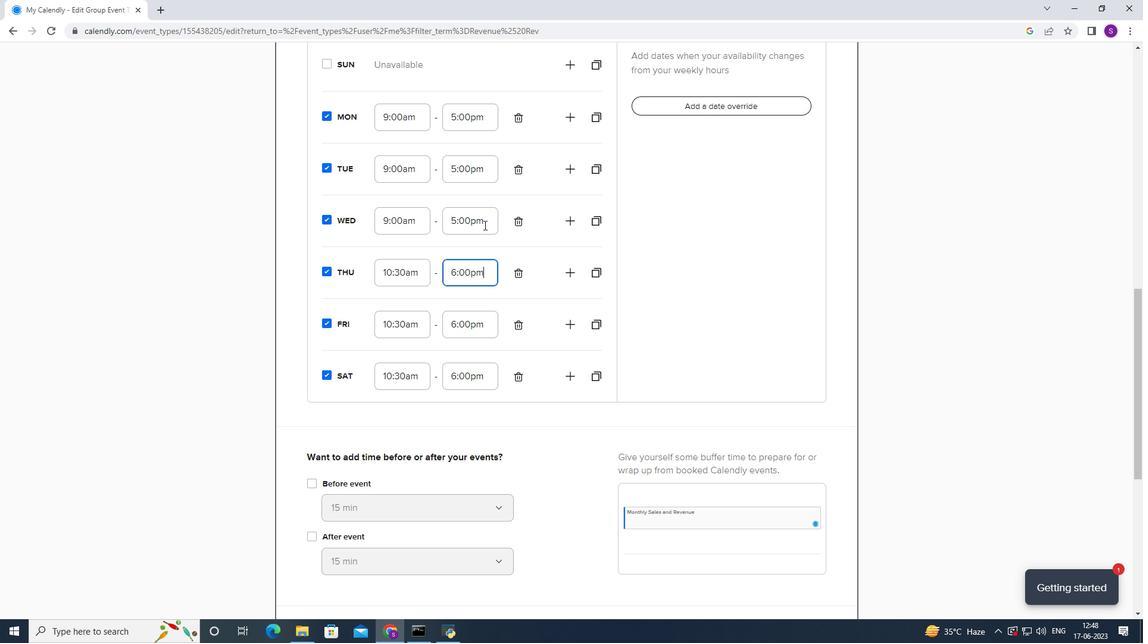 
Action: Mouse moved to (469, 277)
Screenshot: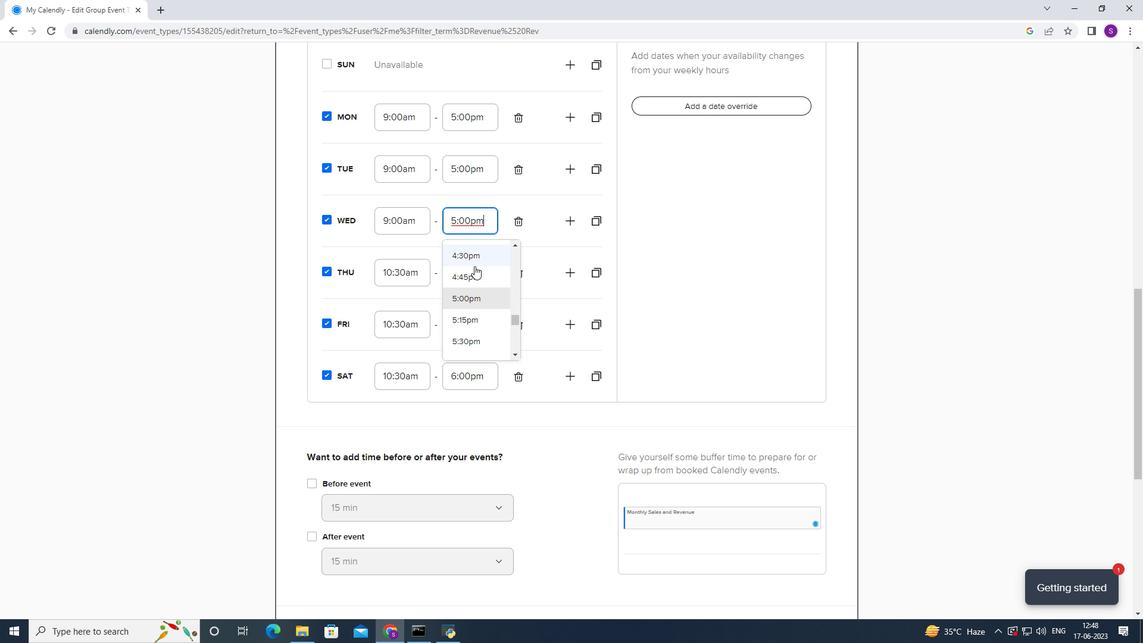 
Action: Mouse scrolled (469, 276) with delta (0, 0)
Screenshot: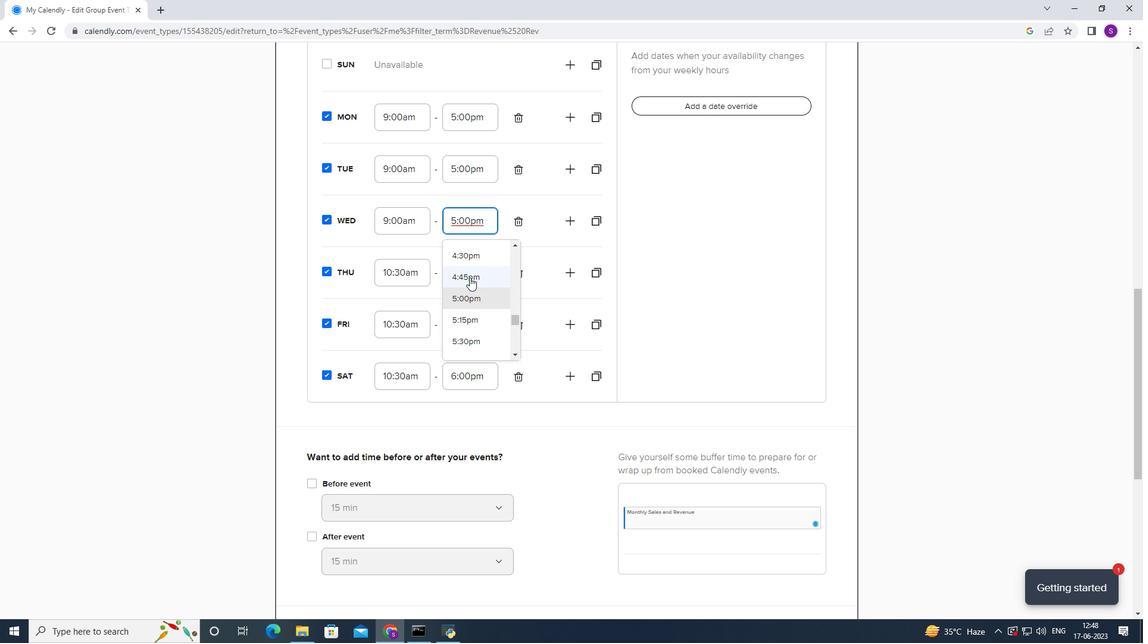 
Action: Mouse moved to (453, 316)
Screenshot: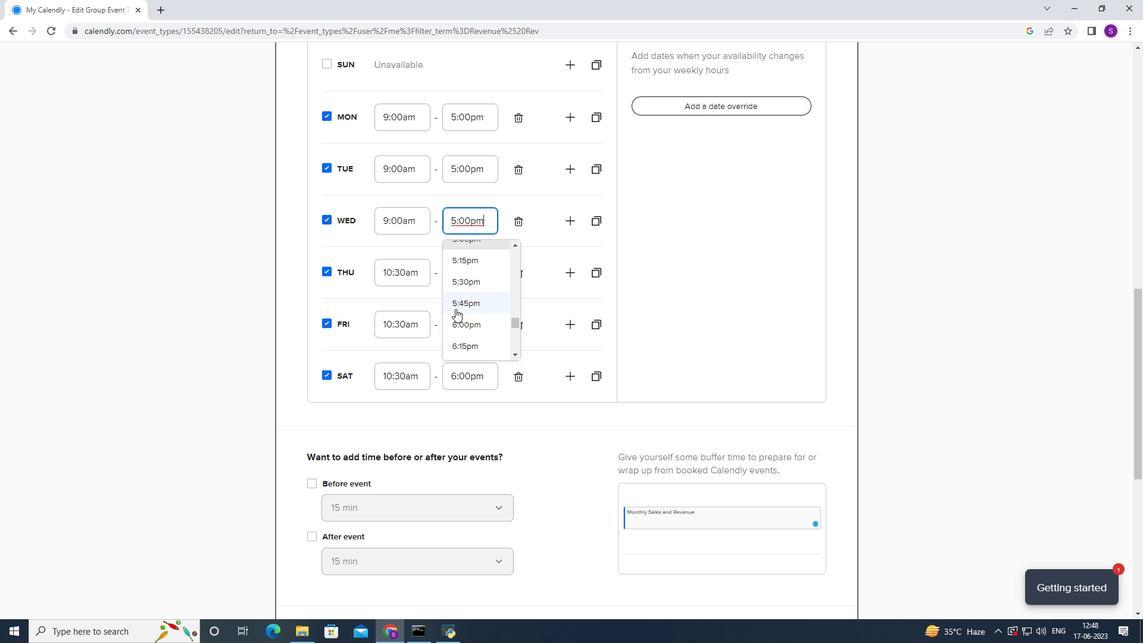 
Action: Mouse pressed left at (453, 316)
Screenshot: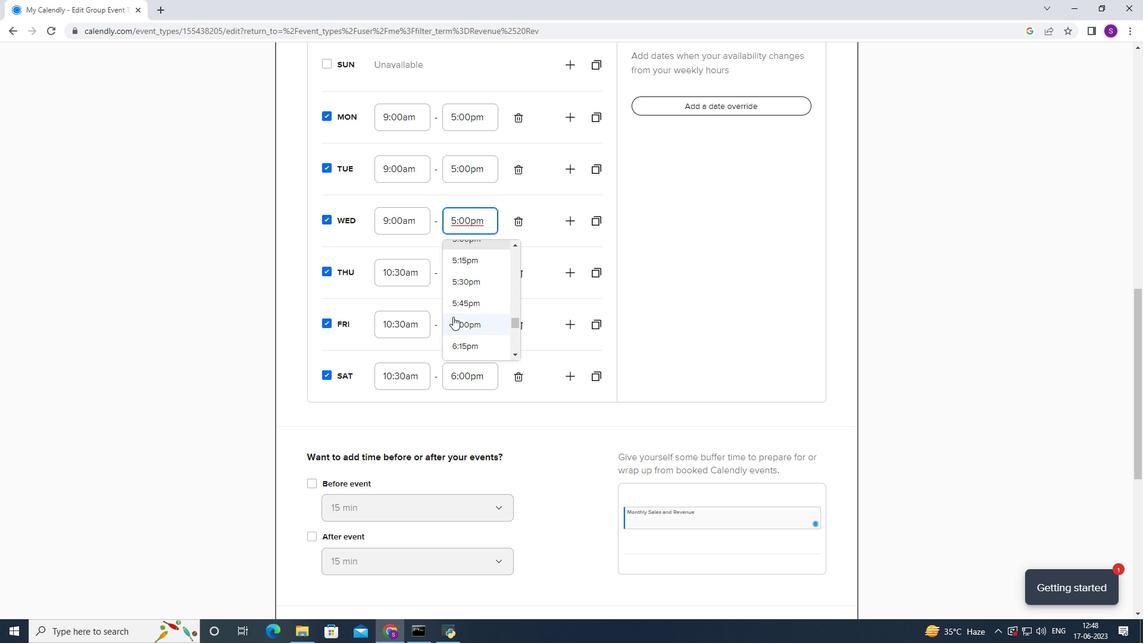 
Action: Mouse moved to (403, 208)
Screenshot: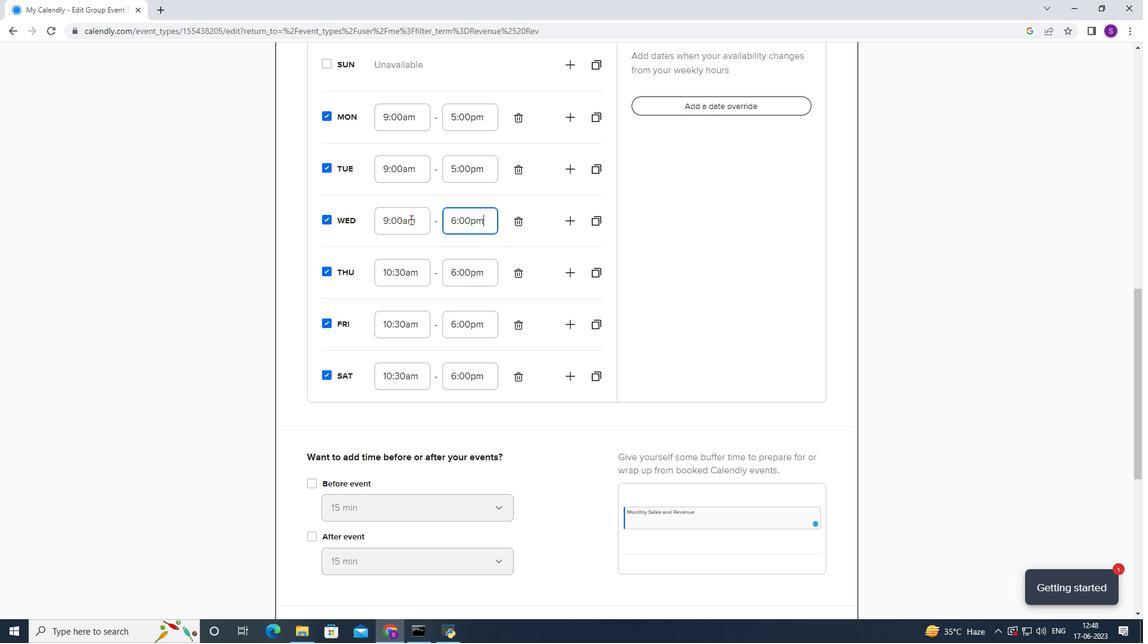 
Action: Mouse pressed left at (403, 208)
Screenshot: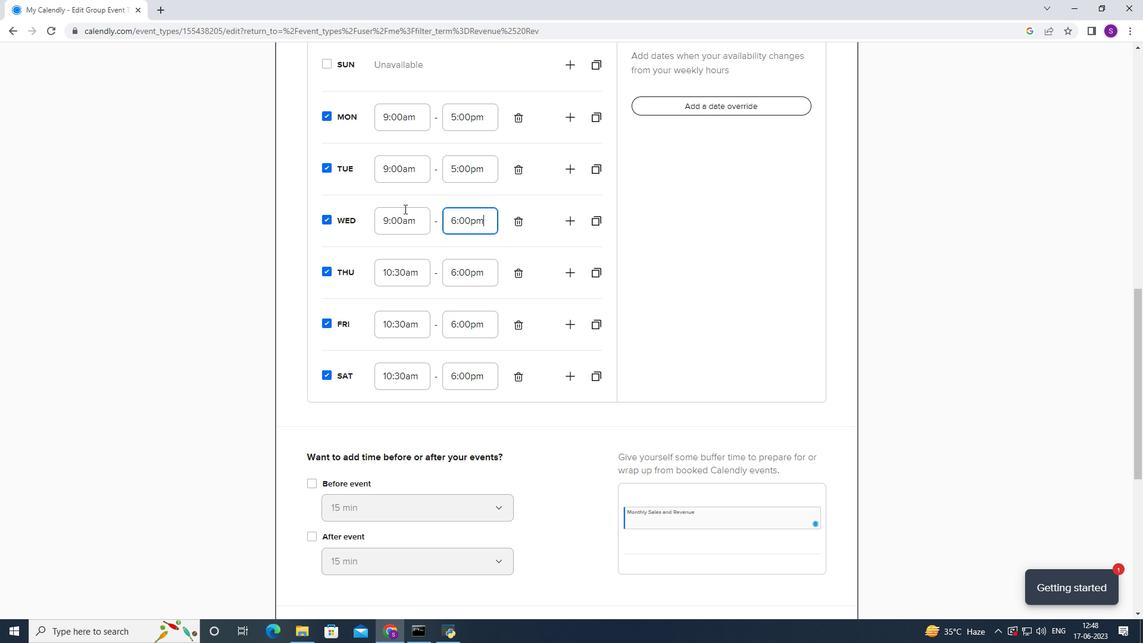 
Action: Mouse moved to (396, 280)
Screenshot: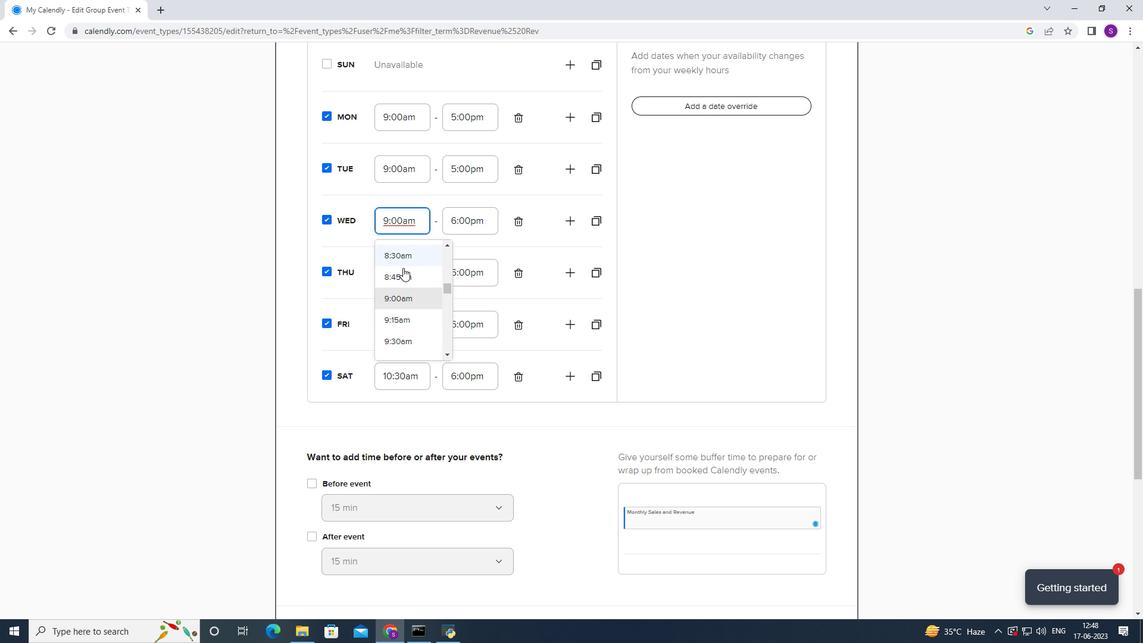 
Action: Mouse scrolled (396, 279) with delta (0, 0)
Screenshot: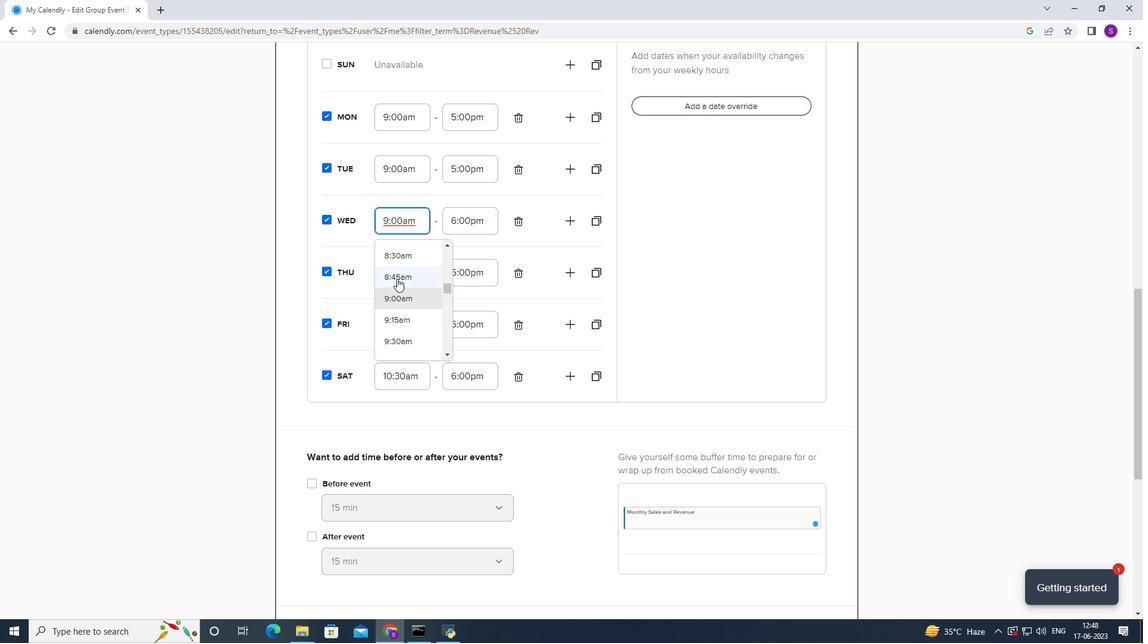 
Action: Mouse scrolled (396, 279) with delta (0, 0)
Screenshot: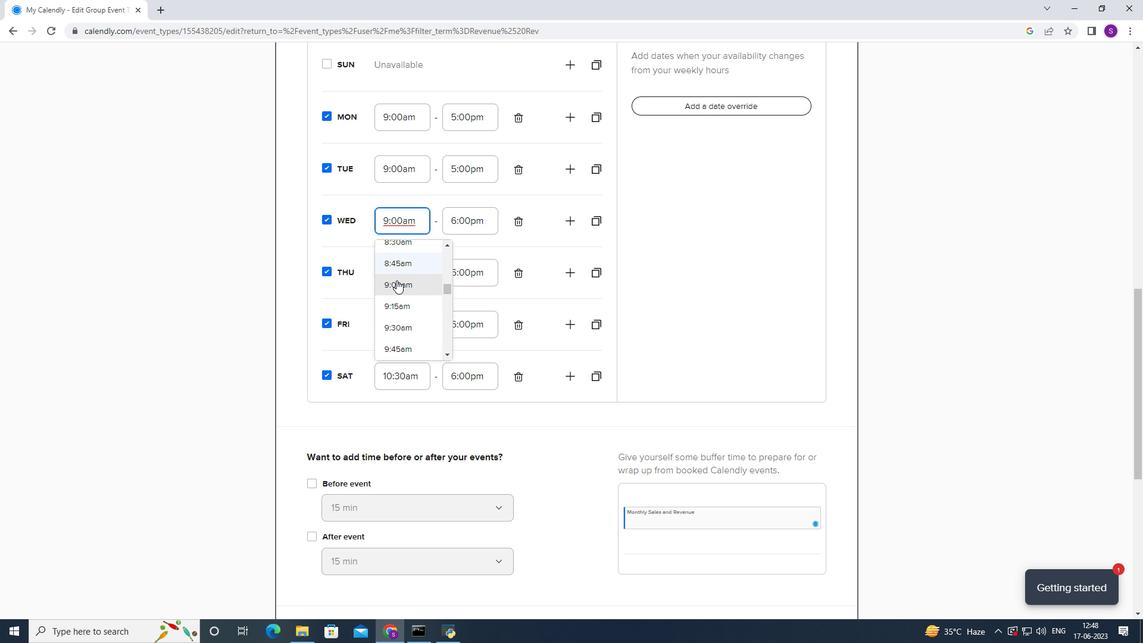 
Action: Mouse moved to (387, 313)
Screenshot: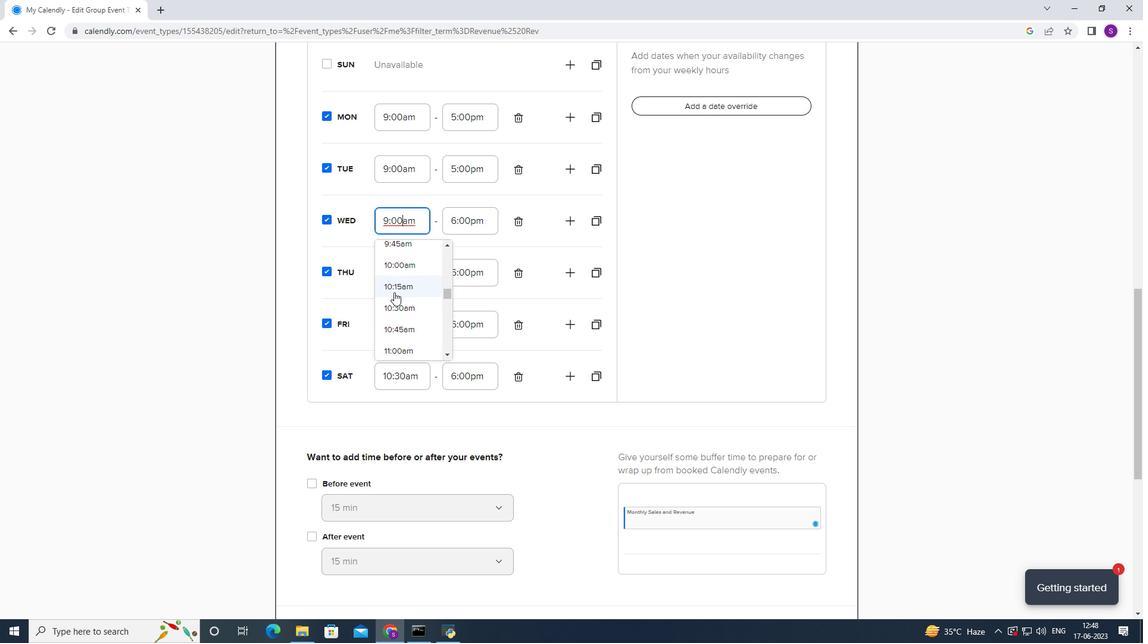 
Action: Mouse pressed left at (387, 313)
Screenshot: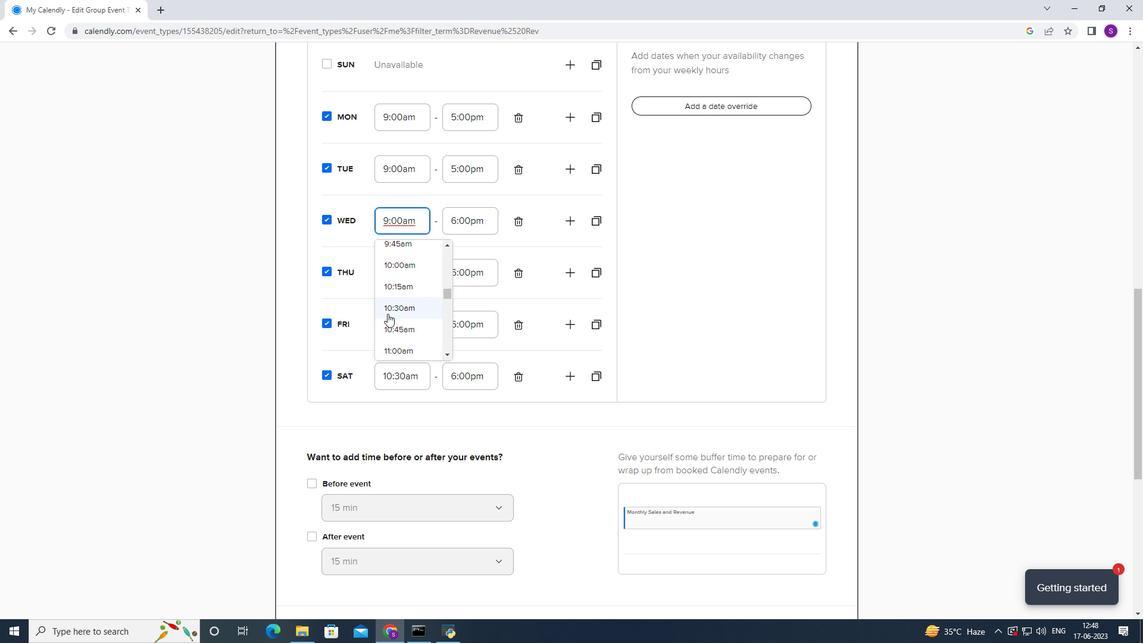 
Action: Mouse moved to (416, 167)
Screenshot: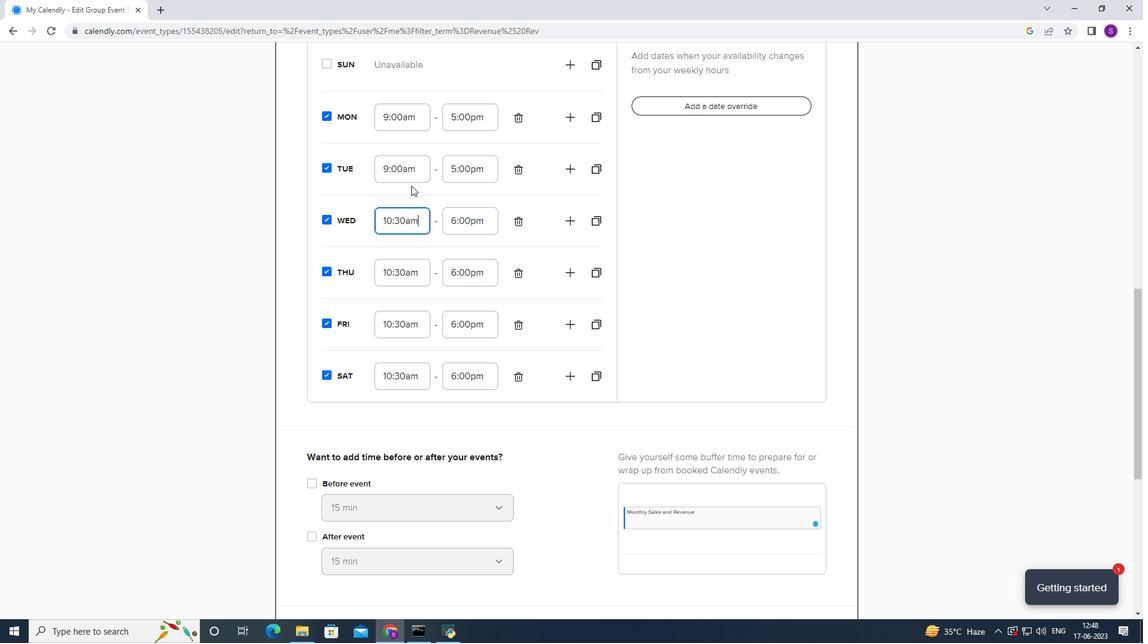 
Action: Mouse pressed left at (416, 167)
Screenshot: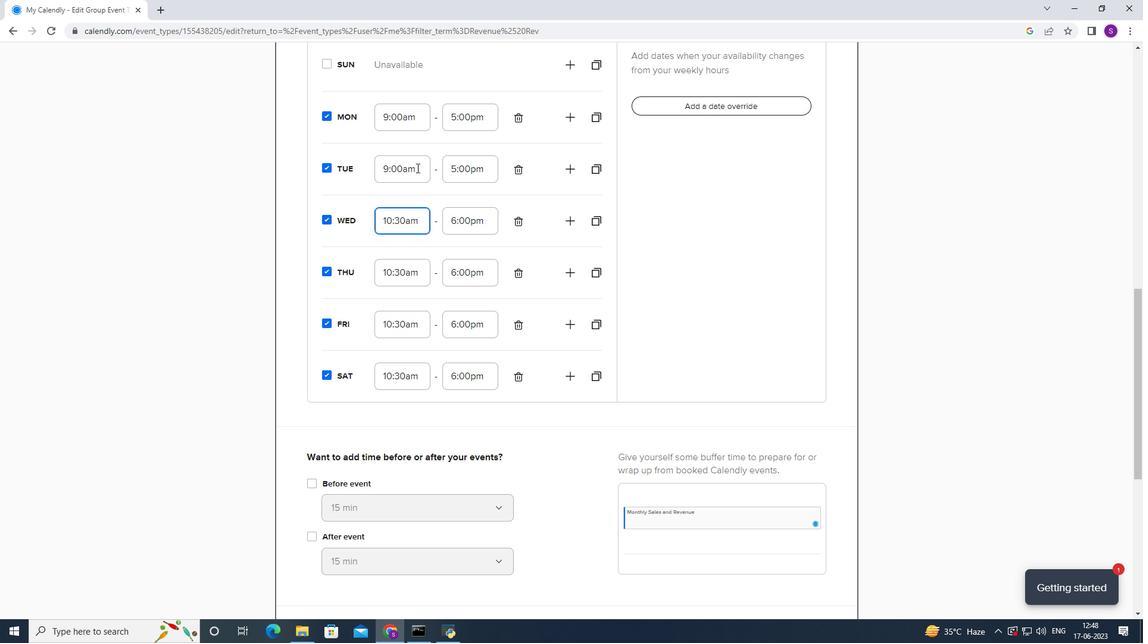 
Action: Mouse moved to (410, 238)
Screenshot: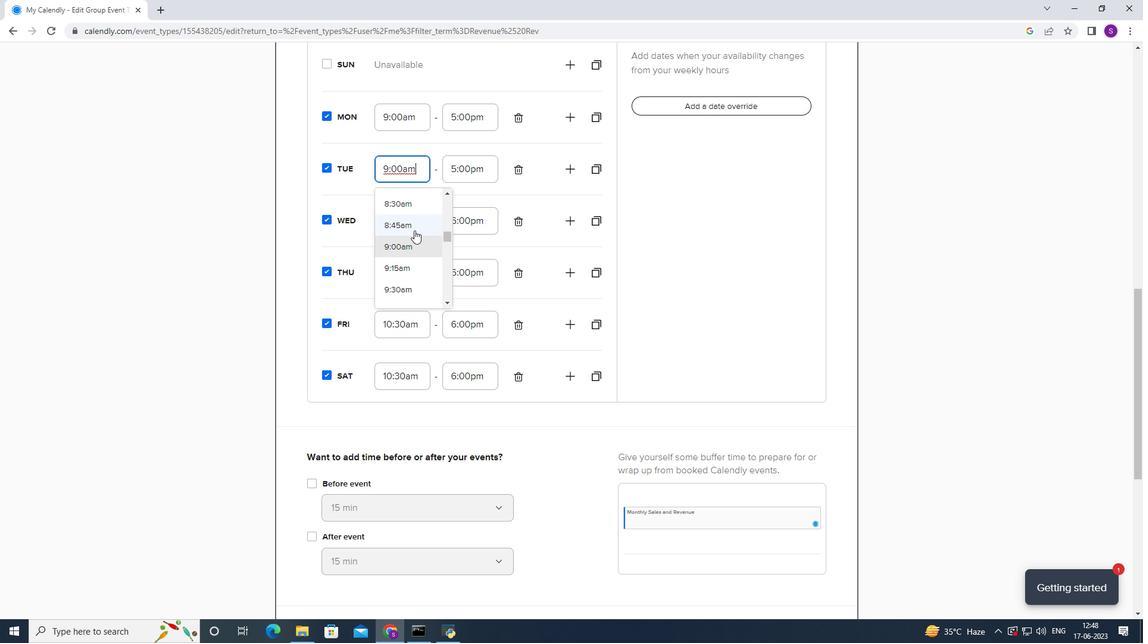
Action: Mouse scrolled (410, 238) with delta (0, 0)
Screenshot: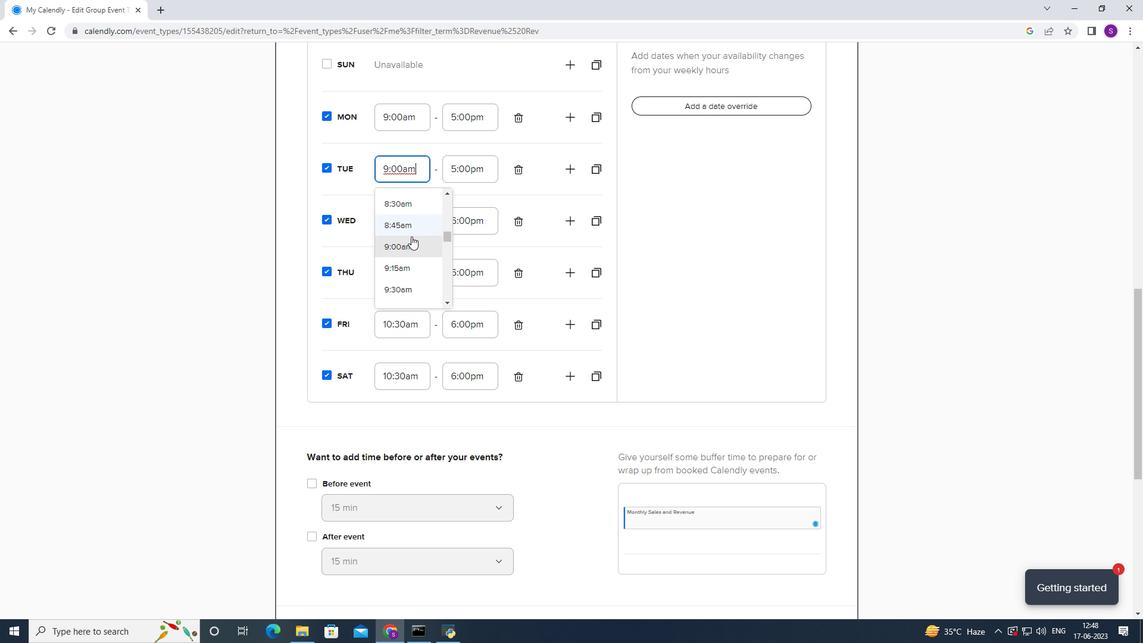 
Action: Mouse moved to (399, 275)
Screenshot: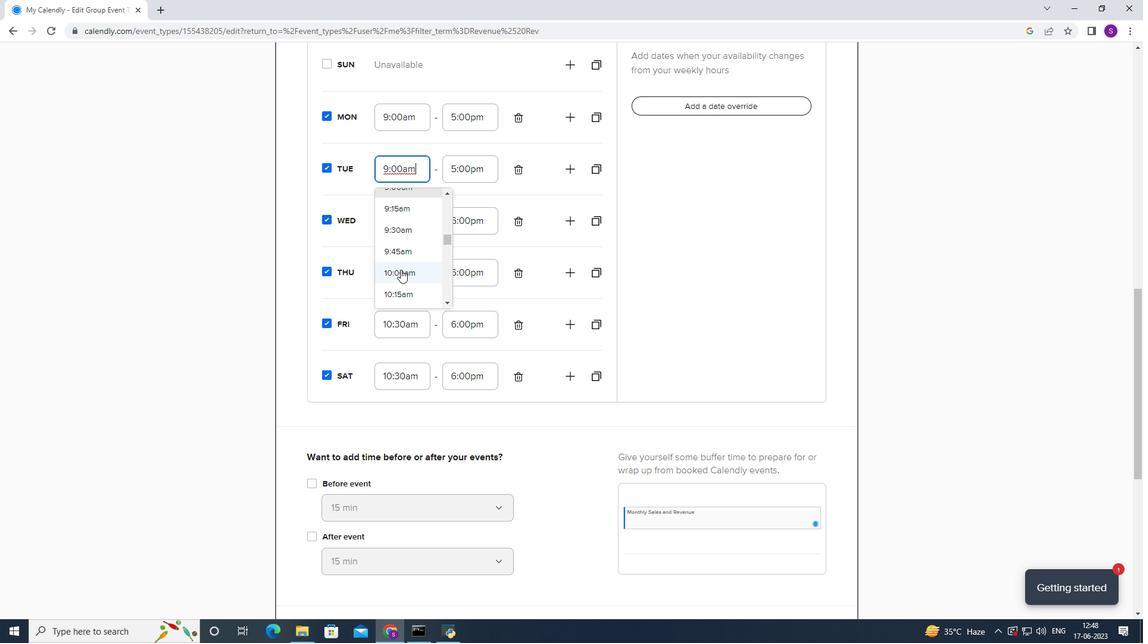 
Action: Mouse scrolled (399, 275) with delta (0, 0)
Screenshot: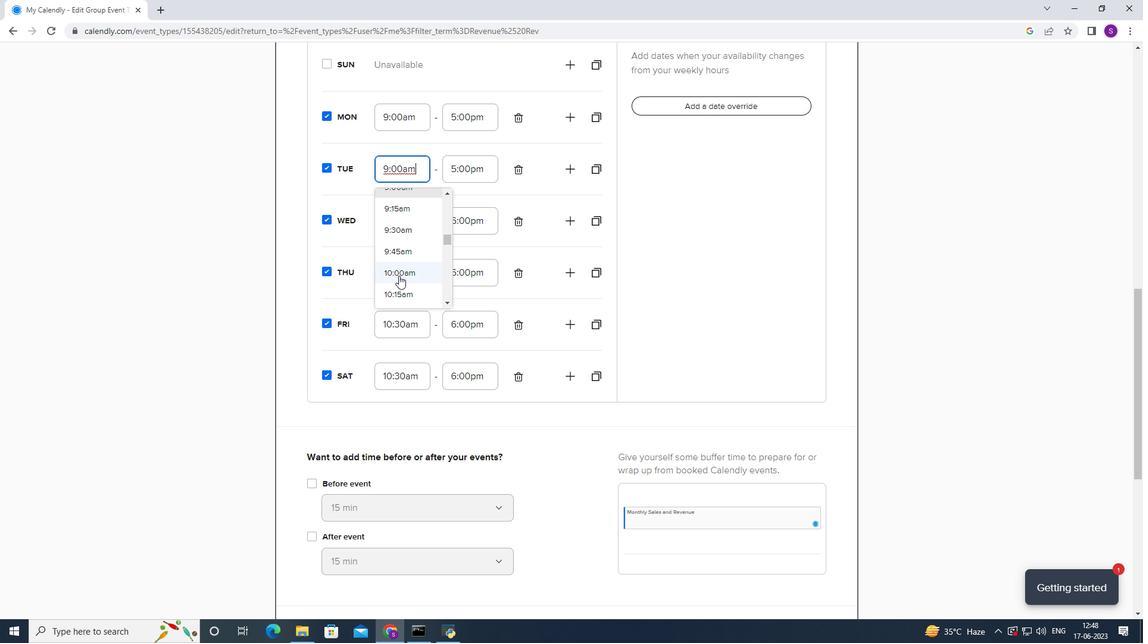 
Action: Mouse moved to (405, 259)
Screenshot: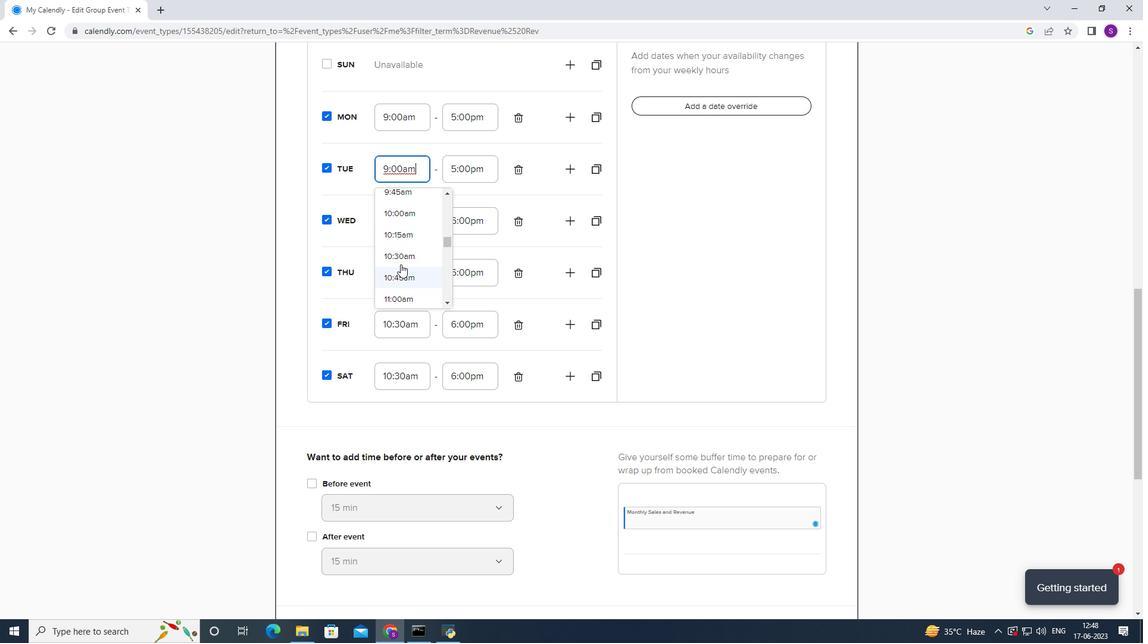 
Action: Mouse pressed left at (405, 259)
Screenshot: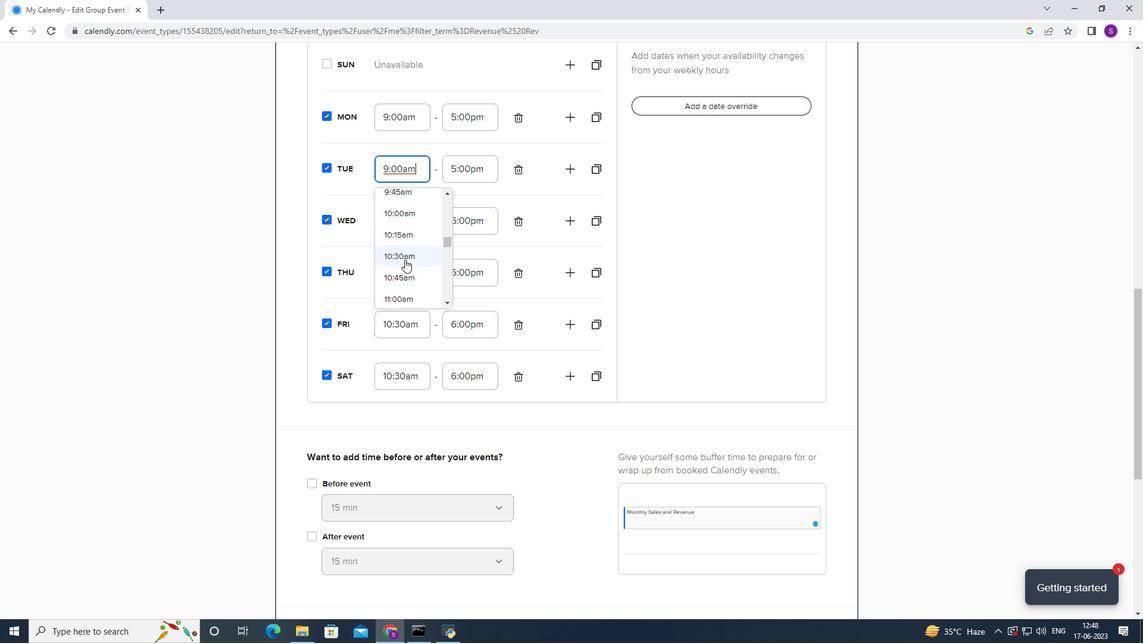
Action: Mouse moved to (410, 129)
Screenshot: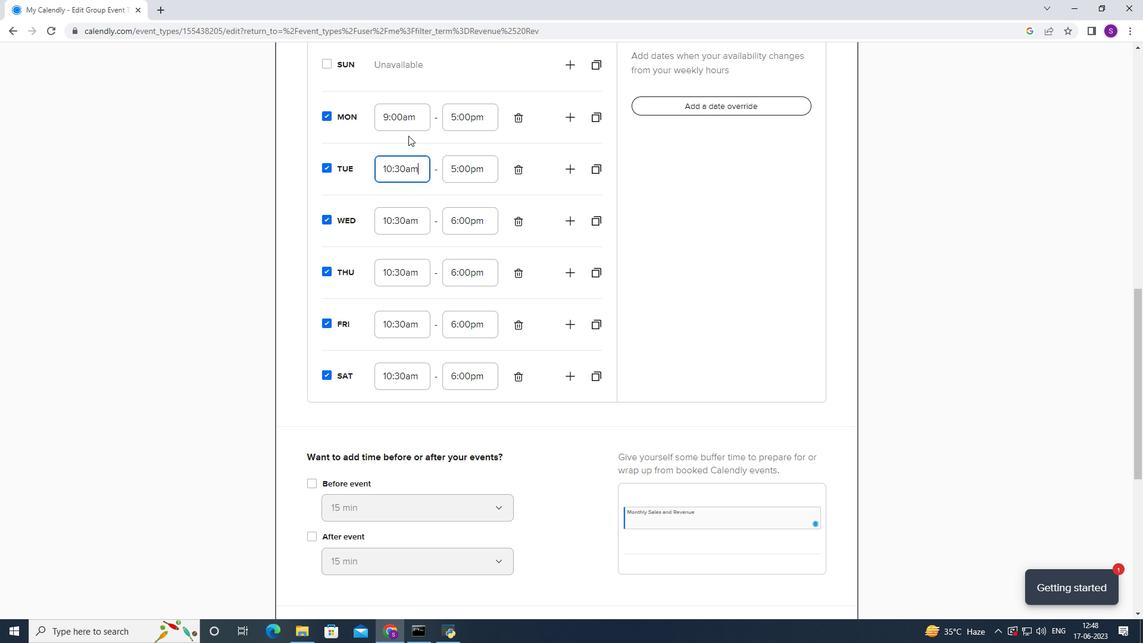 
Action: Mouse pressed left at (410, 129)
Screenshot: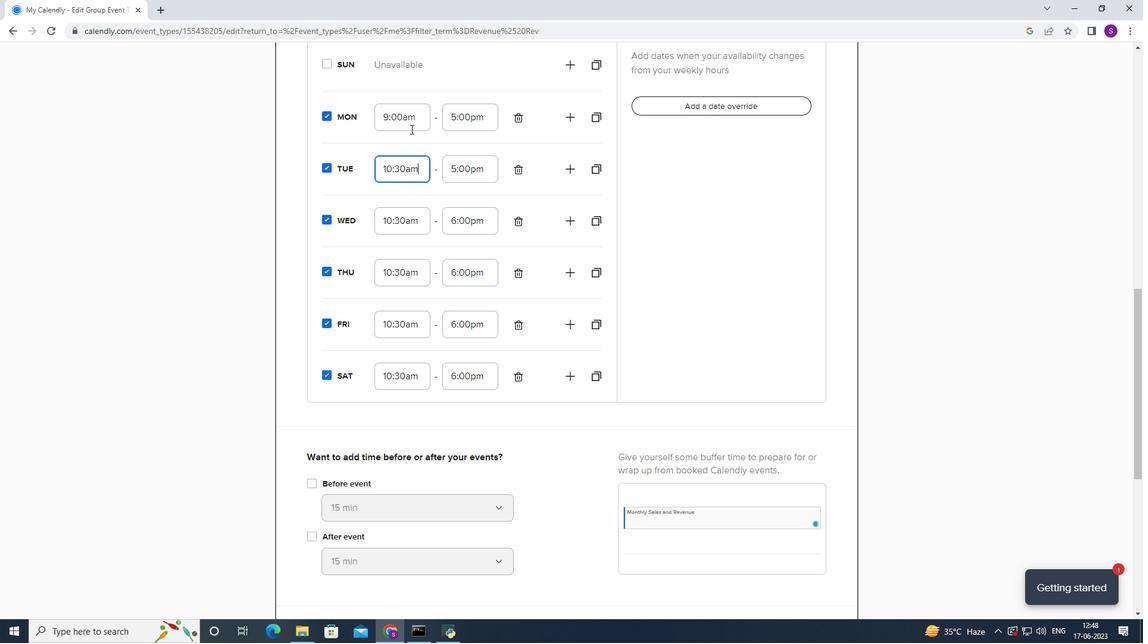 
Action: Mouse moved to (395, 195)
Screenshot: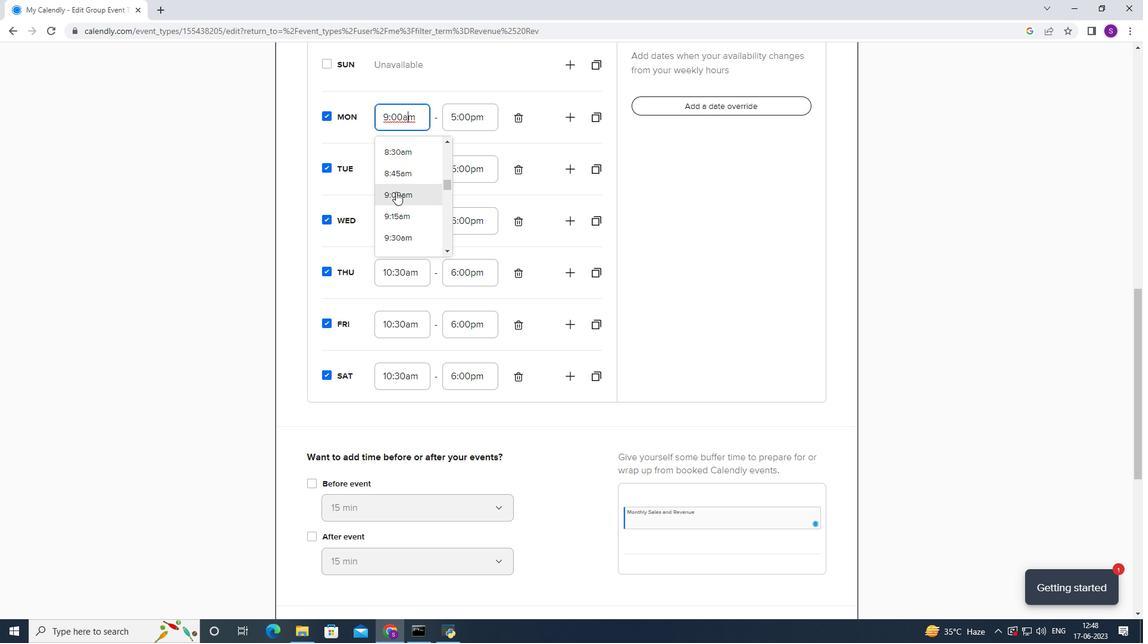 
Action: Mouse scrolled (395, 194) with delta (0, 0)
Screenshot: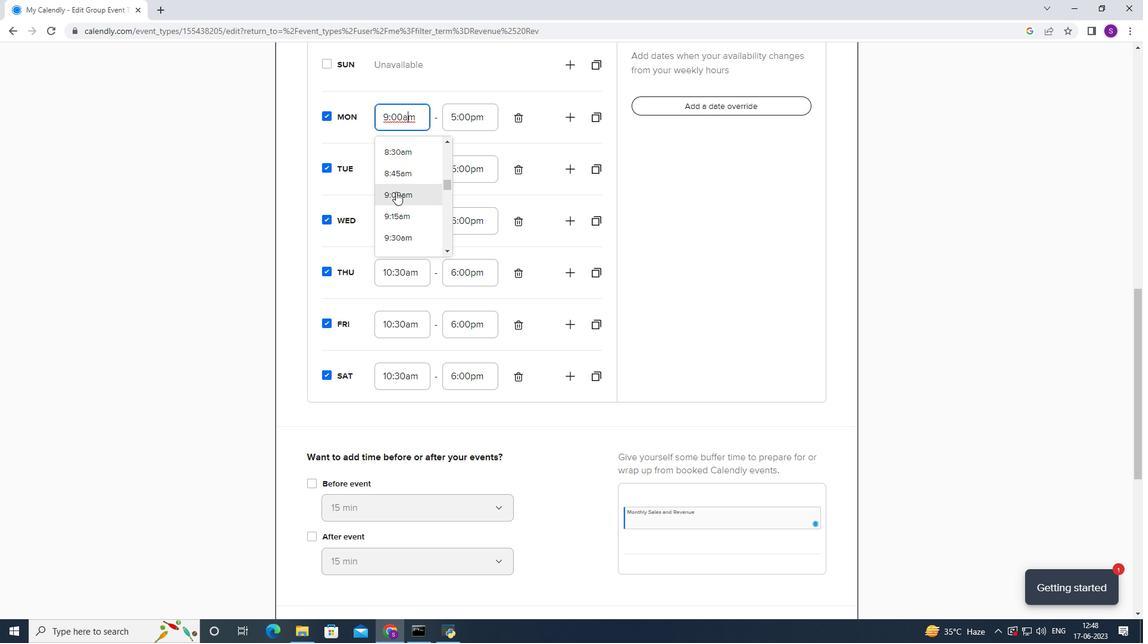 
Action: Mouse moved to (391, 223)
Screenshot: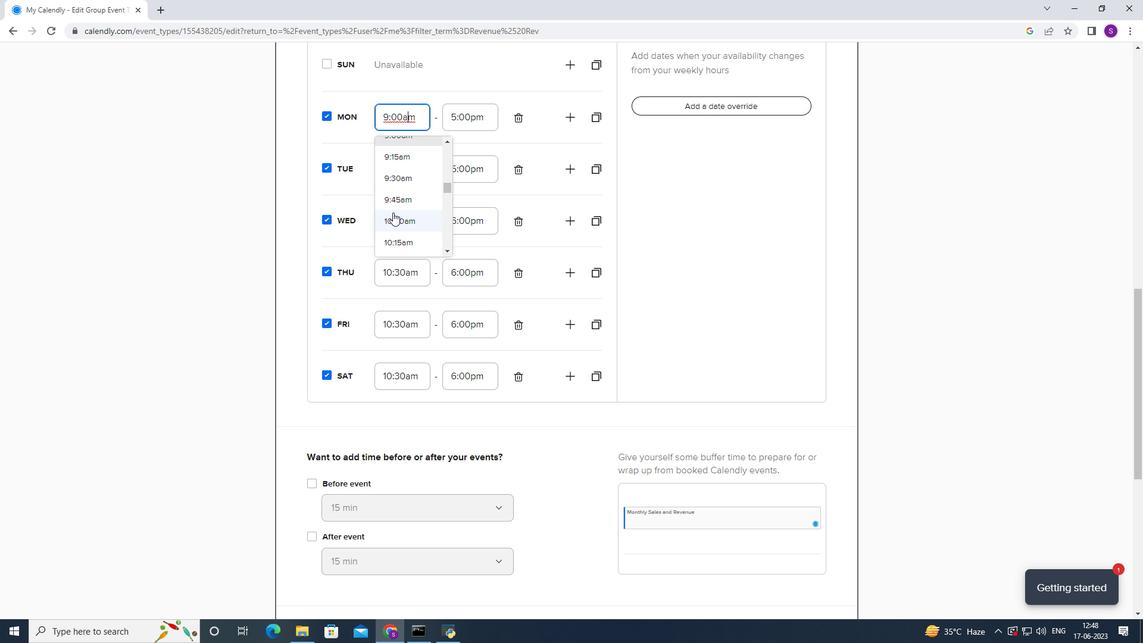 
Action: Mouse scrolled (391, 222) with delta (0, 0)
Screenshot: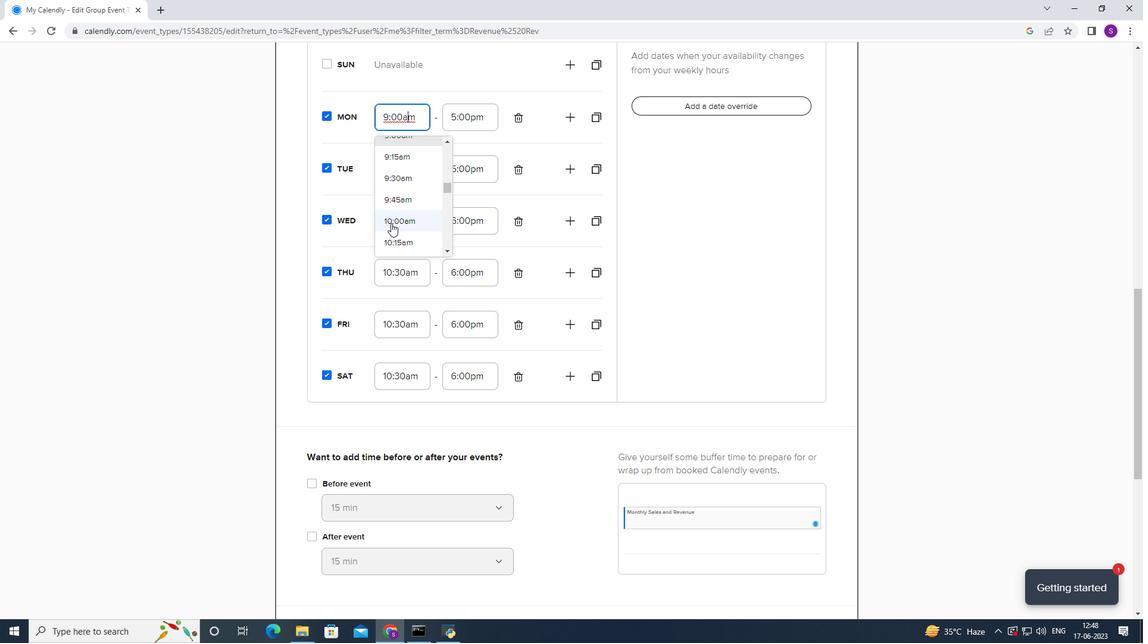 
Action: Mouse moved to (402, 213)
Screenshot: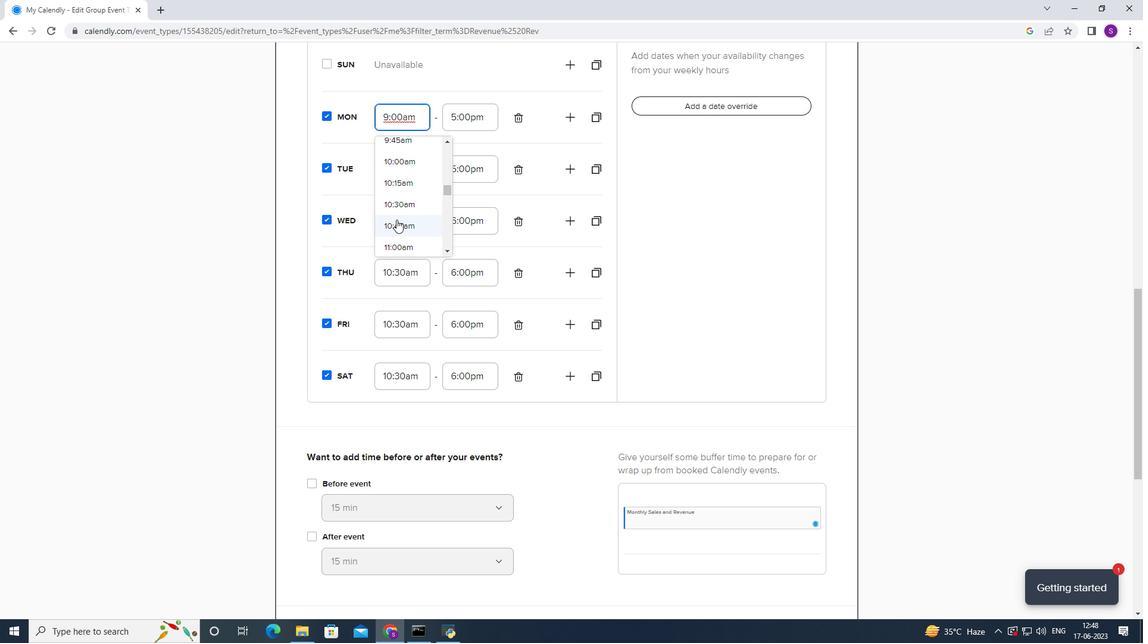 
Action: Mouse pressed left at (402, 213)
Screenshot: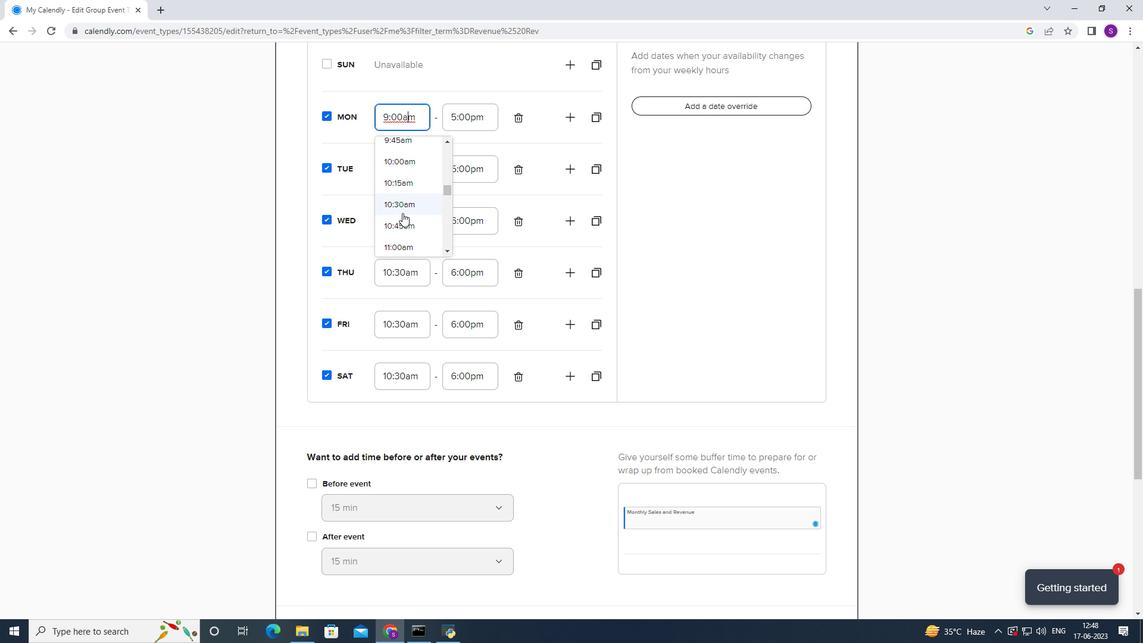
Action: Mouse moved to (475, 124)
Screenshot: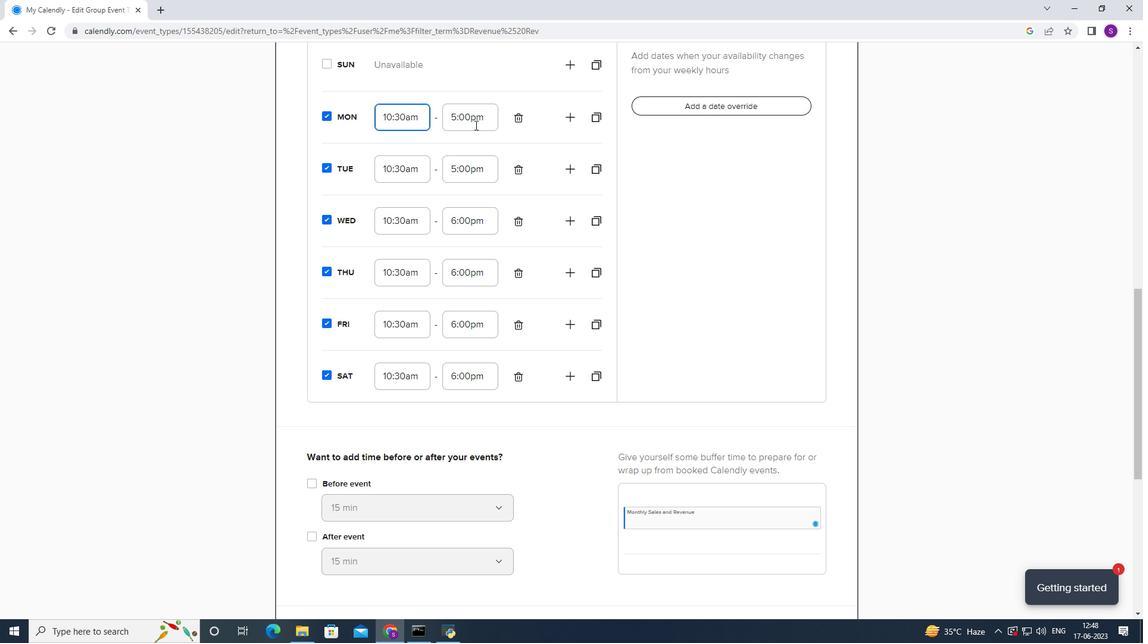 
Action: Mouse pressed left at (475, 124)
Screenshot: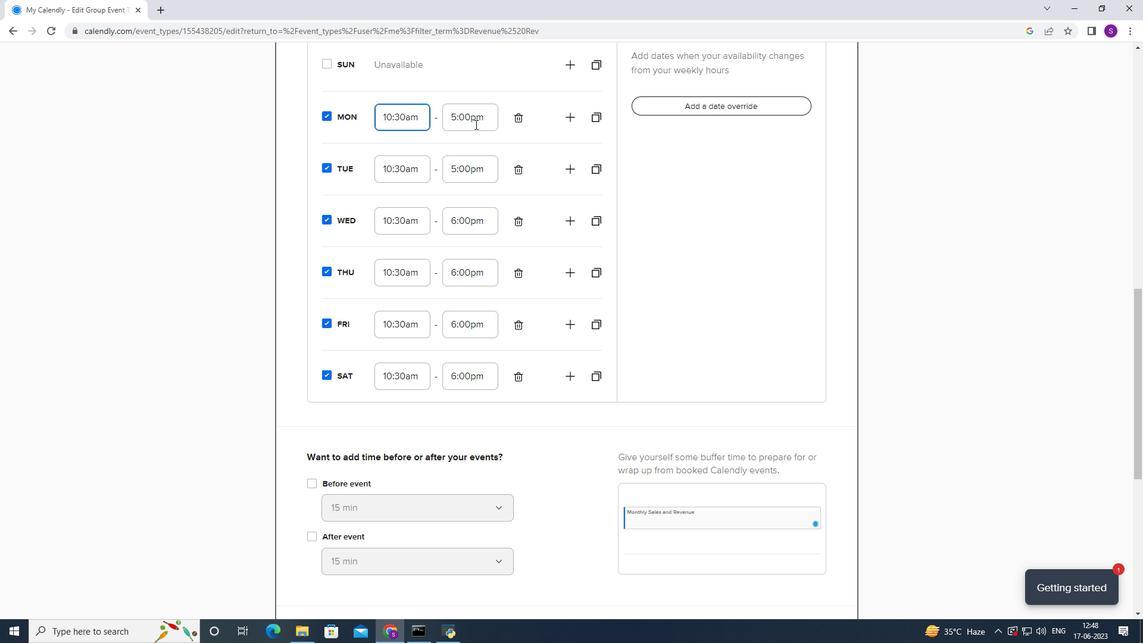 
Action: Mouse moved to (466, 207)
Screenshot: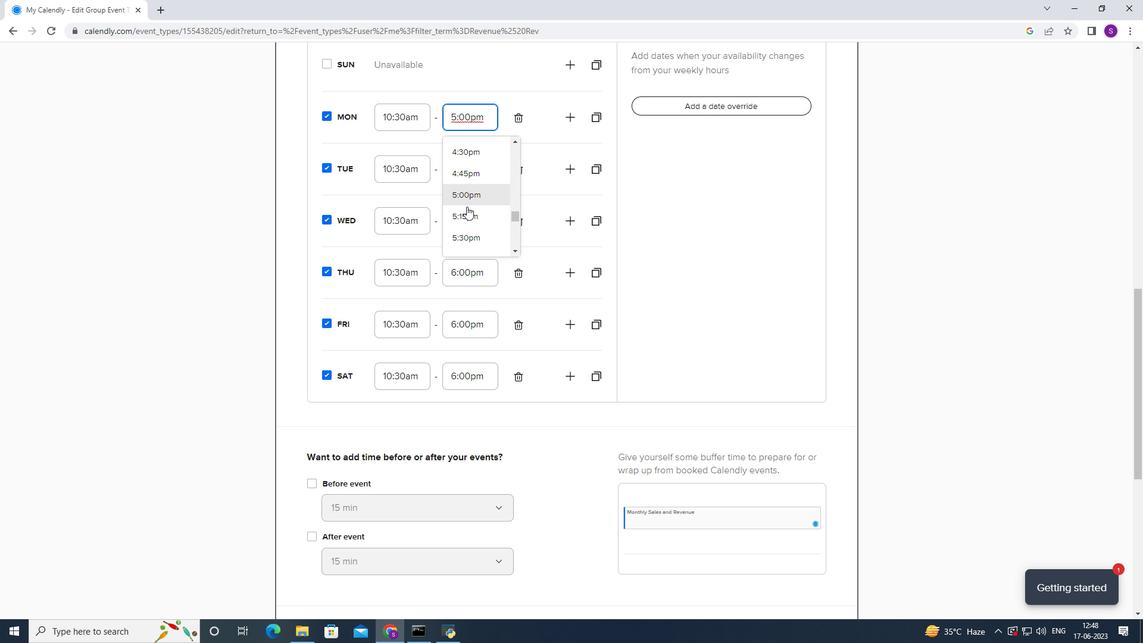 
Action: Mouse scrolled (466, 206) with delta (0, 0)
Screenshot: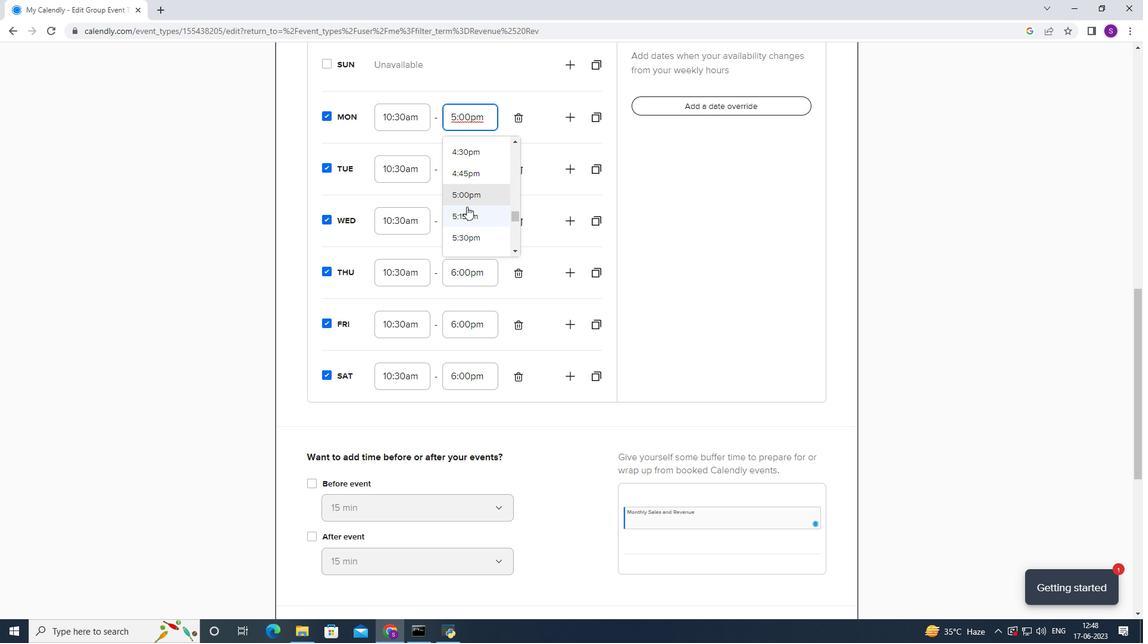 
Action: Mouse moved to (463, 210)
Screenshot: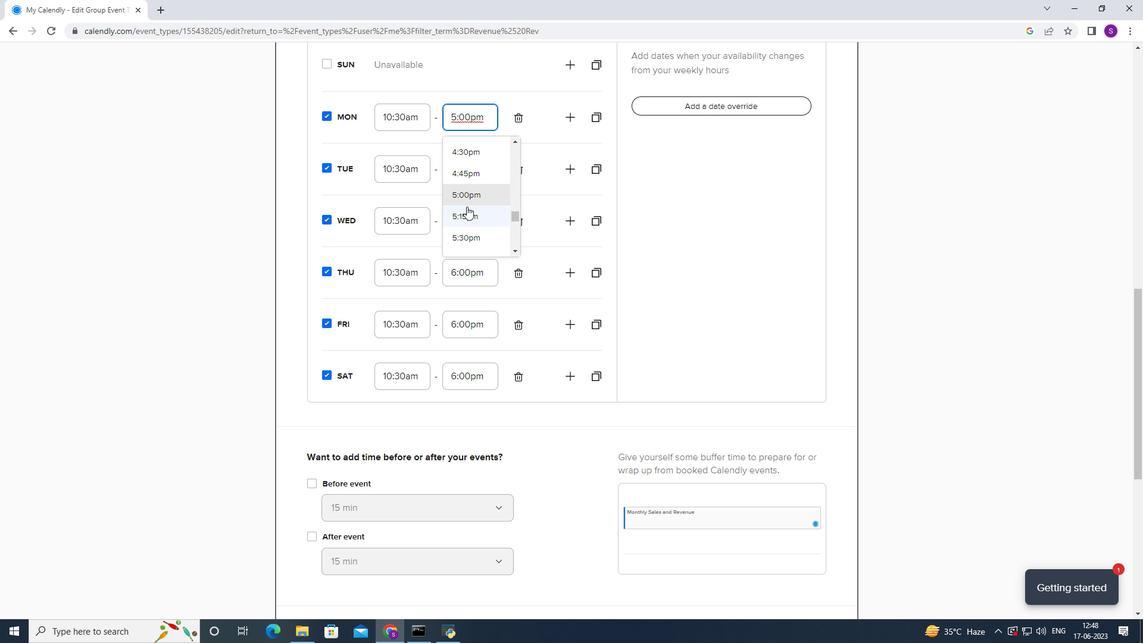 
Action: Mouse scrolled (463, 209) with delta (0, 0)
Screenshot: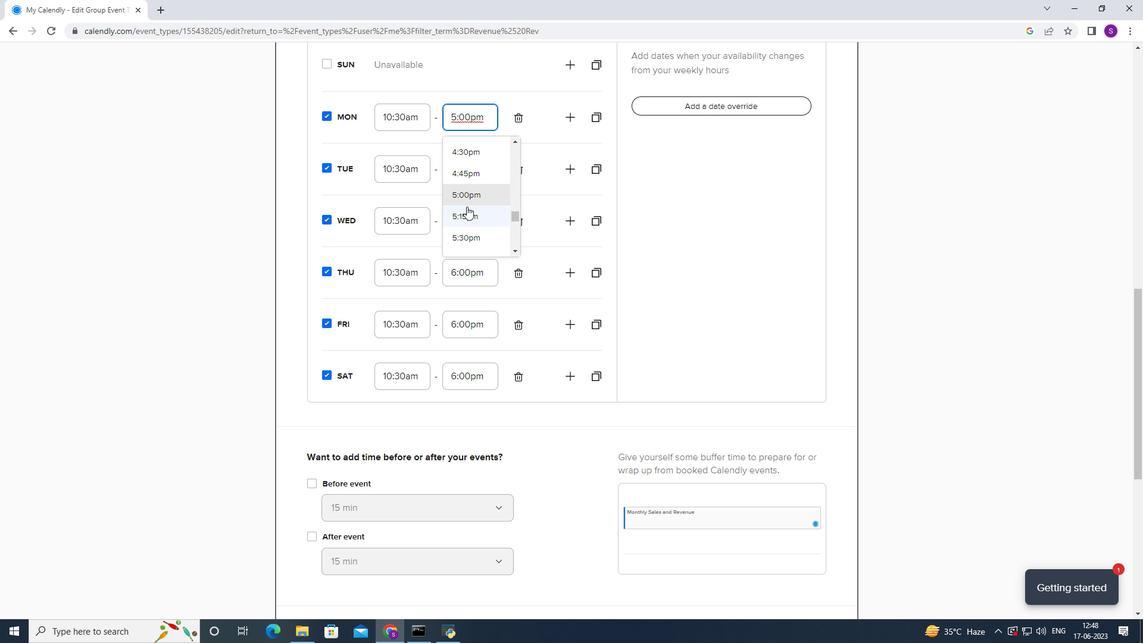 
Action: Mouse moved to (490, 168)
Screenshot: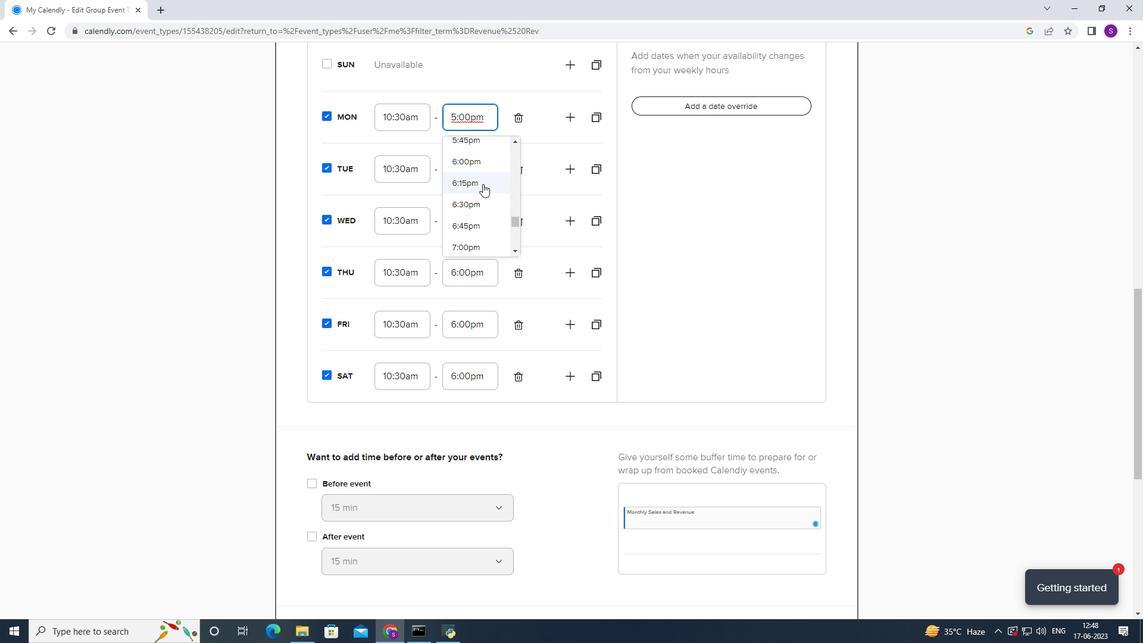 
Action: Mouse pressed left at (490, 168)
Screenshot: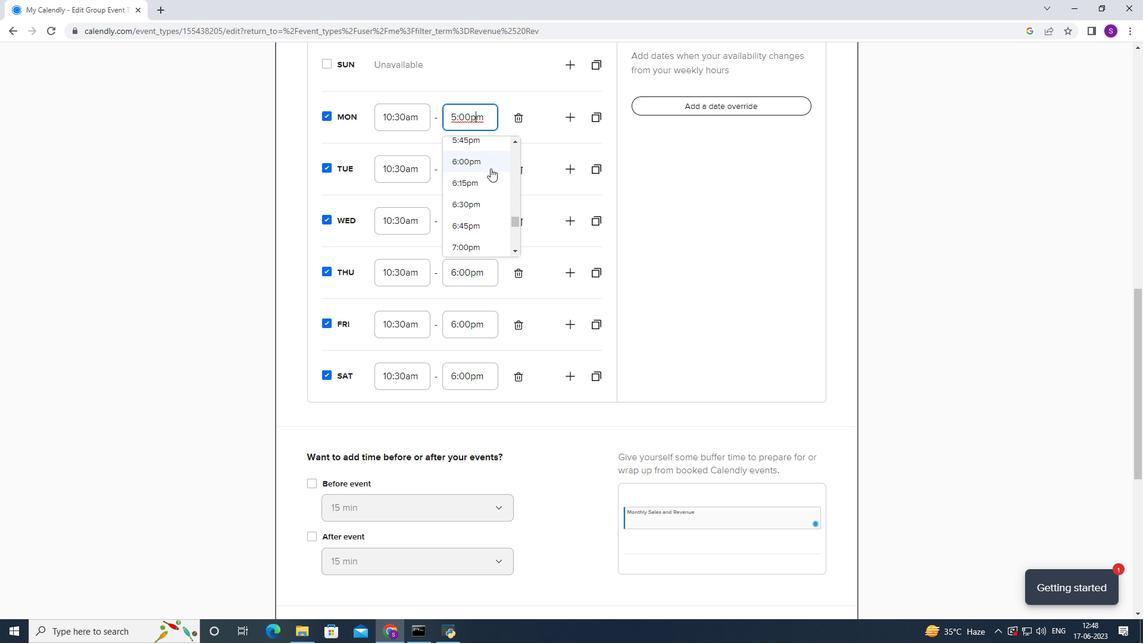 
Action: Mouse moved to (481, 169)
Screenshot: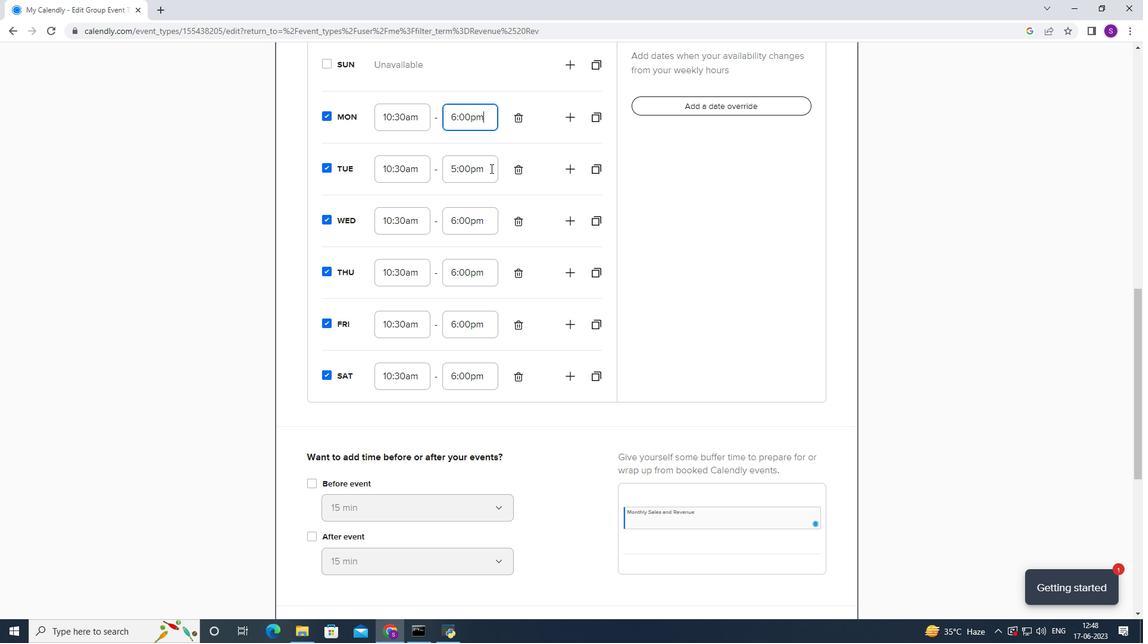
Action: Mouse pressed left at (481, 169)
Screenshot: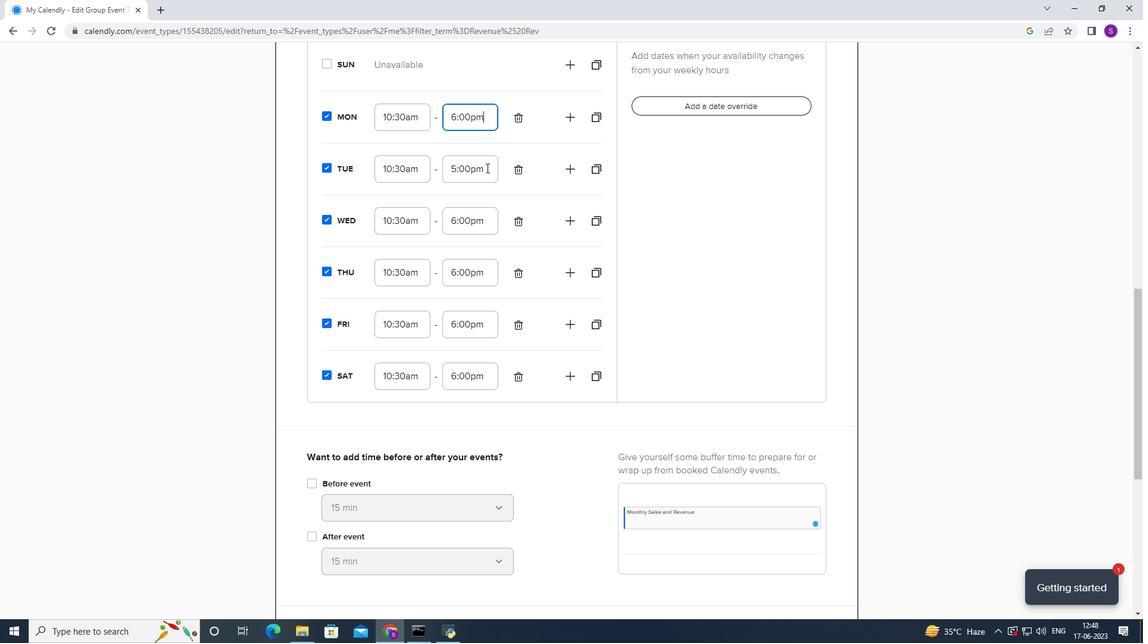 
Action: Mouse moved to (484, 214)
Screenshot: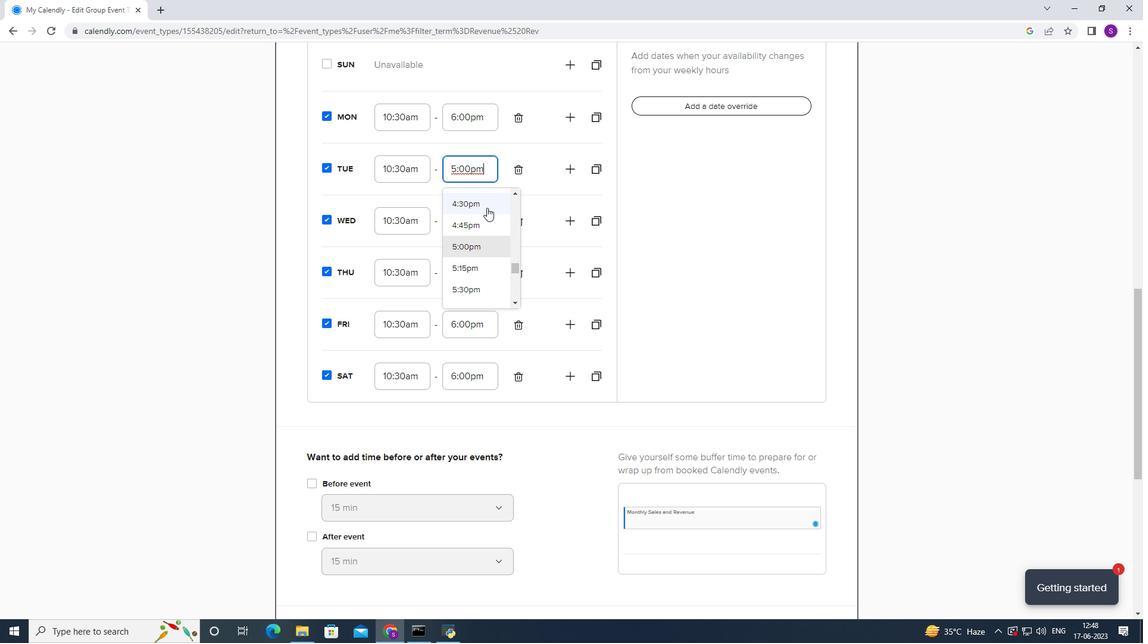 
Action: Mouse scrolled (484, 213) with delta (0, 0)
Screenshot: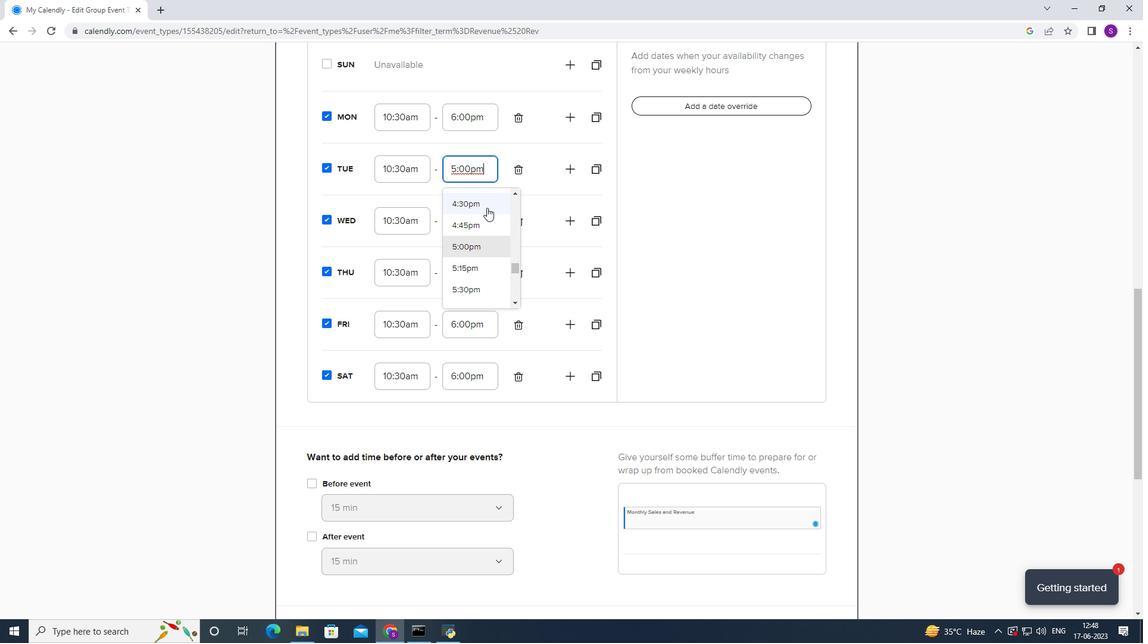 
Action: Mouse moved to (460, 267)
Screenshot: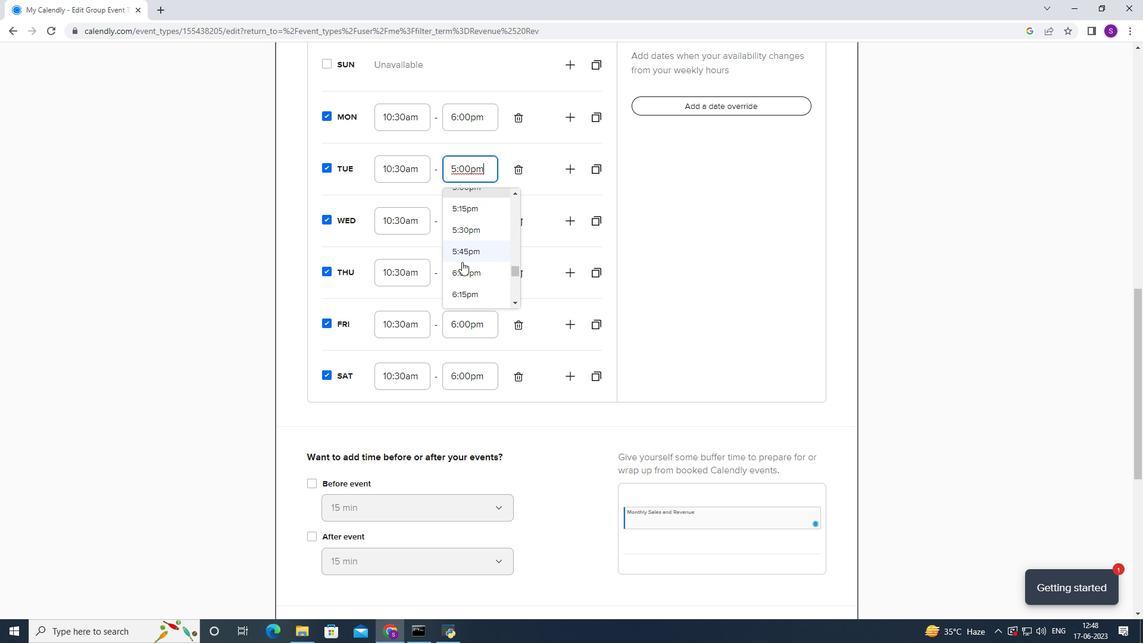 
Action: Mouse pressed left at (460, 267)
Screenshot: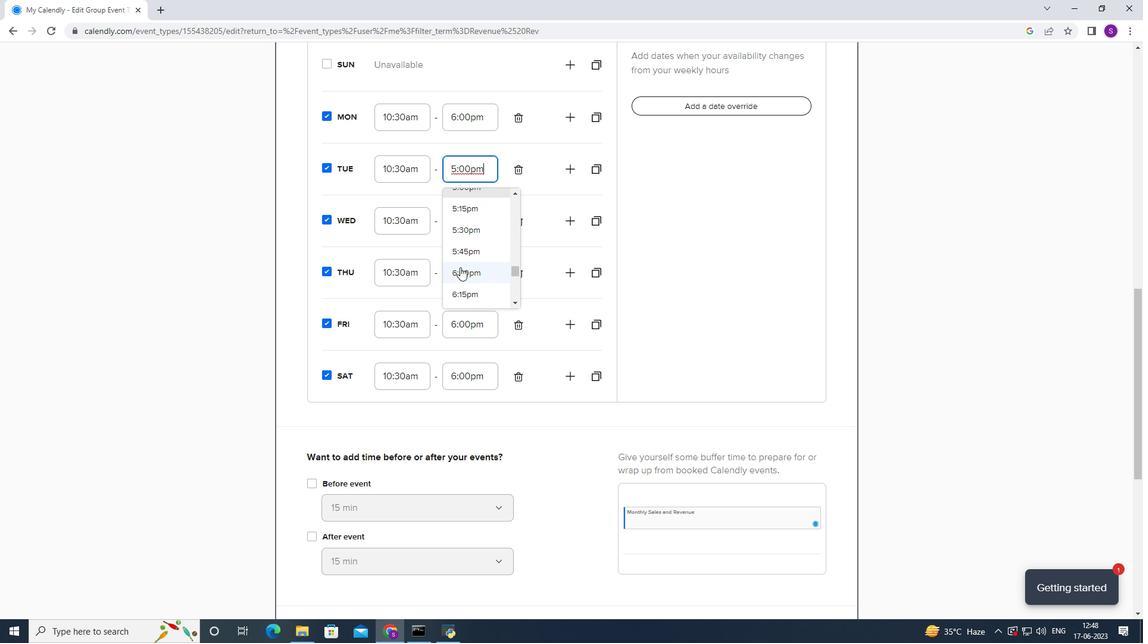 
Action: Mouse moved to (389, 364)
Screenshot: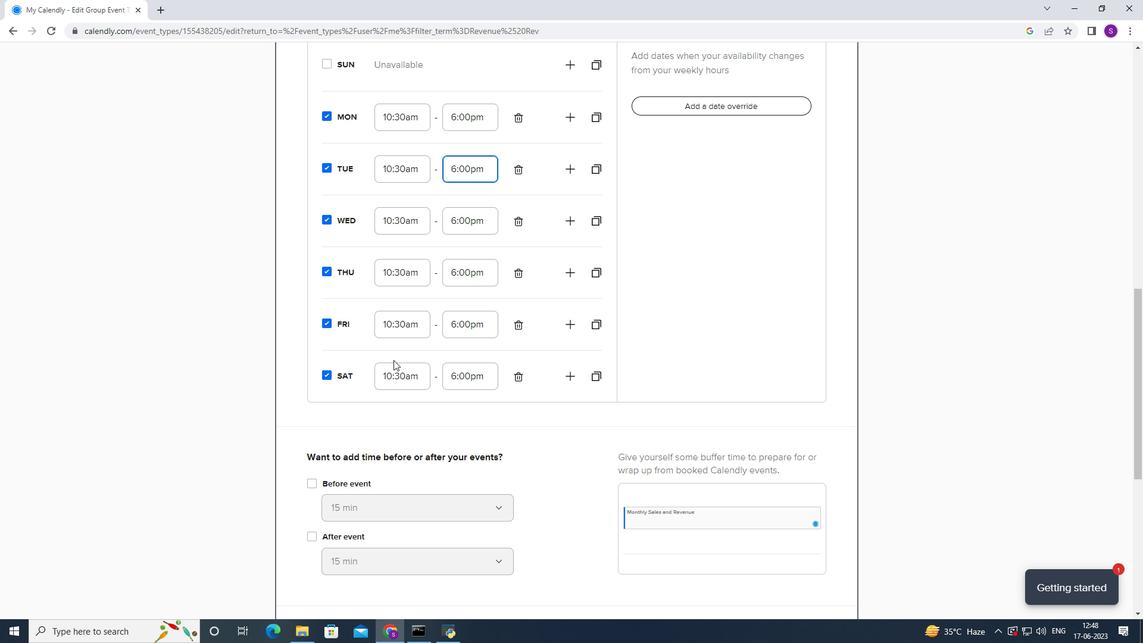 
Action: Mouse scrolled (389, 363) with delta (0, 0)
Screenshot: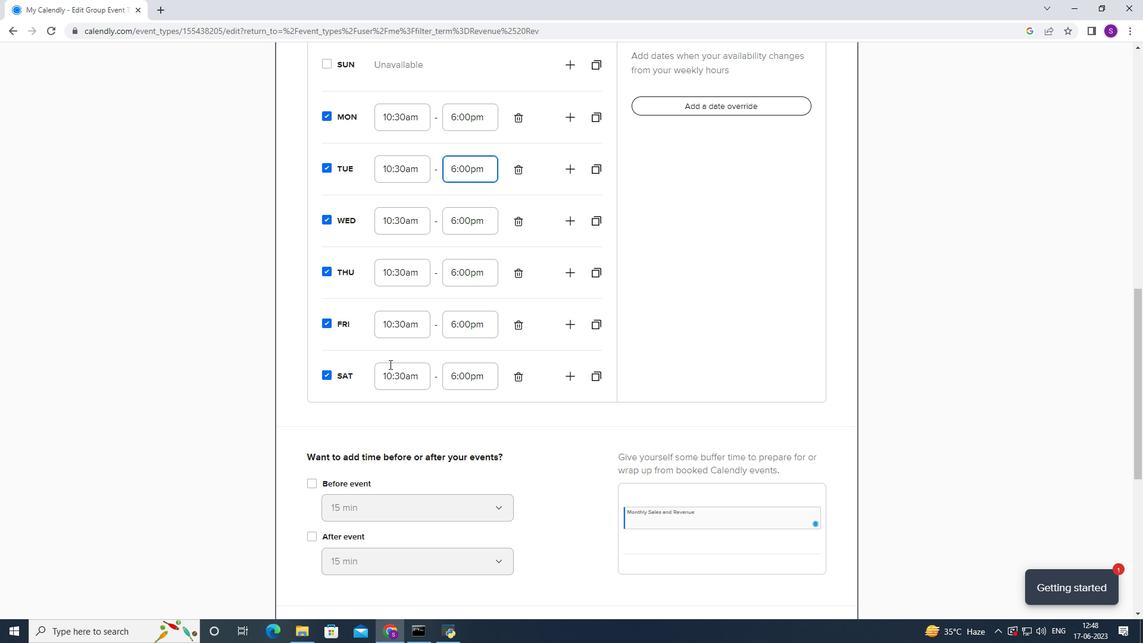 
Action: Mouse scrolled (389, 363) with delta (0, 0)
Screenshot: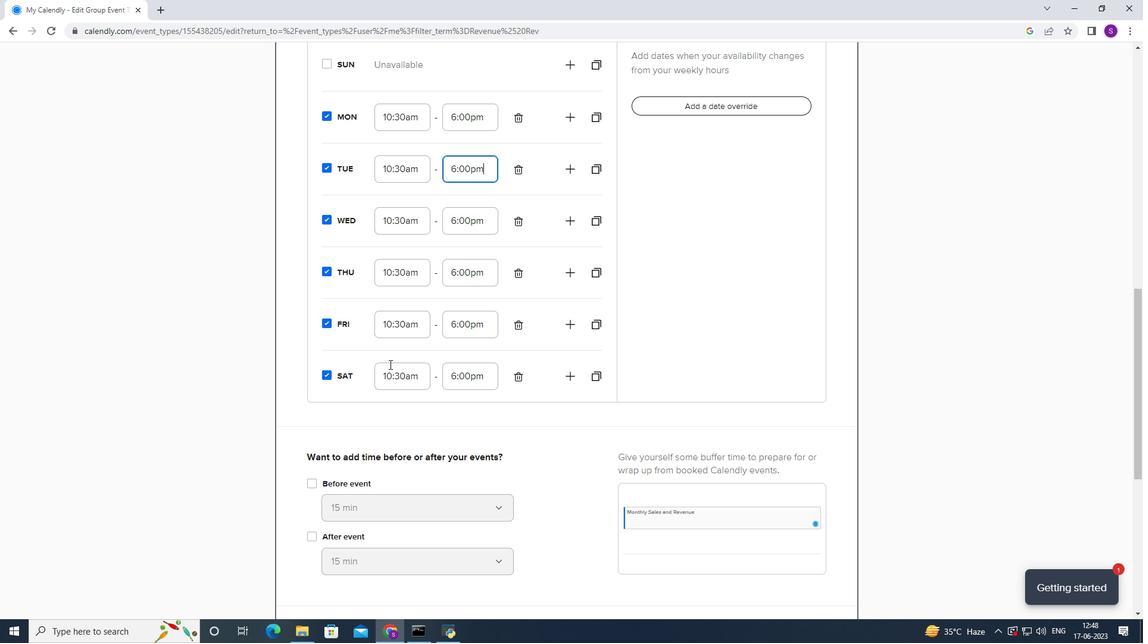 
Action: Mouse scrolled (389, 363) with delta (0, 0)
Screenshot: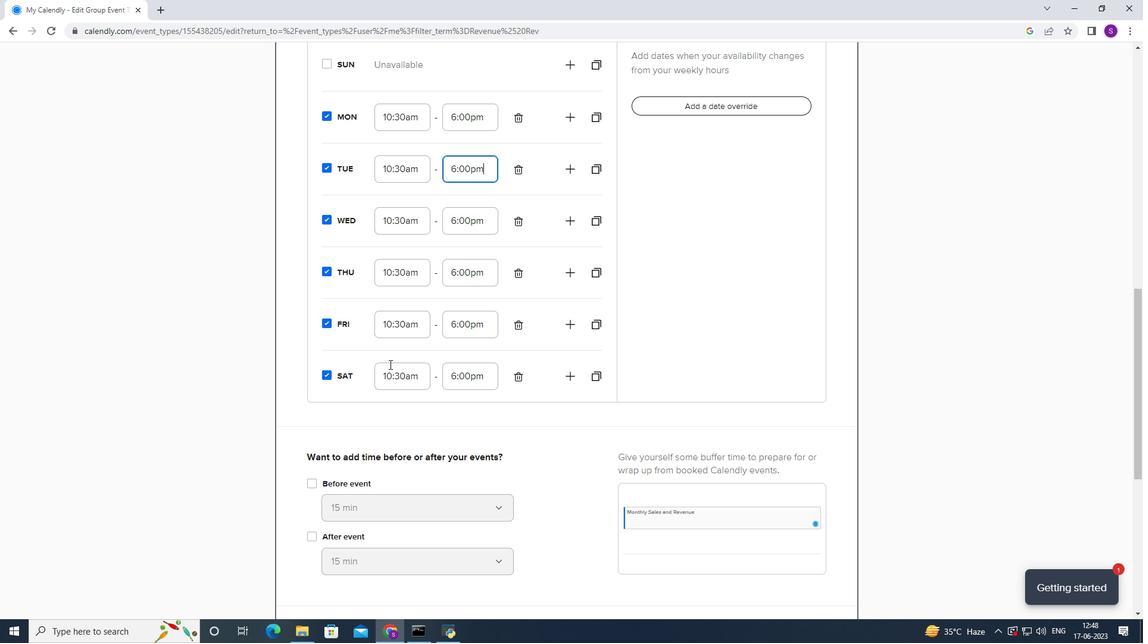 
Action: Mouse scrolled (389, 363) with delta (0, 0)
Screenshot: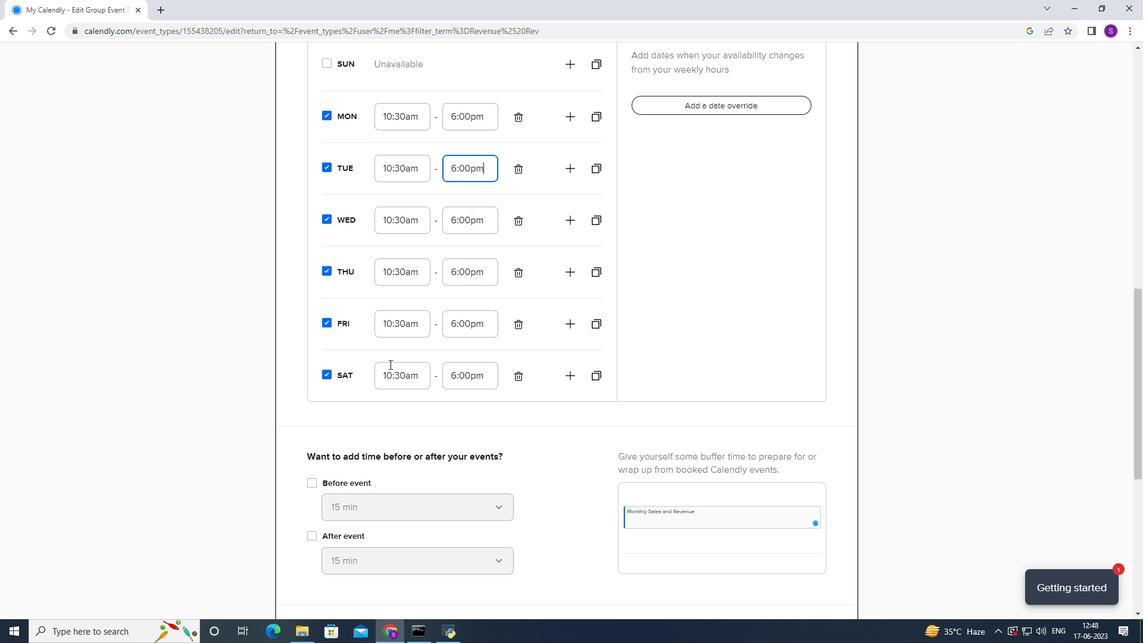 
Action: Mouse scrolled (389, 363) with delta (0, 0)
Screenshot: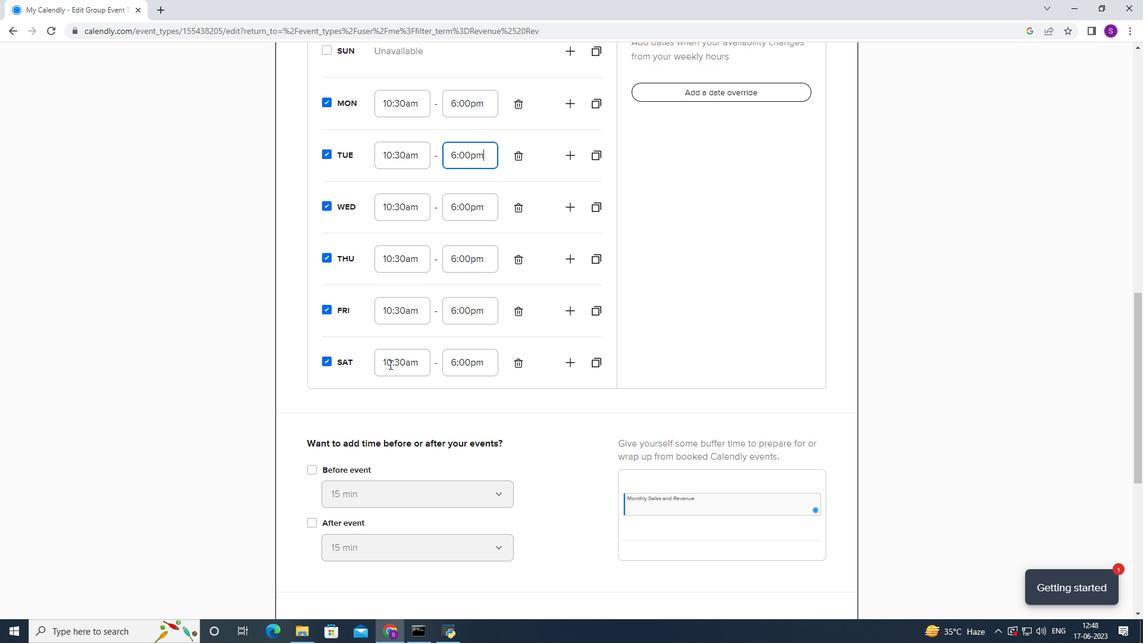 
Action: Mouse moved to (317, 192)
Screenshot: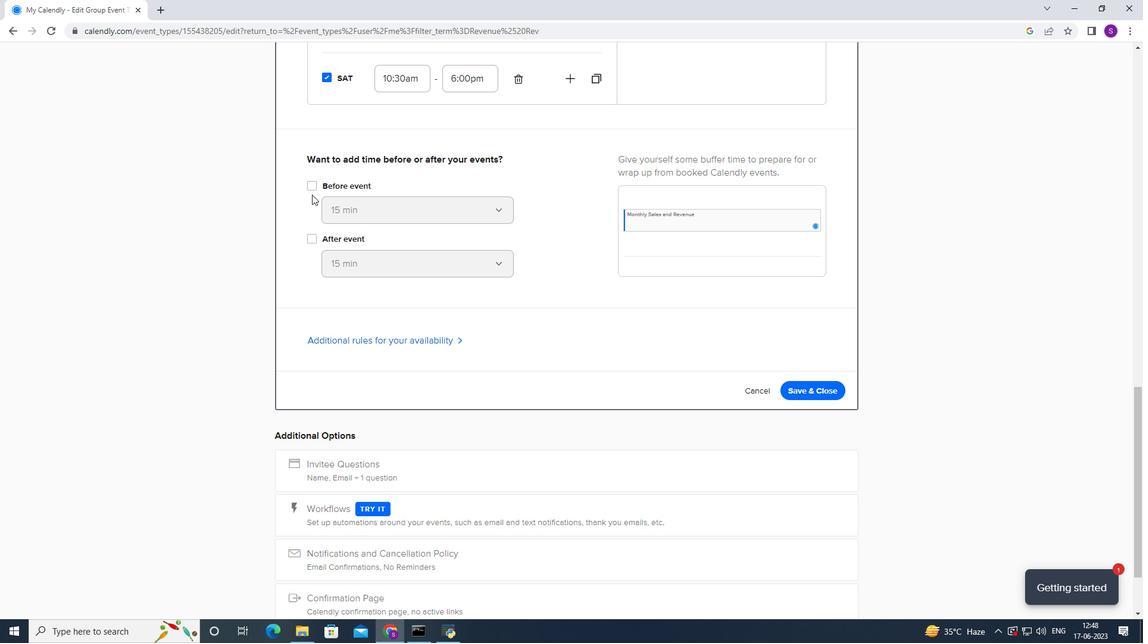 
Action: Mouse pressed left at (317, 192)
Screenshot: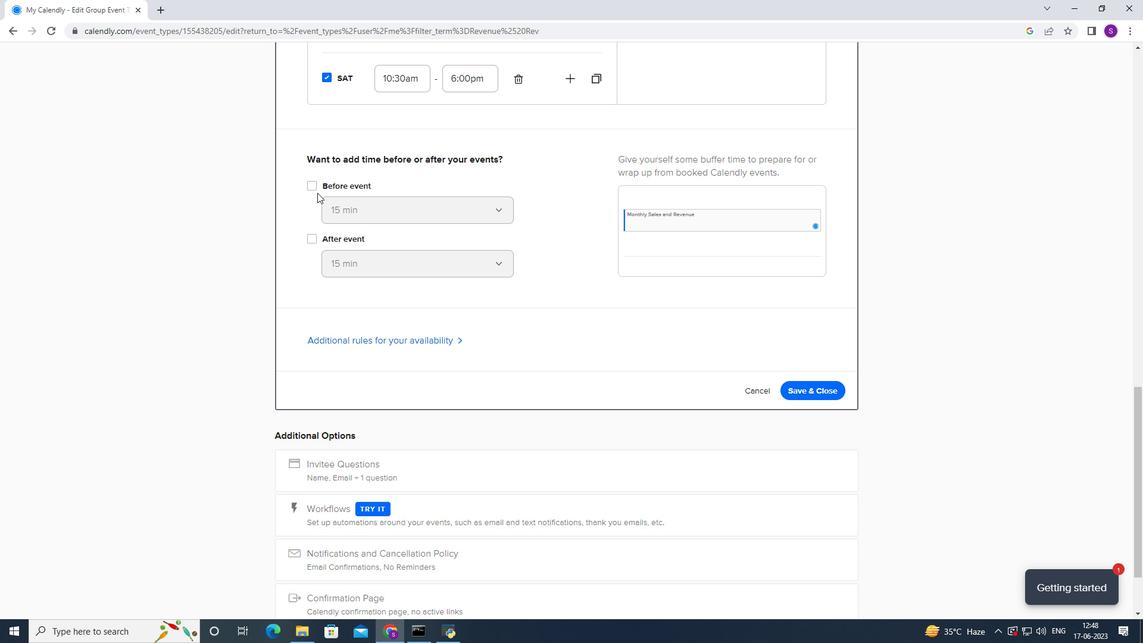 
Action: Mouse moved to (317, 238)
Screenshot: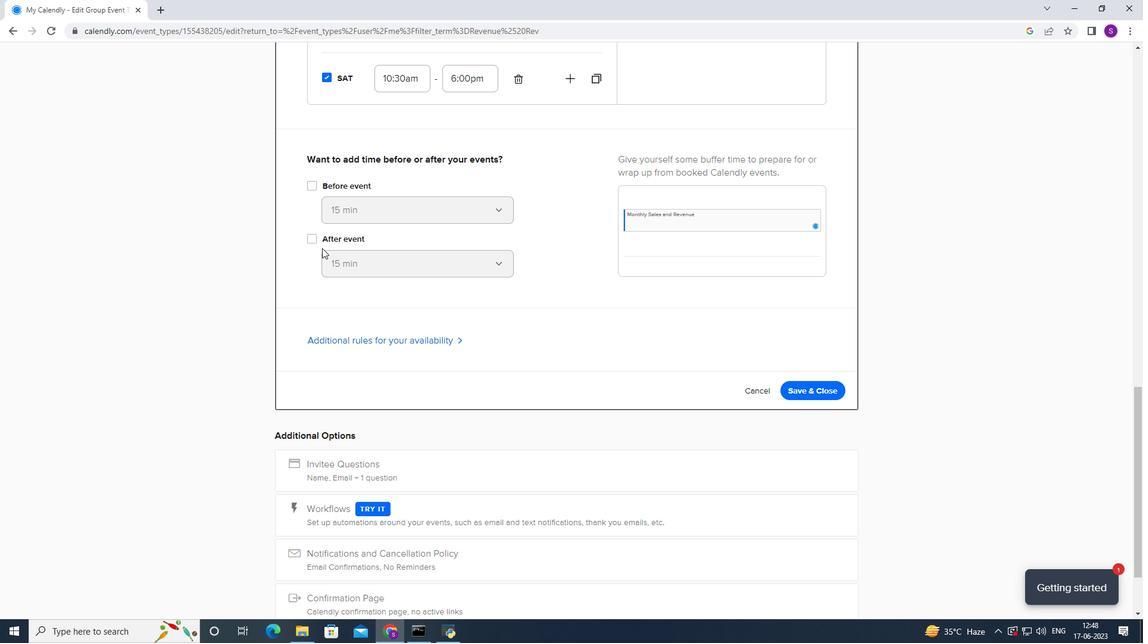 
Action: Mouse pressed left at (317, 238)
Screenshot: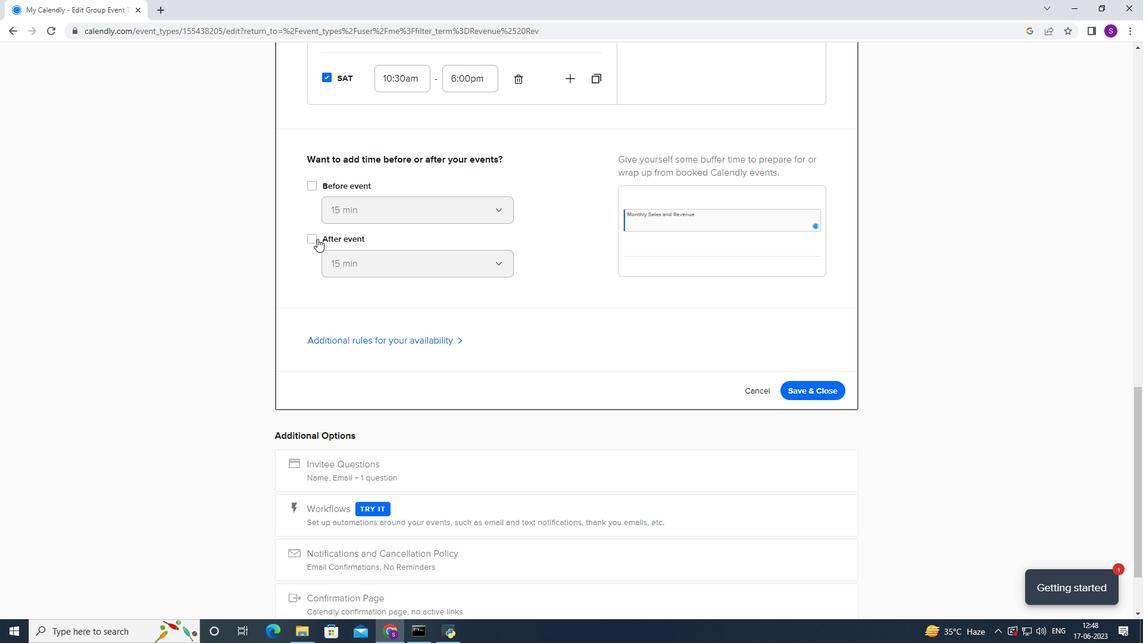 
Action: Mouse moved to (320, 185)
Screenshot: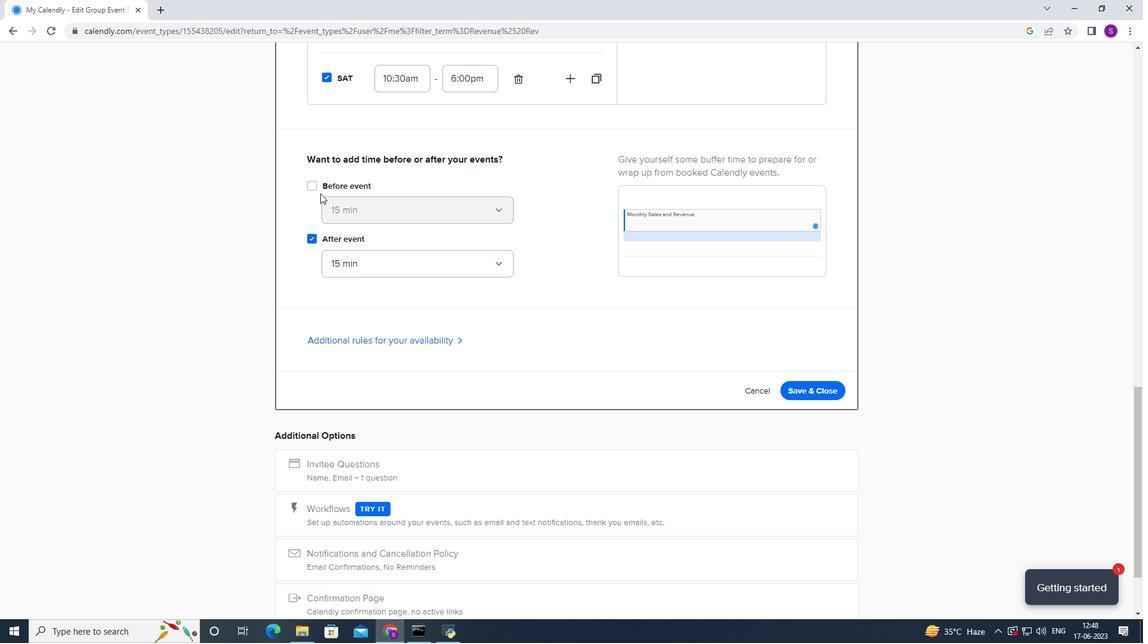 
Action: Mouse pressed left at (320, 185)
Screenshot: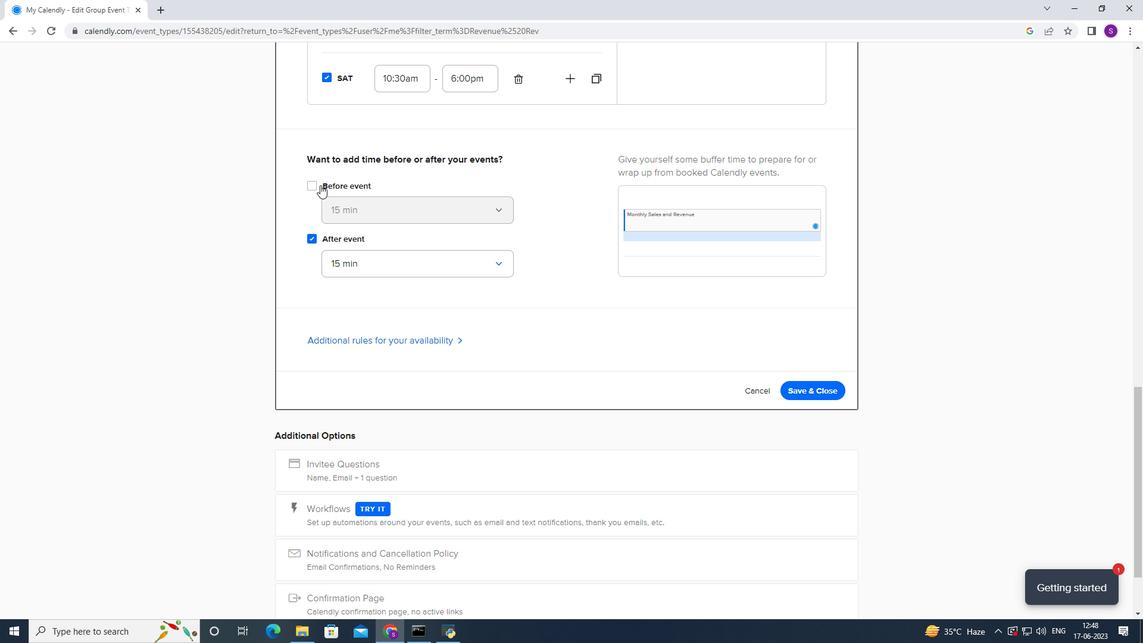 
Action: Mouse moved to (339, 337)
Screenshot: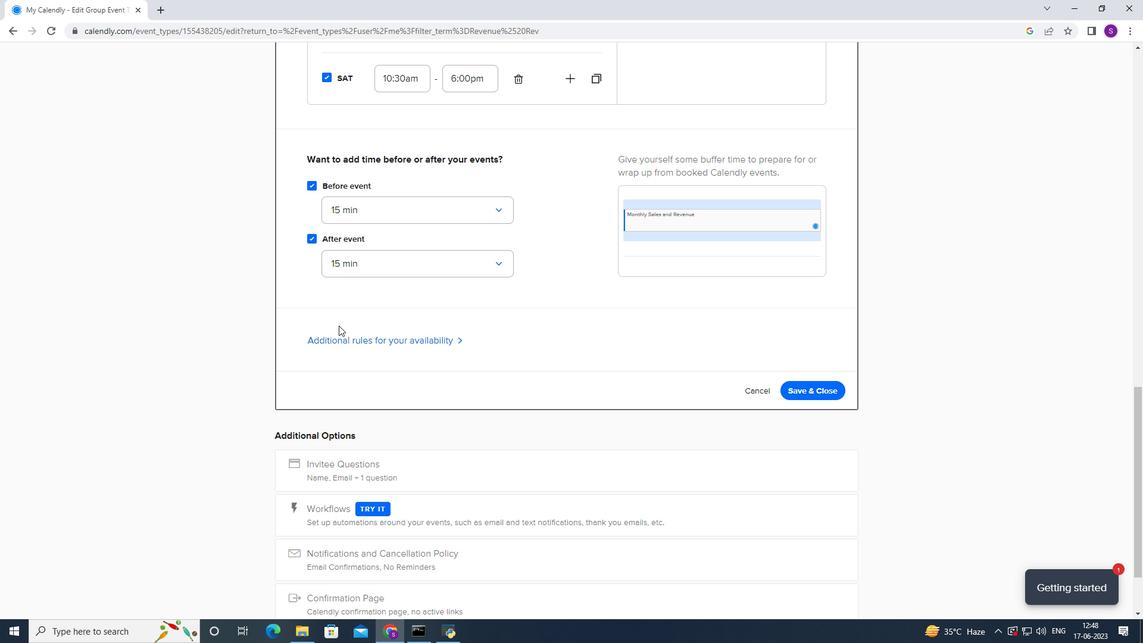 
Action: Mouse pressed left at (339, 337)
Screenshot: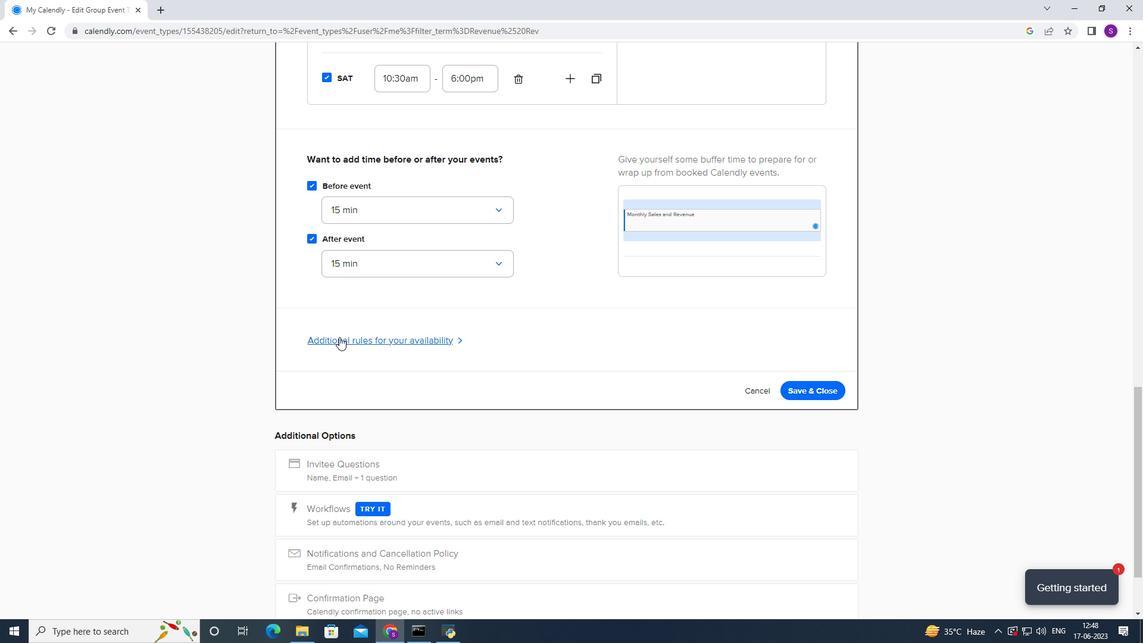 
Action: Mouse moved to (402, 360)
Screenshot: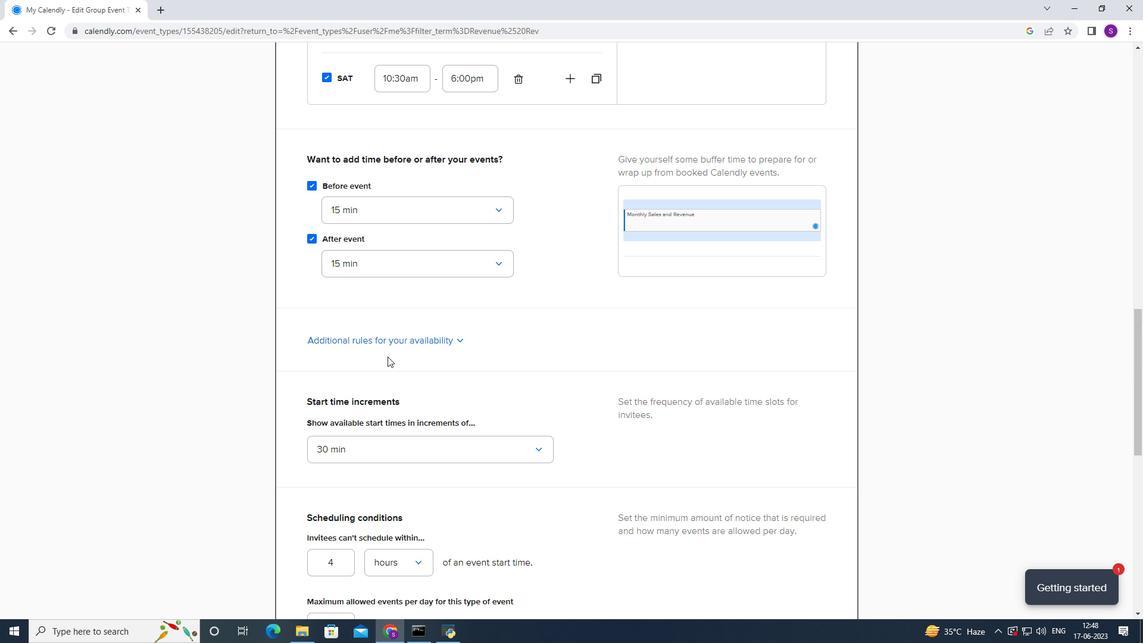 
Action: Mouse scrolled (402, 360) with delta (0, 0)
Screenshot: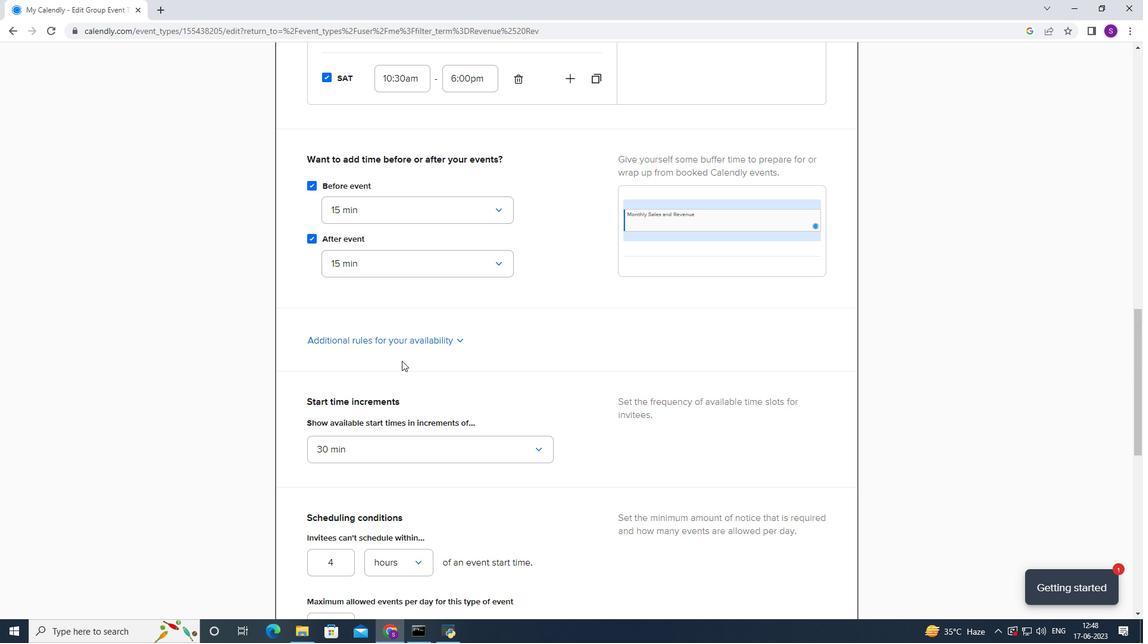 
Action: Mouse scrolled (402, 360) with delta (0, 0)
Screenshot: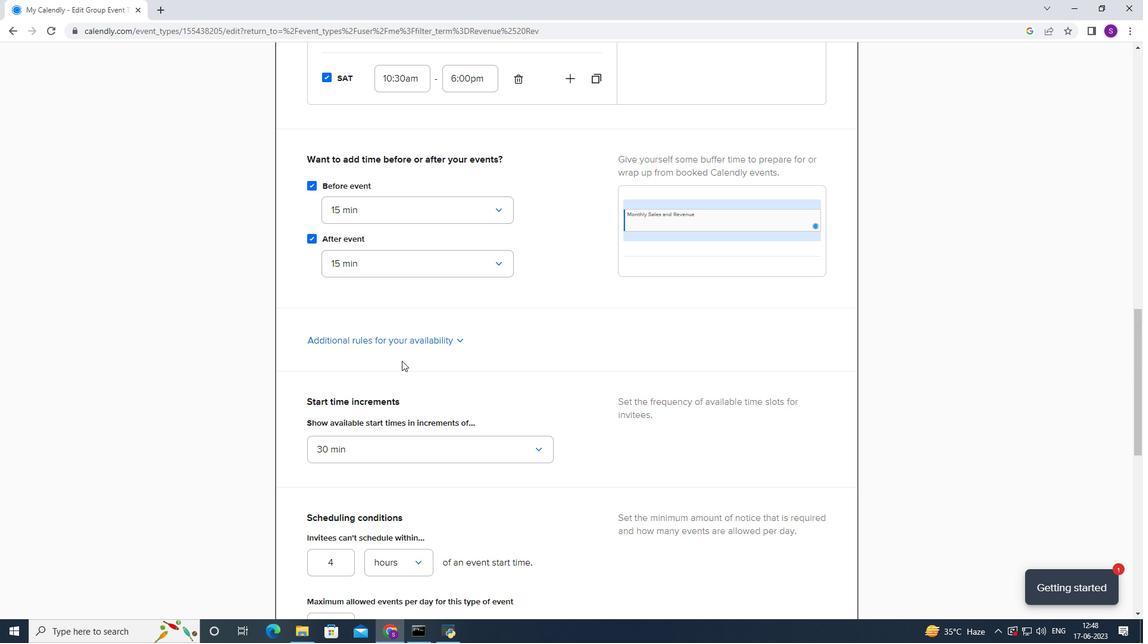 
Action: Mouse scrolled (402, 360) with delta (0, 0)
Screenshot: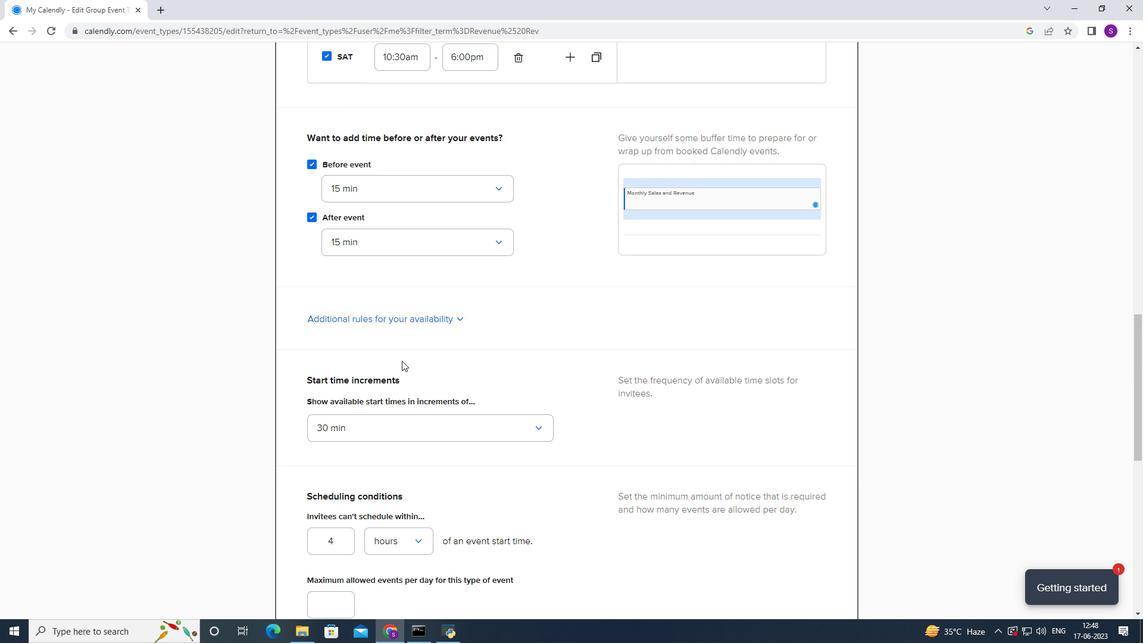 
Action: Mouse moved to (387, 281)
Screenshot: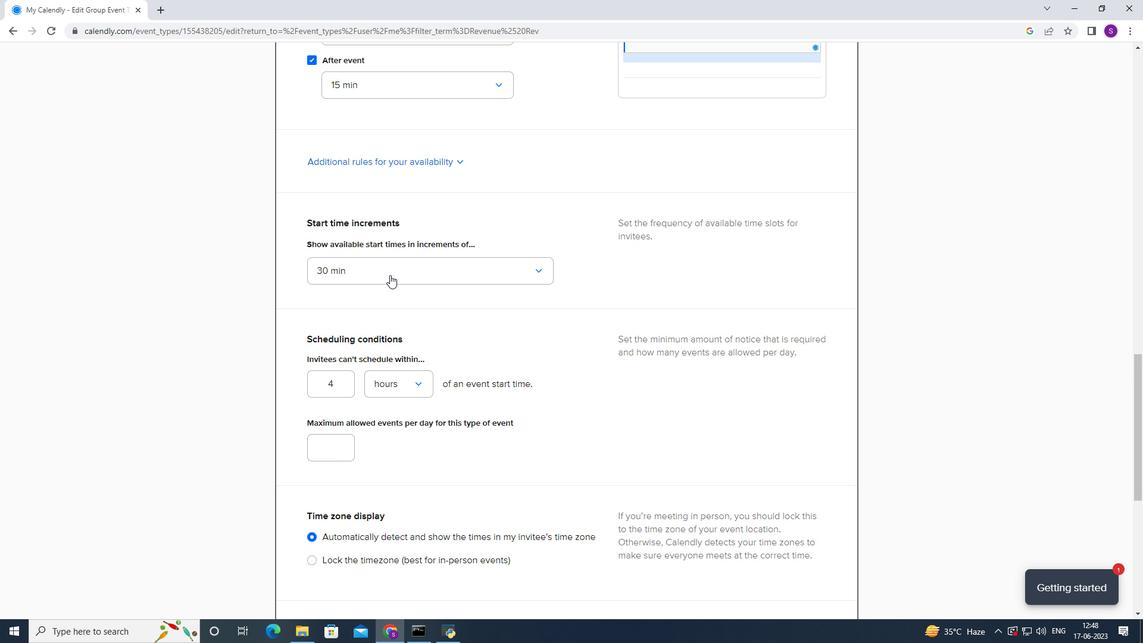 
Action: Mouse scrolled (387, 281) with delta (0, 0)
Screenshot: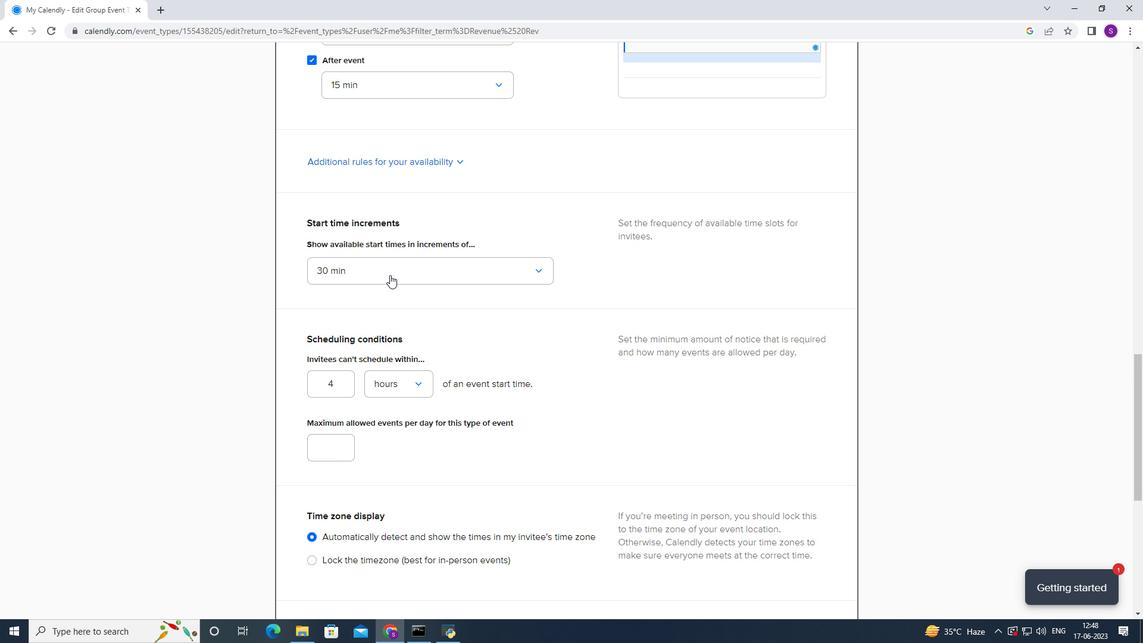 
Action: Mouse moved to (385, 287)
Screenshot: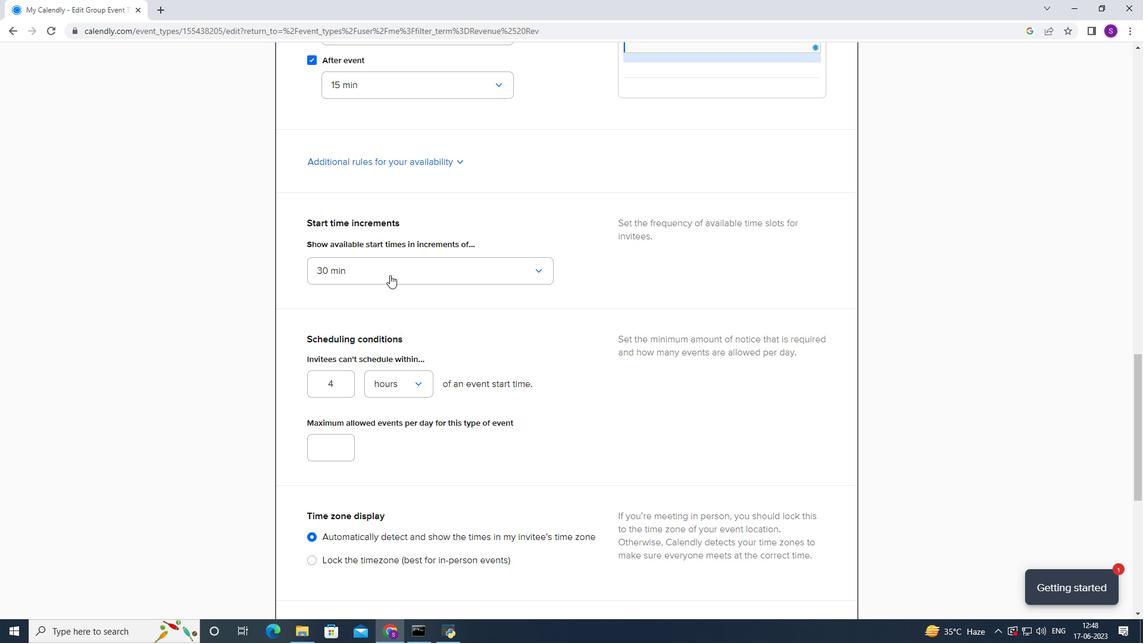 
Action: Mouse scrolled (385, 287) with delta (0, 0)
Screenshot: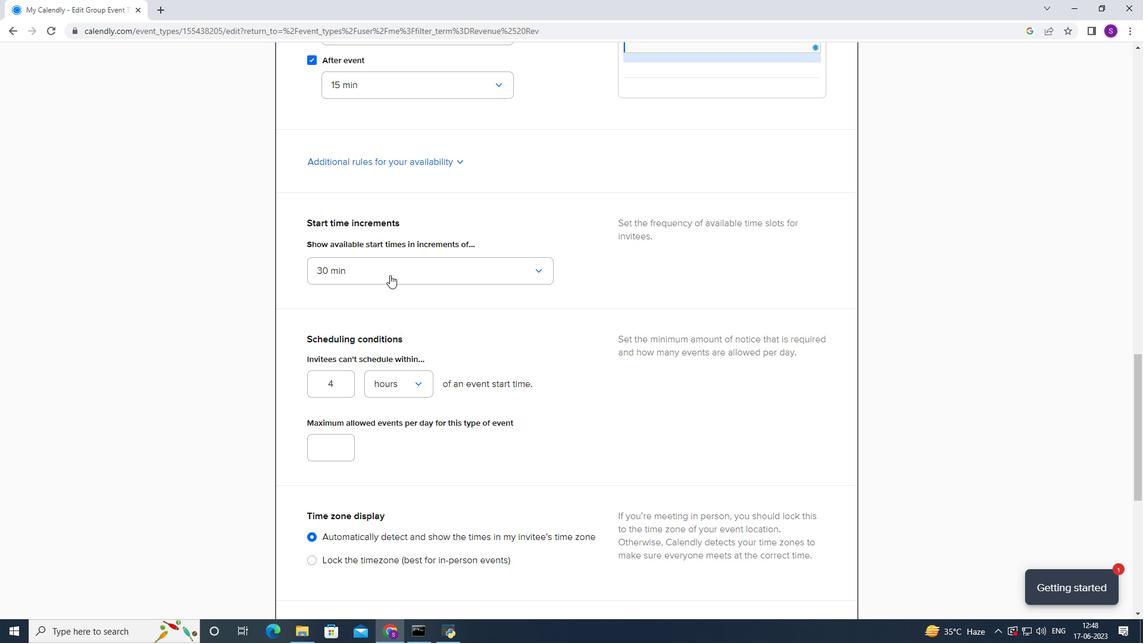 
Action: Mouse moved to (330, 265)
Screenshot: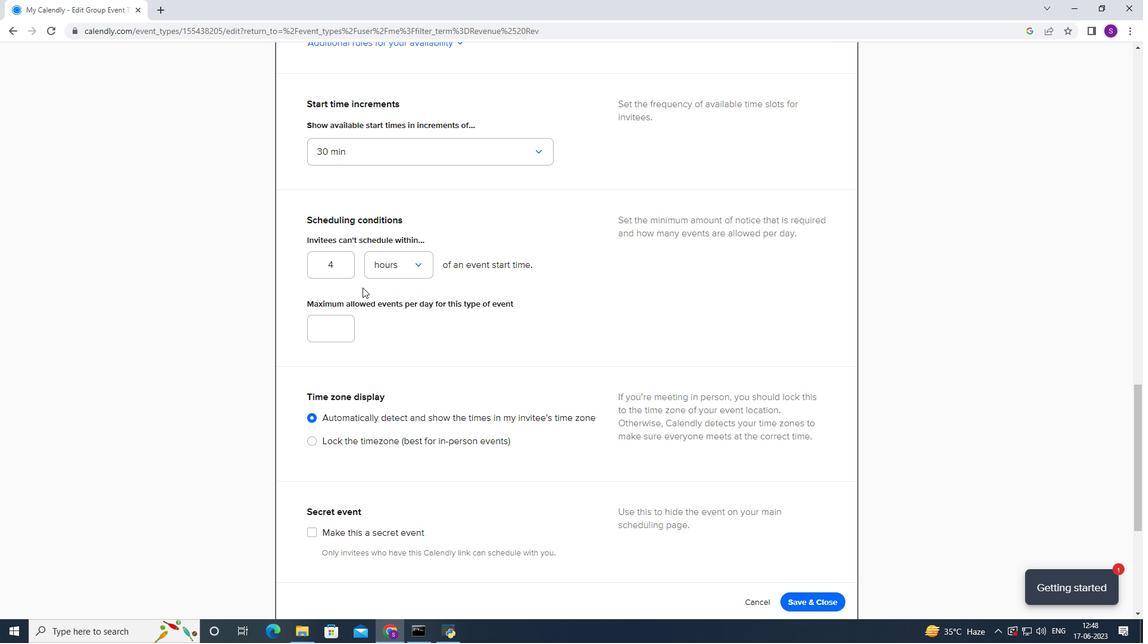 
Action: Mouse pressed left at (330, 265)
Screenshot: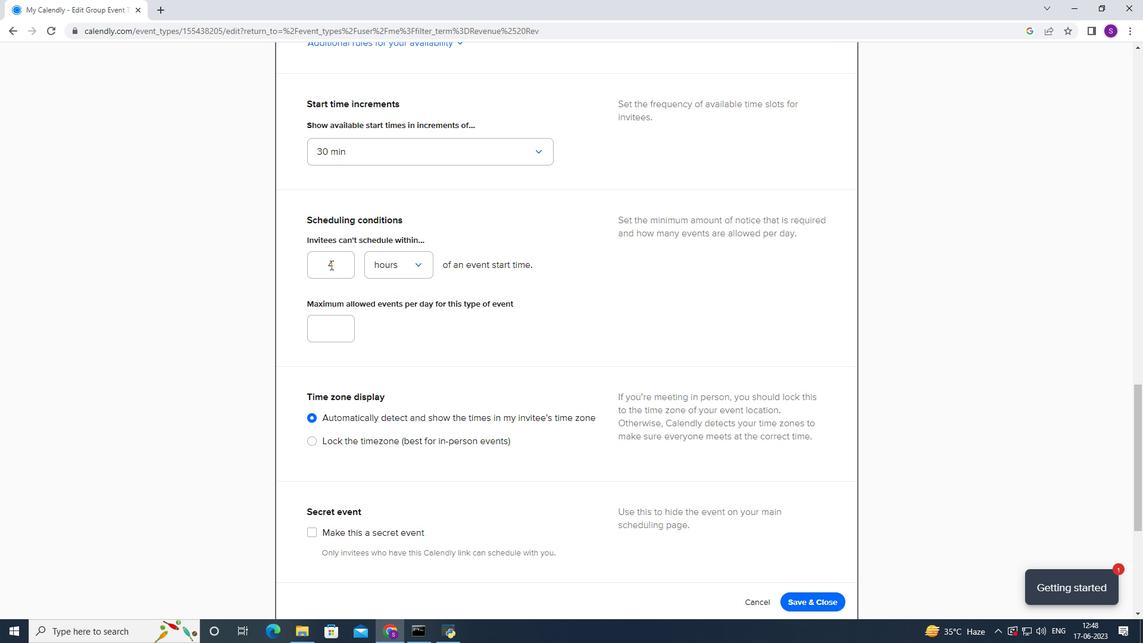 
Action: Mouse moved to (337, 263)
Screenshot: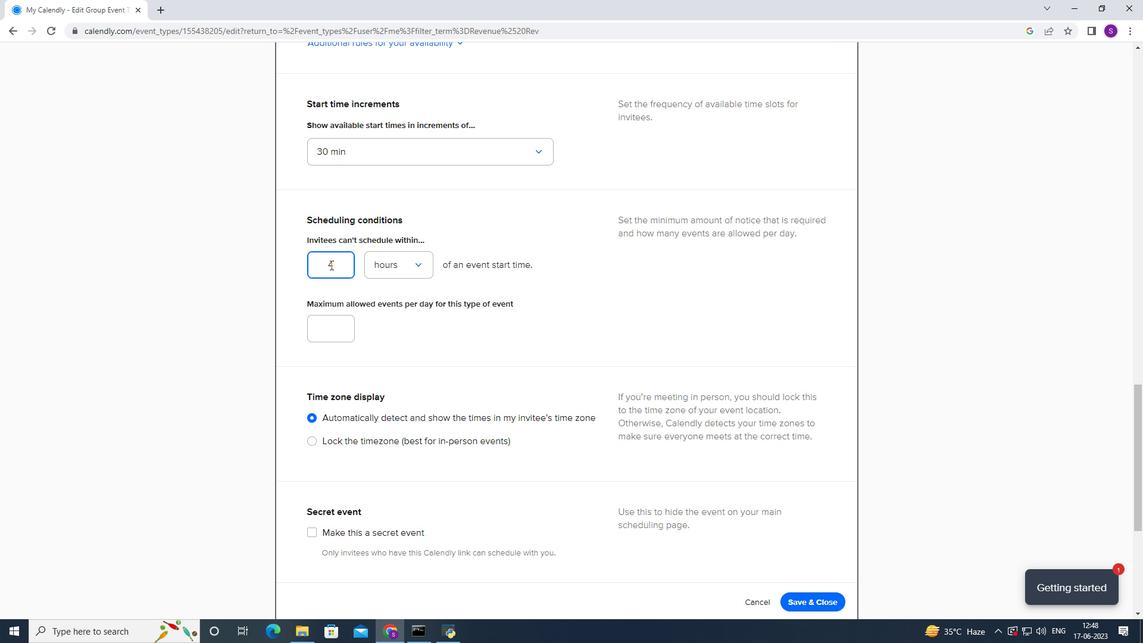
Action: Mouse pressed left at (337, 263)
Screenshot: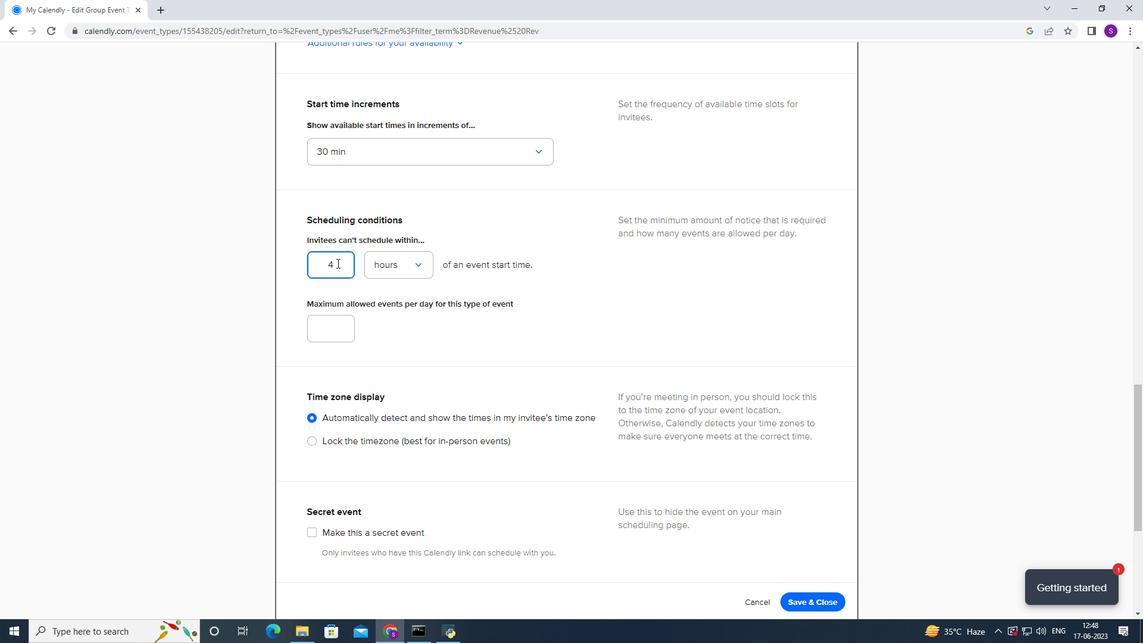 
Action: Key pressed <Key.backspace>44
Screenshot: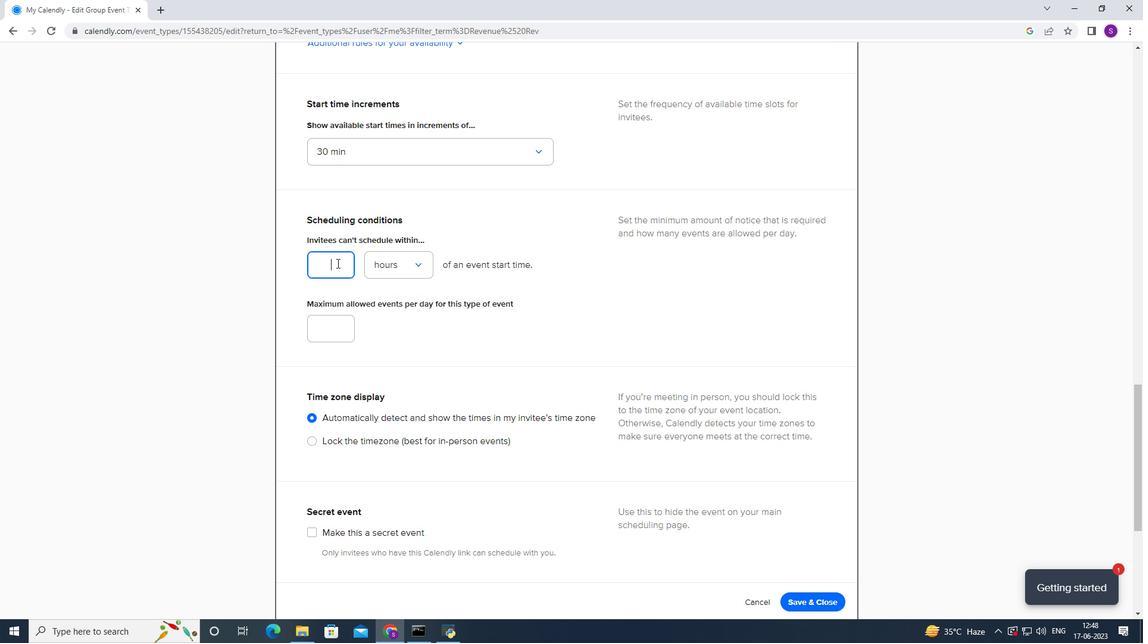
Action: Mouse moved to (344, 345)
Screenshot: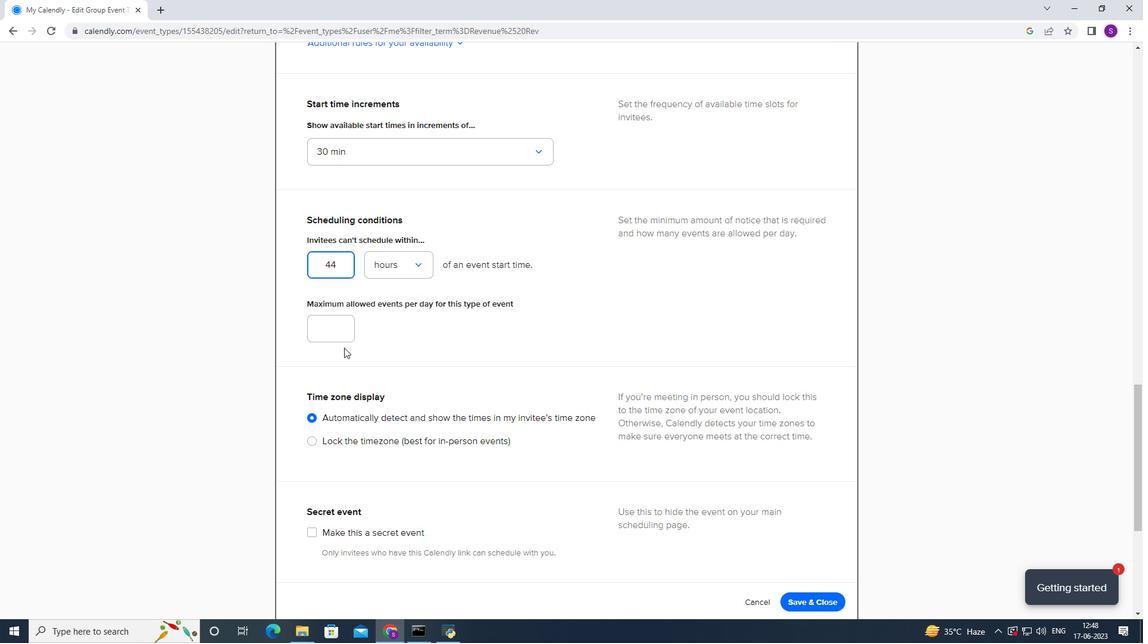
Action: Mouse pressed left at (344, 345)
Screenshot: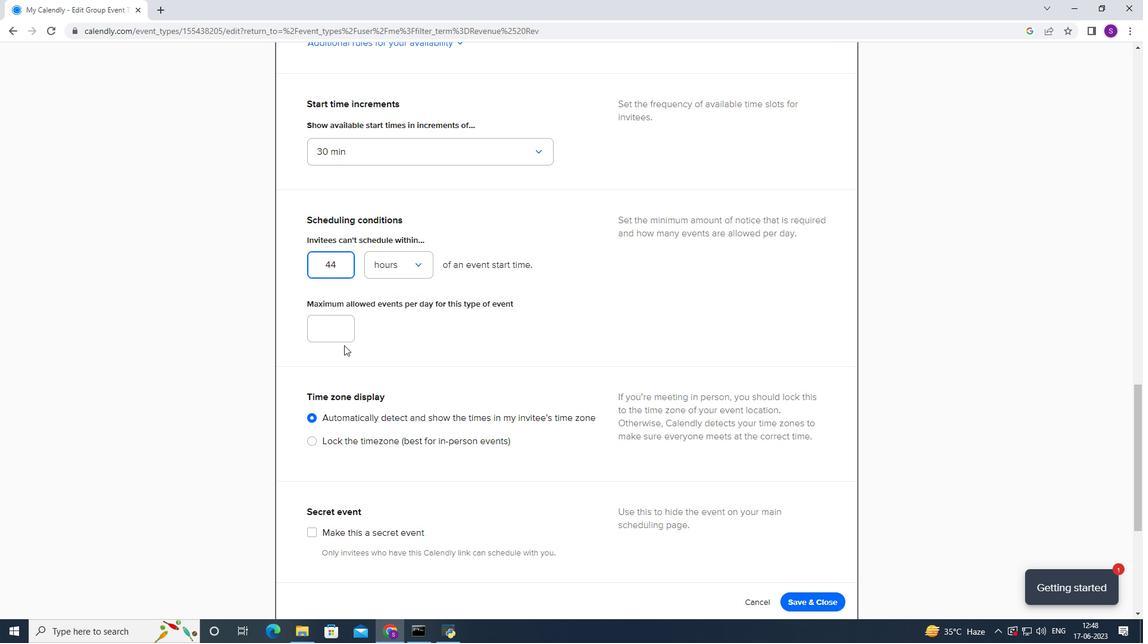 
Action: Mouse moved to (348, 331)
Screenshot: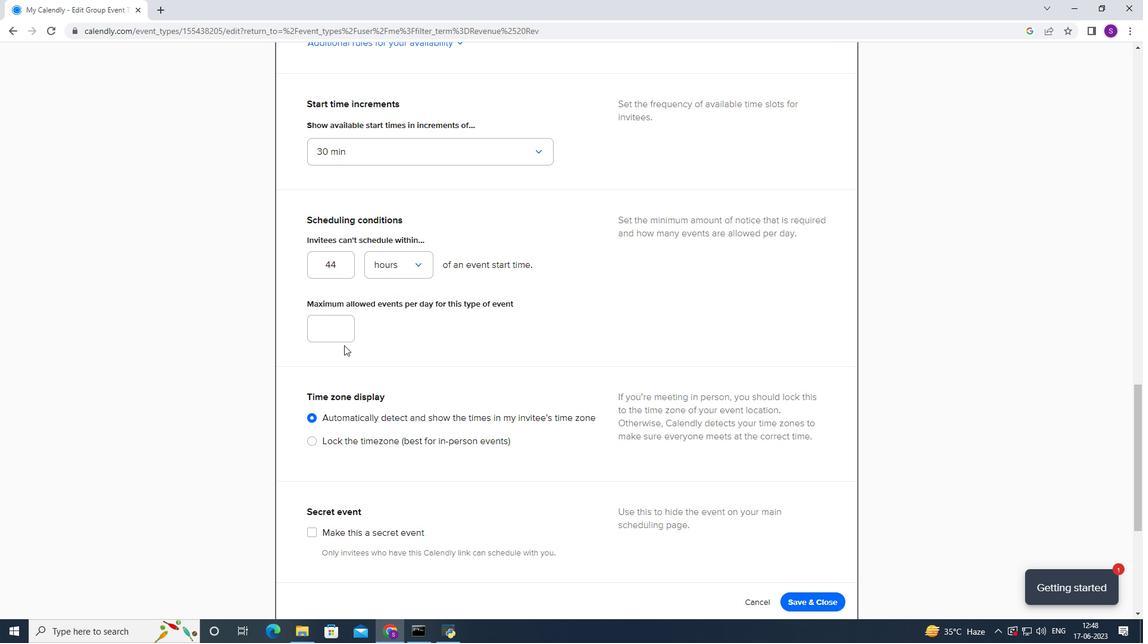 
Action: Mouse pressed left at (348, 331)
Screenshot: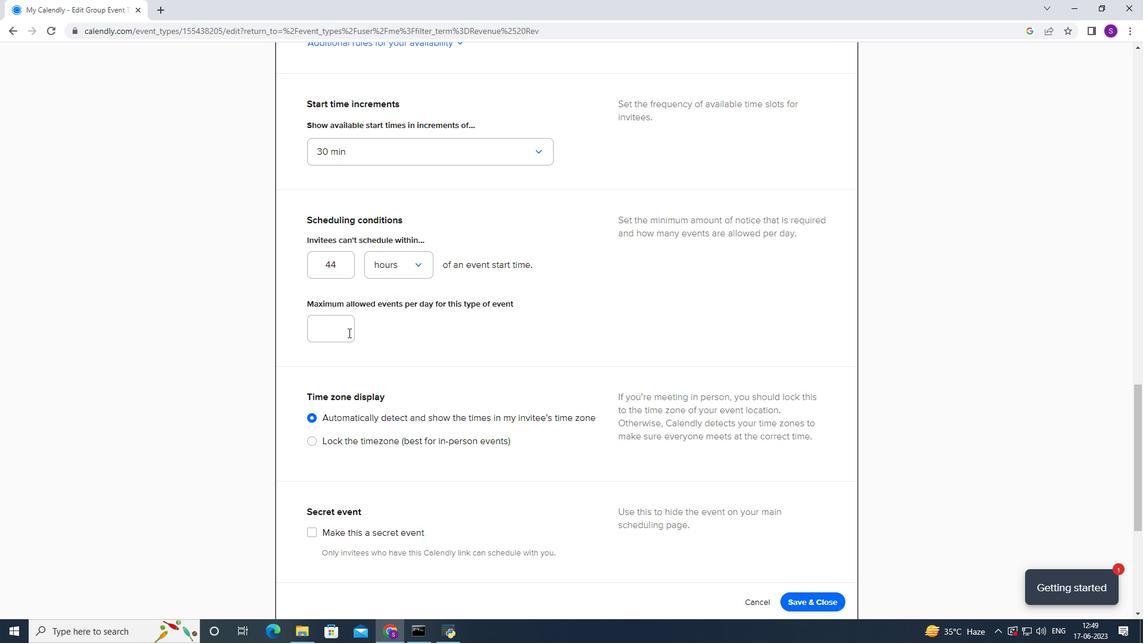 
Action: Key pressed 2
Screenshot: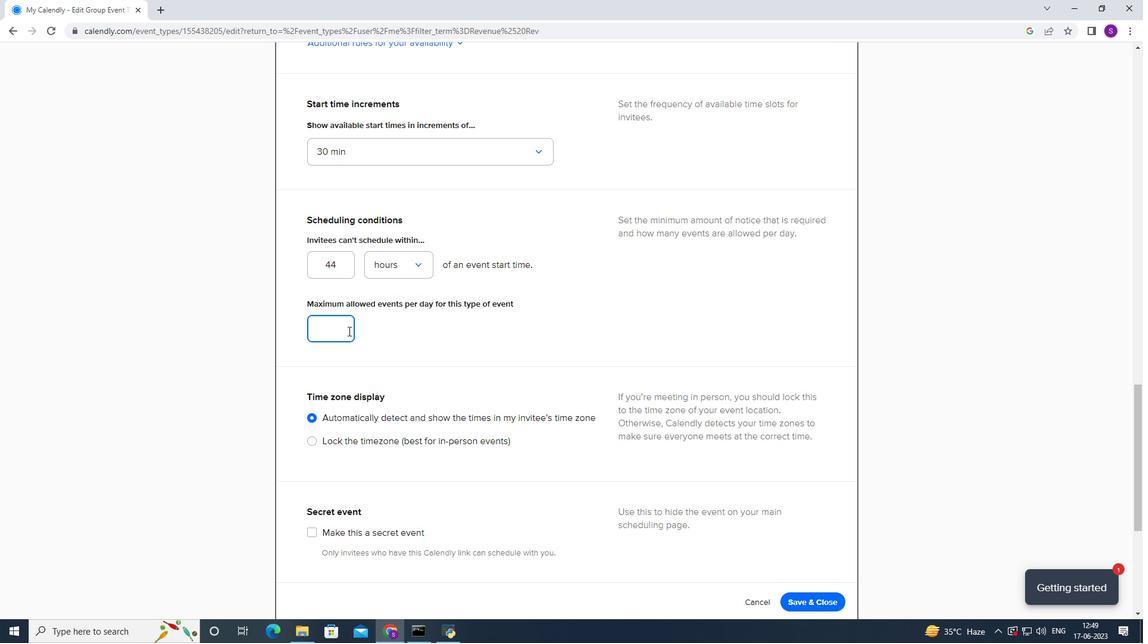 
Action: Mouse moved to (459, 328)
Screenshot: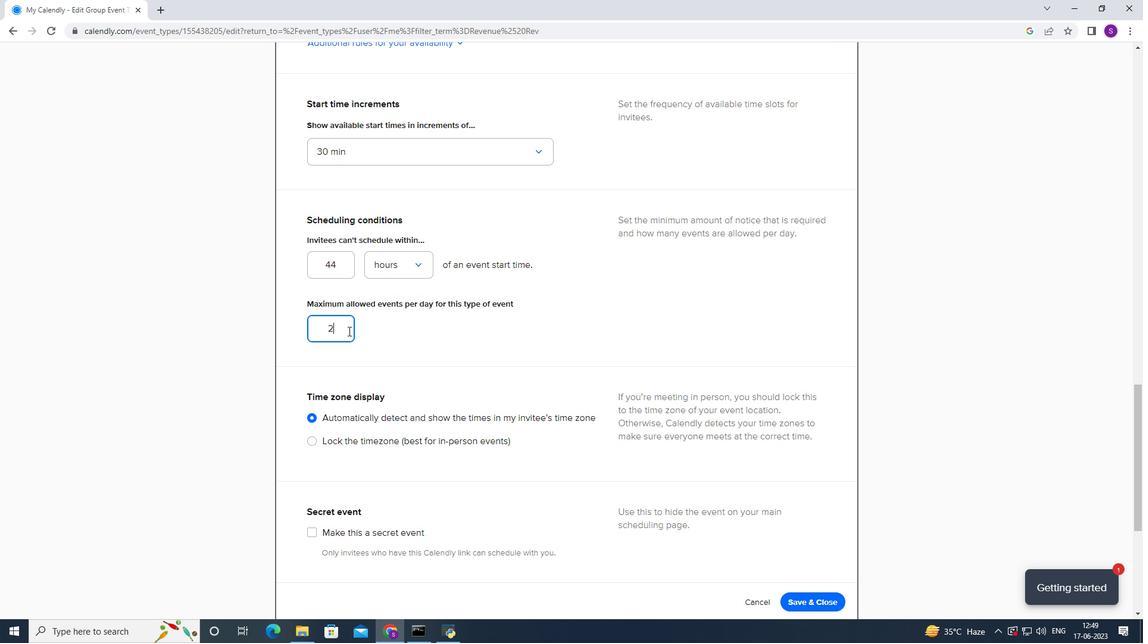 
Action: Mouse scrolled (459, 327) with delta (0, 0)
Screenshot: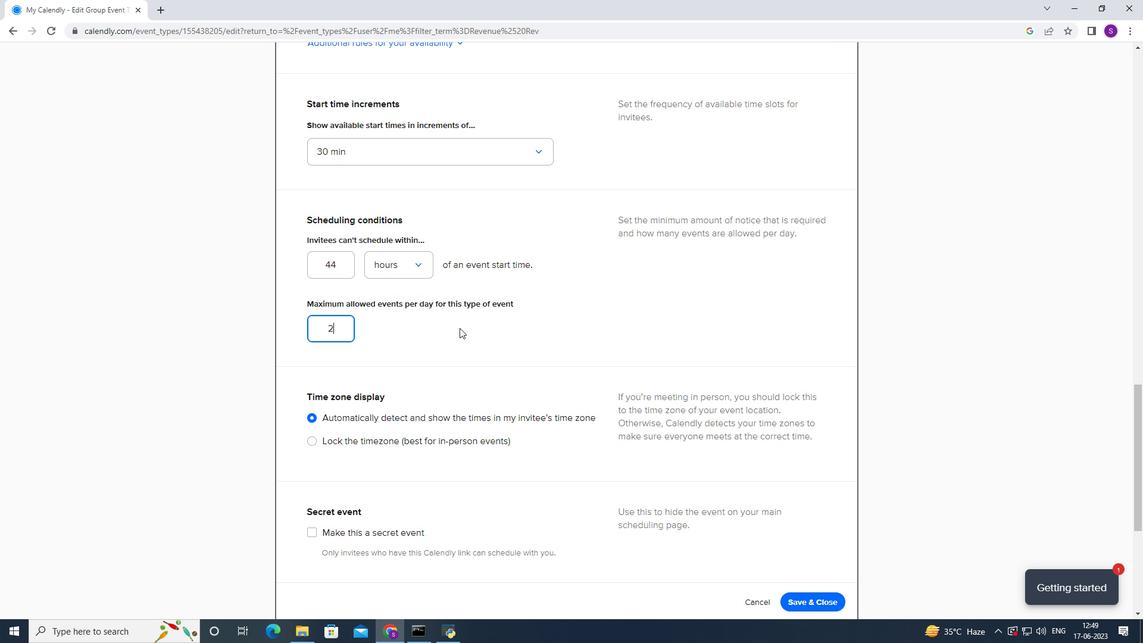 
Action: Mouse scrolled (459, 327) with delta (0, 0)
Screenshot: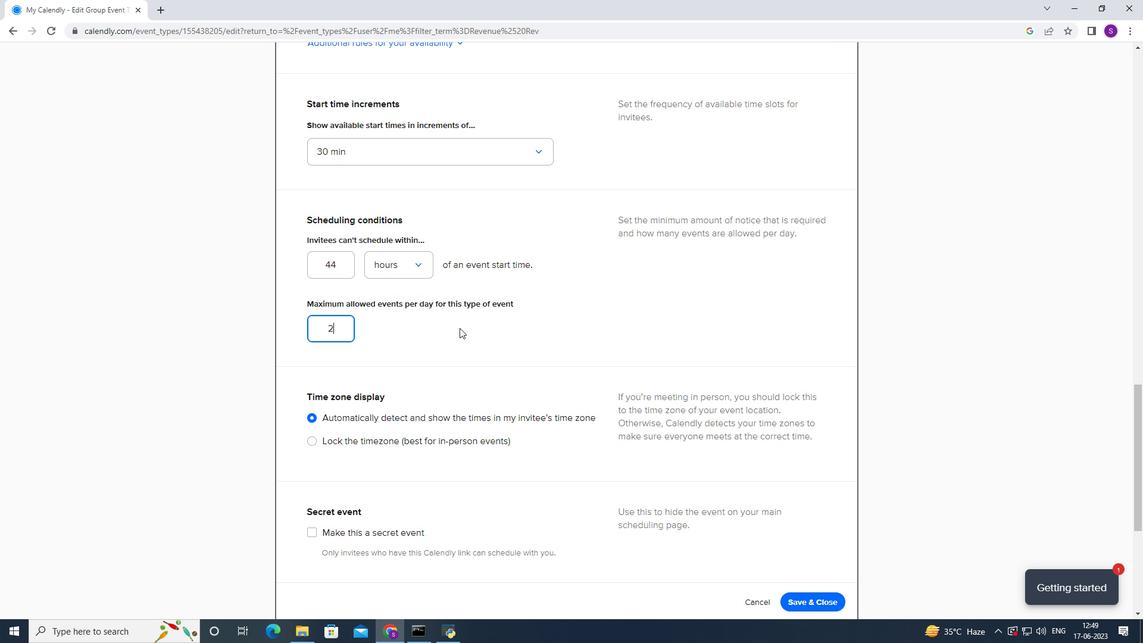 
Action: Mouse scrolled (459, 327) with delta (0, 0)
Screenshot: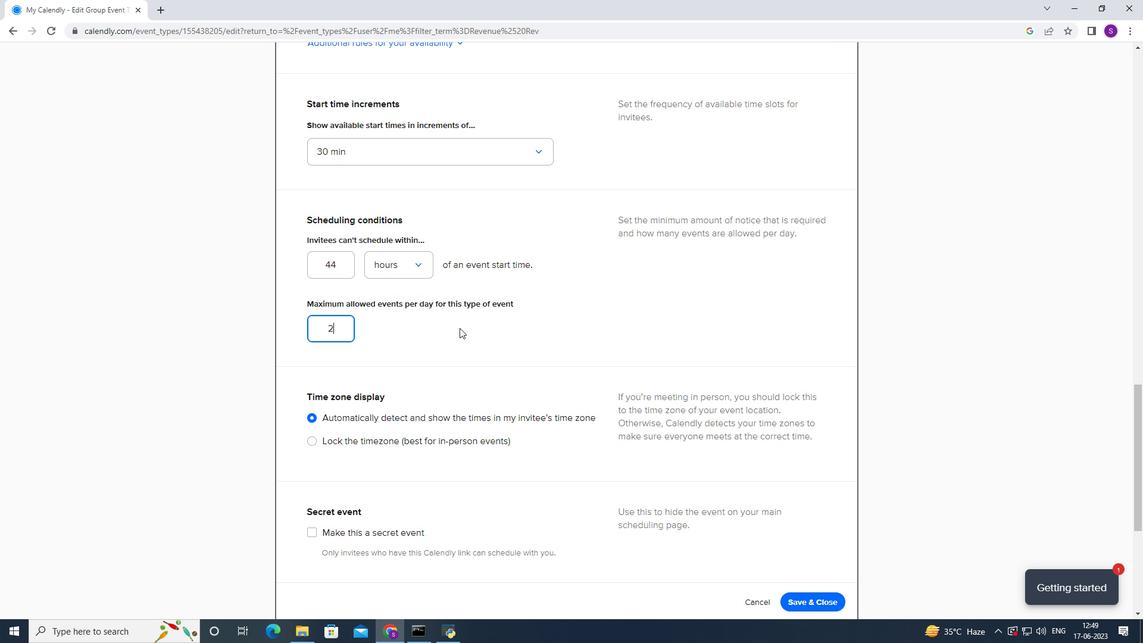 
Action: Mouse scrolled (459, 327) with delta (0, 0)
Screenshot: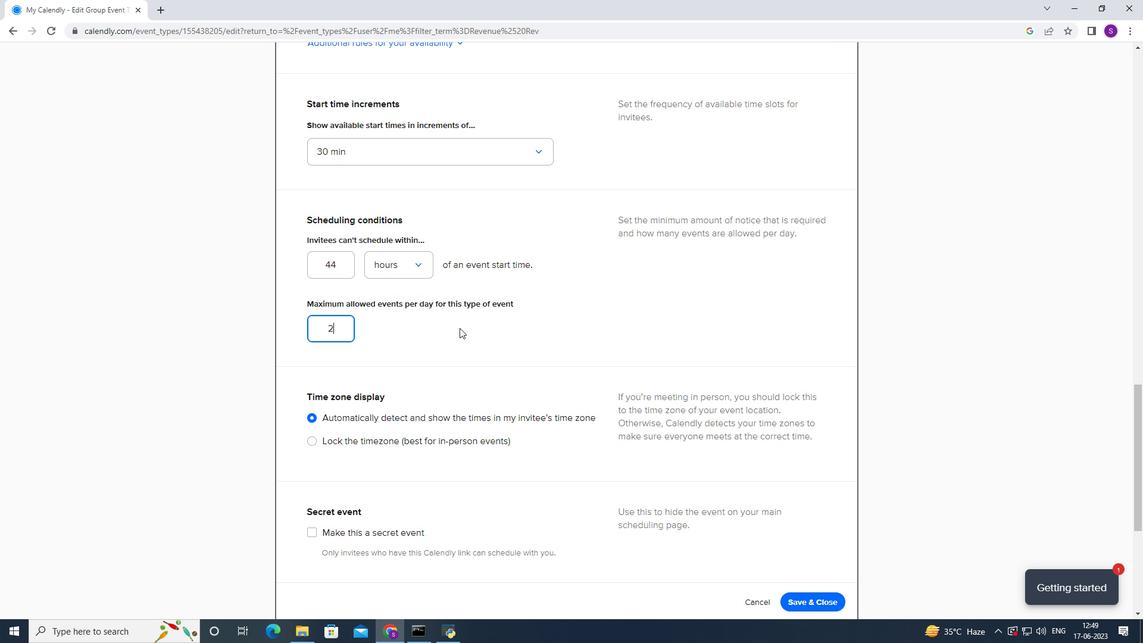 
Action: Mouse scrolled (459, 327) with delta (0, 0)
Screenshot: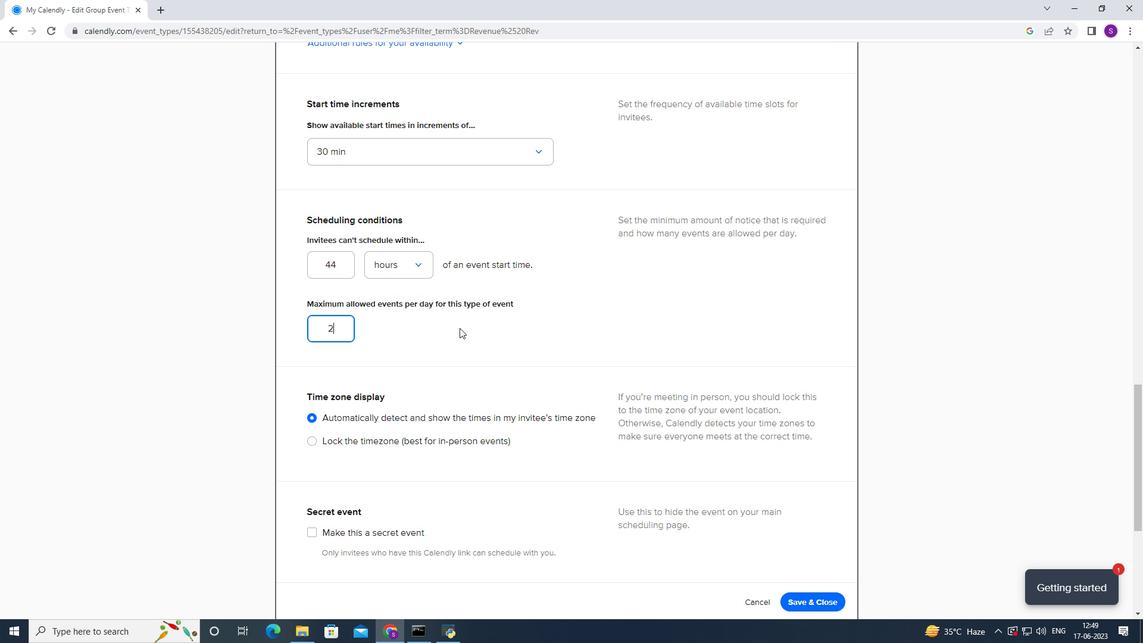 
Action: Mouse scrolled (459, 327) with delta (0, 0)
Screenshot: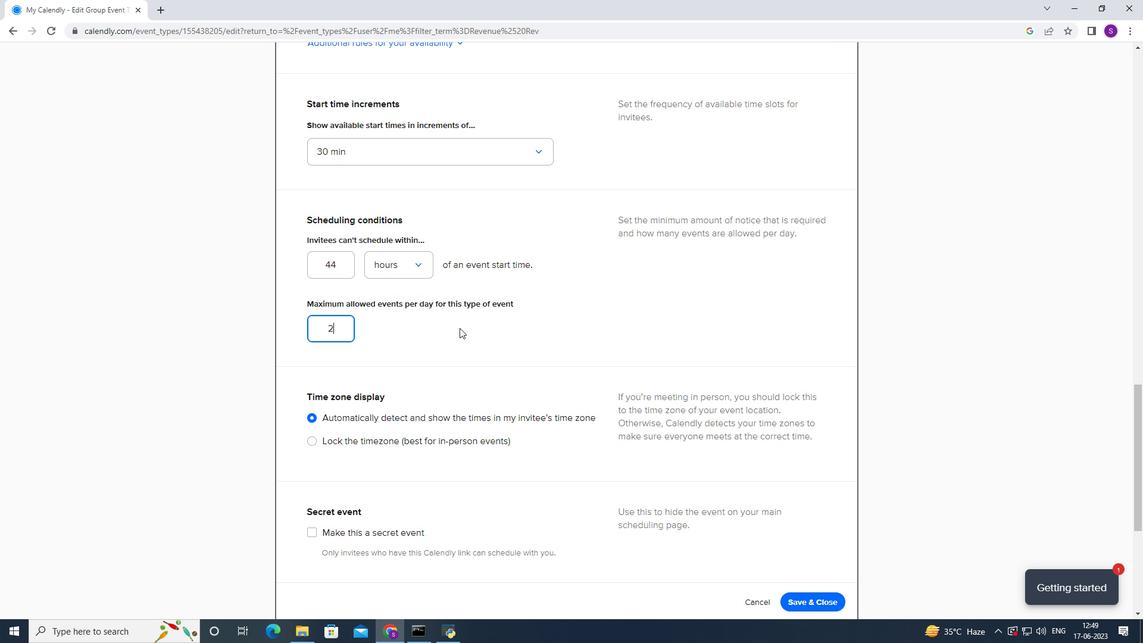 
Action: Mouse scrolled (459, 327) with delta (0, 0)
Screenshot: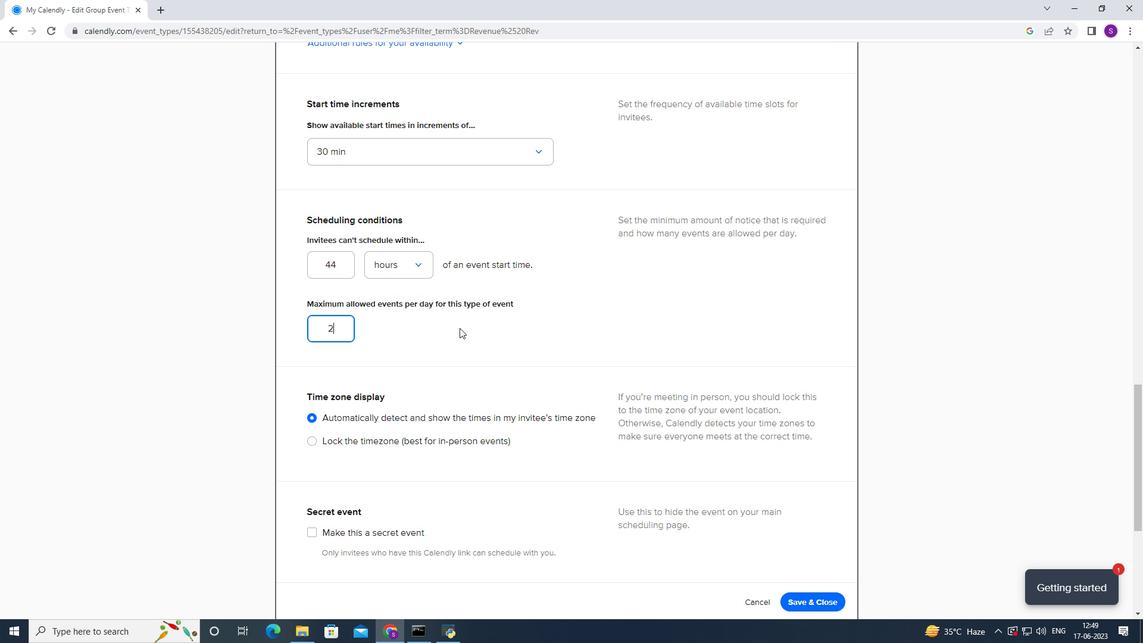 
Action: Mouse moved to (794, 294)
Screenshot: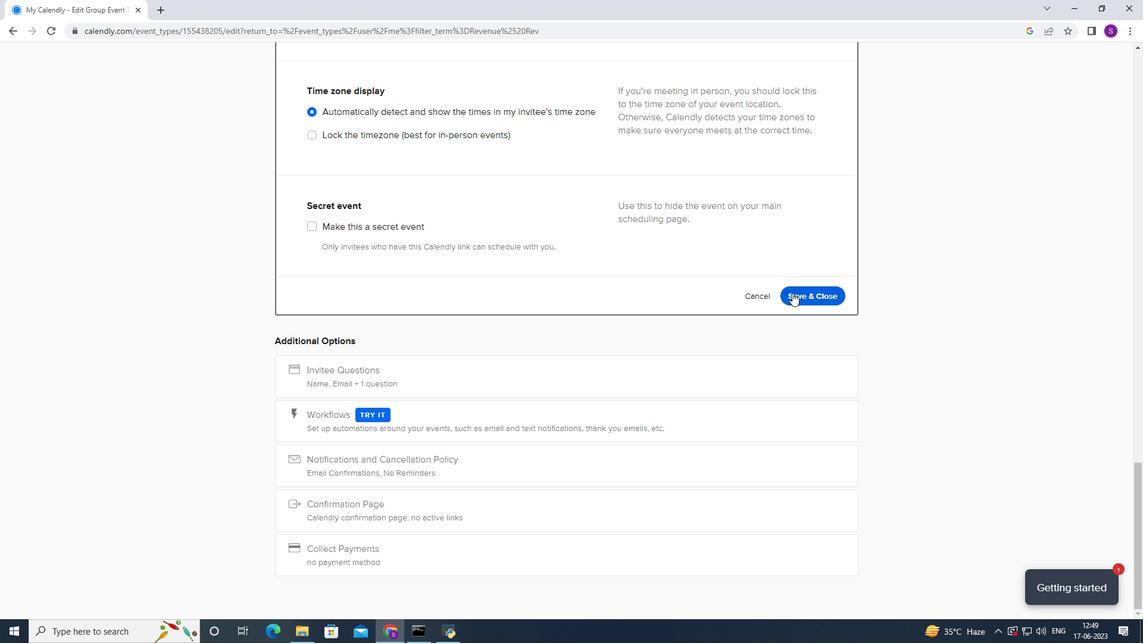 
Action: Mouse pressed left at (794, 294)
Screenshot: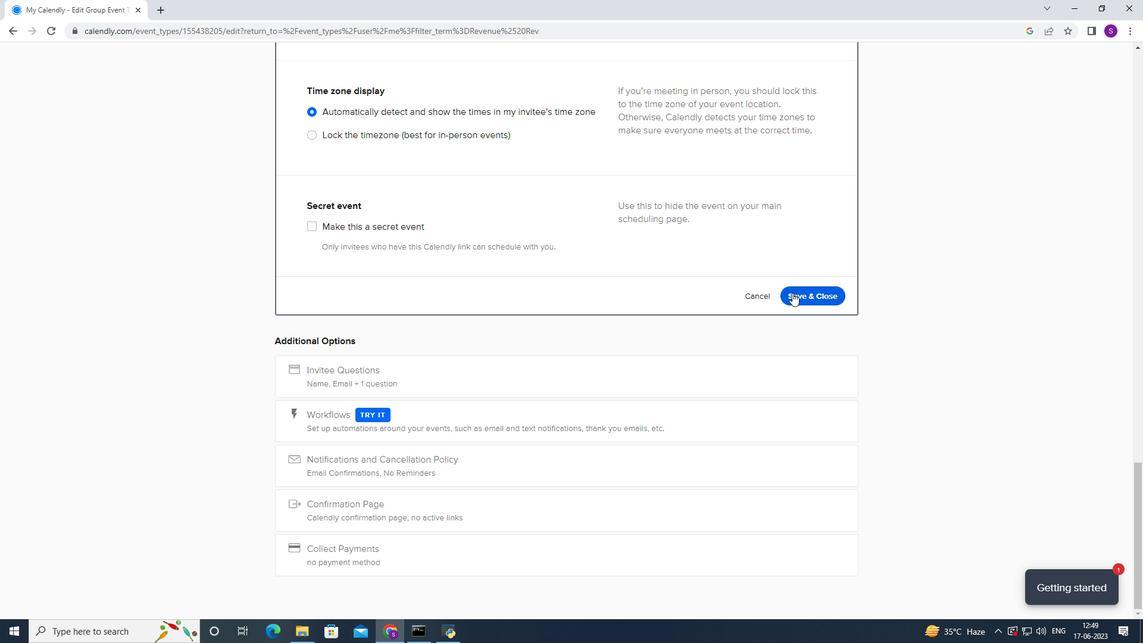 
Action: Mouse moved to (664, 287)
Screenshot: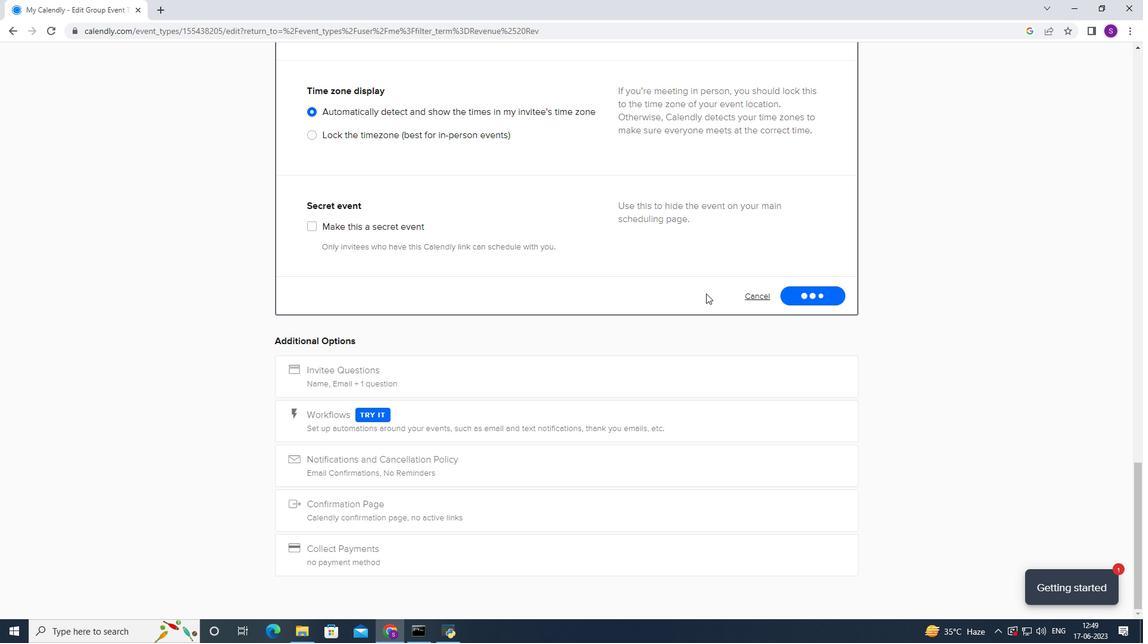 
